 Task: In the event  named  Marketing Campaign Performance Evaluation and Optimization, Set a range of dates when you can accept meetings  '7 Jul â€" 31 Jul 2023'. Select a duration of  30 min. Select working hours  	_x000D_
MON- SAT 10:00am â€" 6:00pm. Add time before or after your events  as 10 min. Set the frequency of available time slots for invitees as  45 min. Set the minimum notice period and maximum events allowed per day as  43 hour and 6. , logged in from the account softage.4@softage.net and add another guest for the event, softage.1@softage.net
Action: Mouse pressed left at (412, 190)
Screenshot: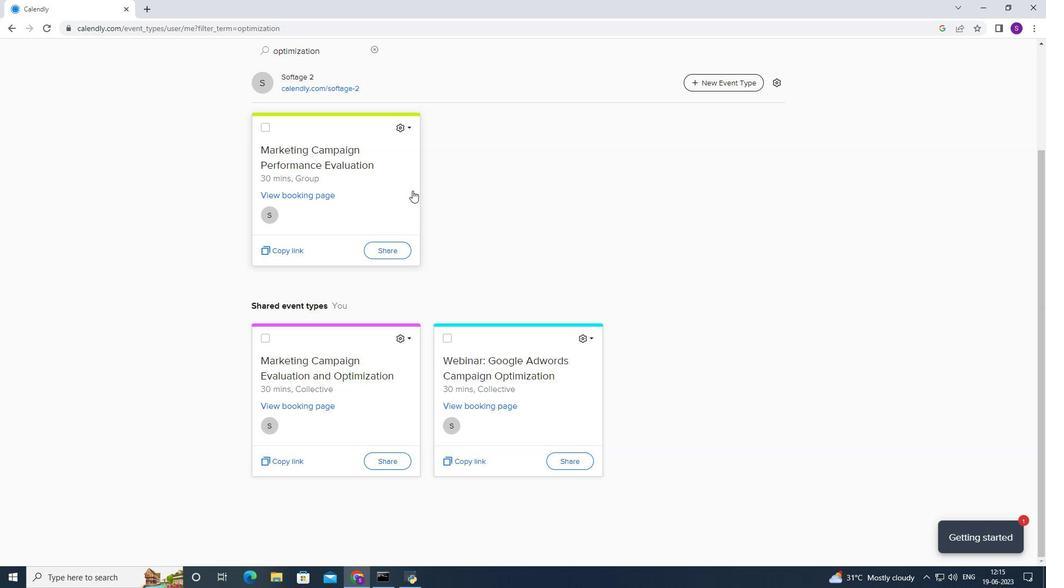
Action: Mouse moved to (371, 248)
Screenshot: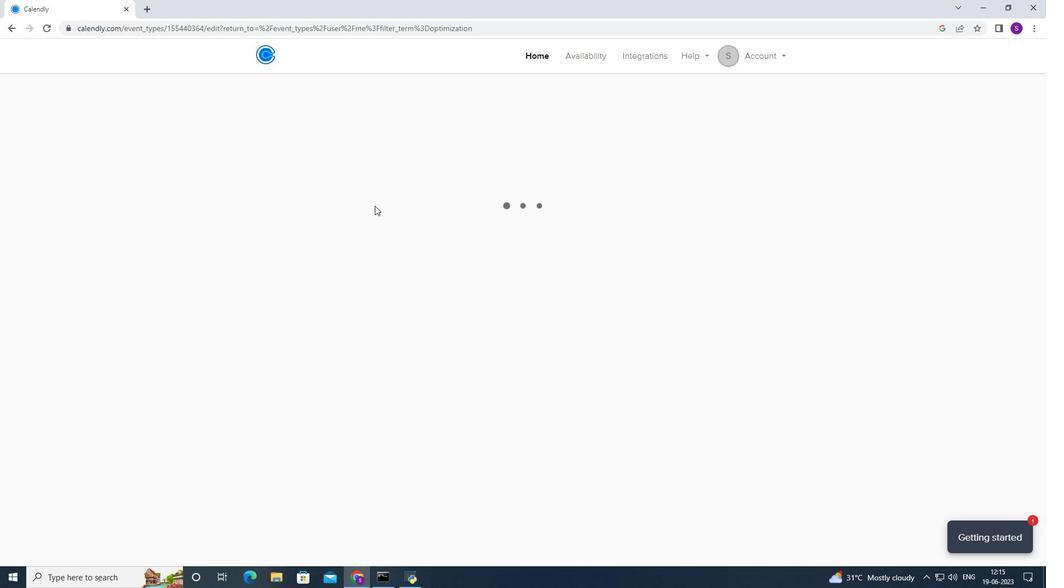 
Action: Mouse scrolled (371, 247) with delta (0, 0)
Screenshot: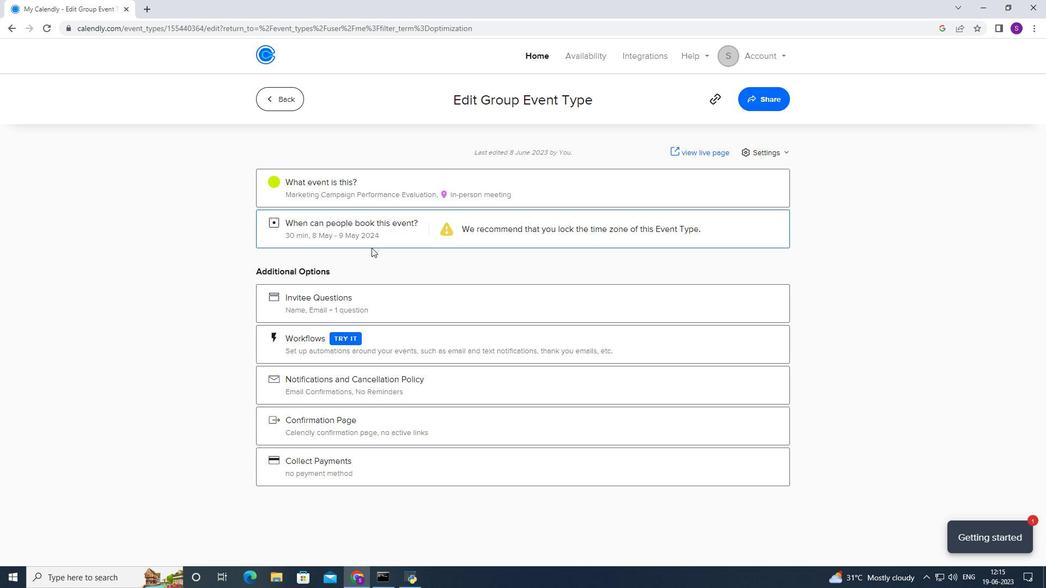 
Action: Mouse scrolled (371, 247) with delta (0, 0)
Screenshot: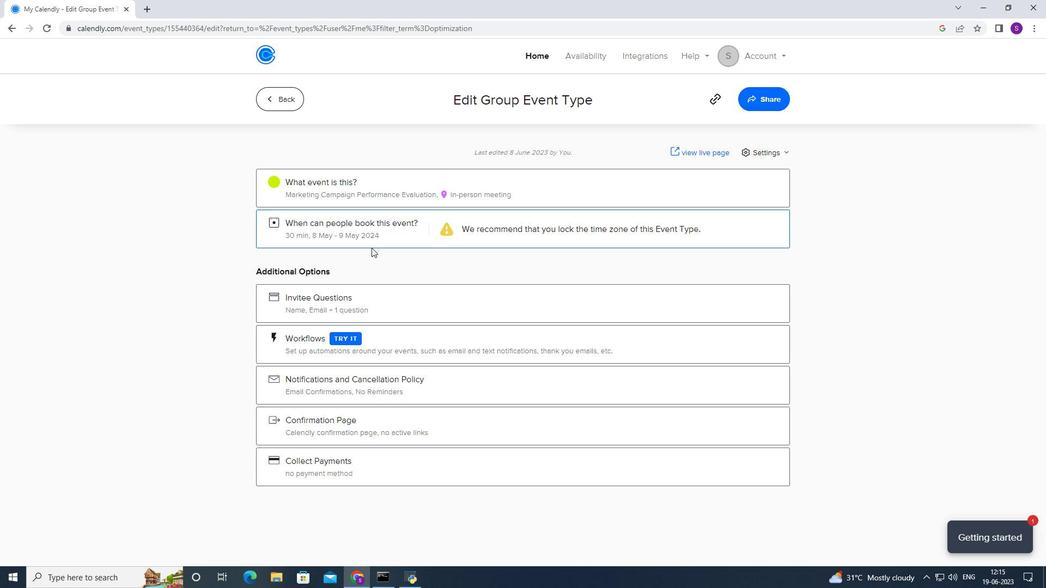 
Action: Mouse scrolled (371, 247) with delta (0, 0)
Screenshot: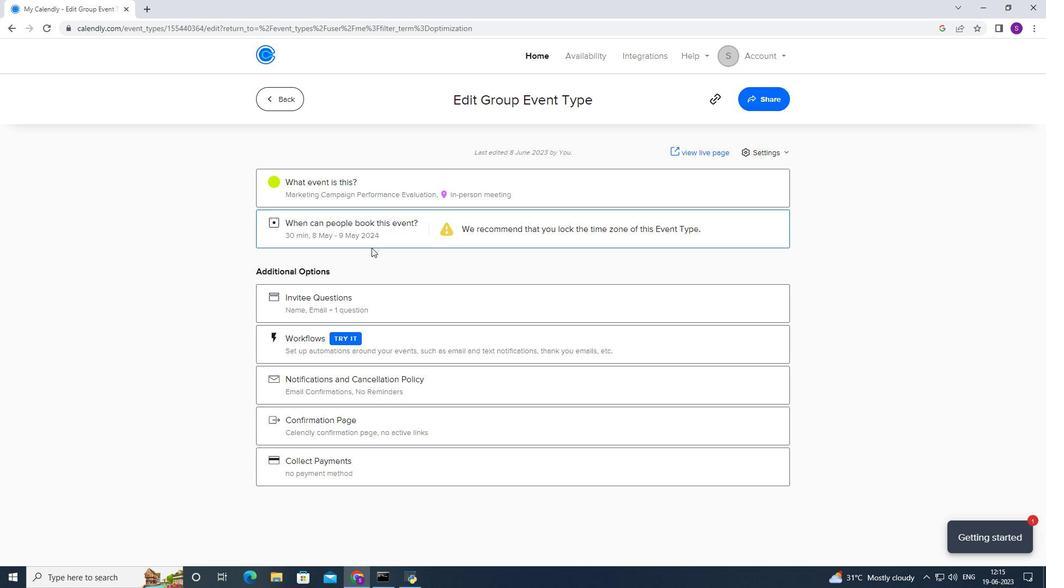 
Action: Mouse moved to (370, 225)
Screenshot: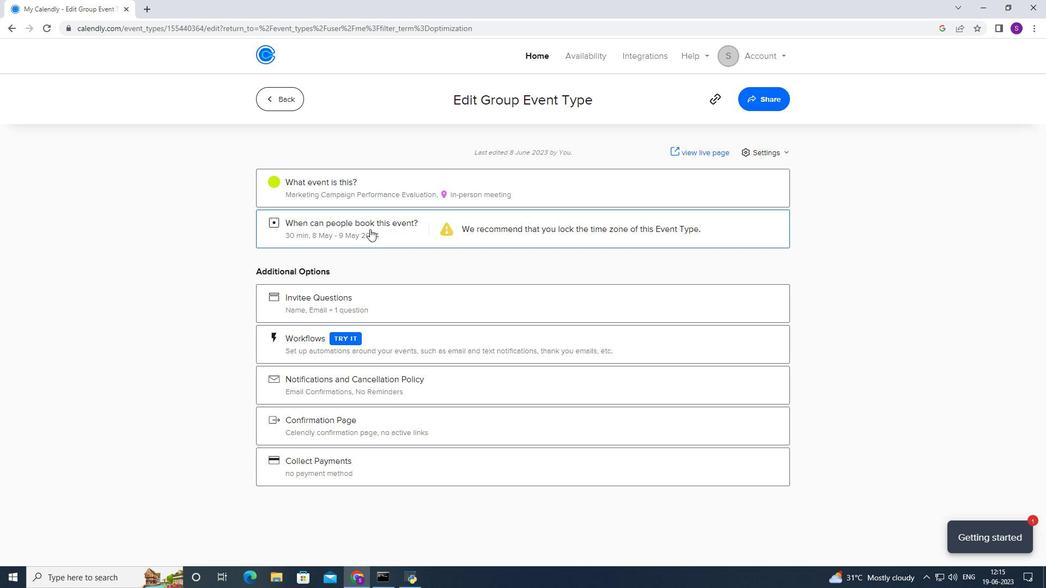 
Action: Mouse pressed left at (370, 225)
Screenshot: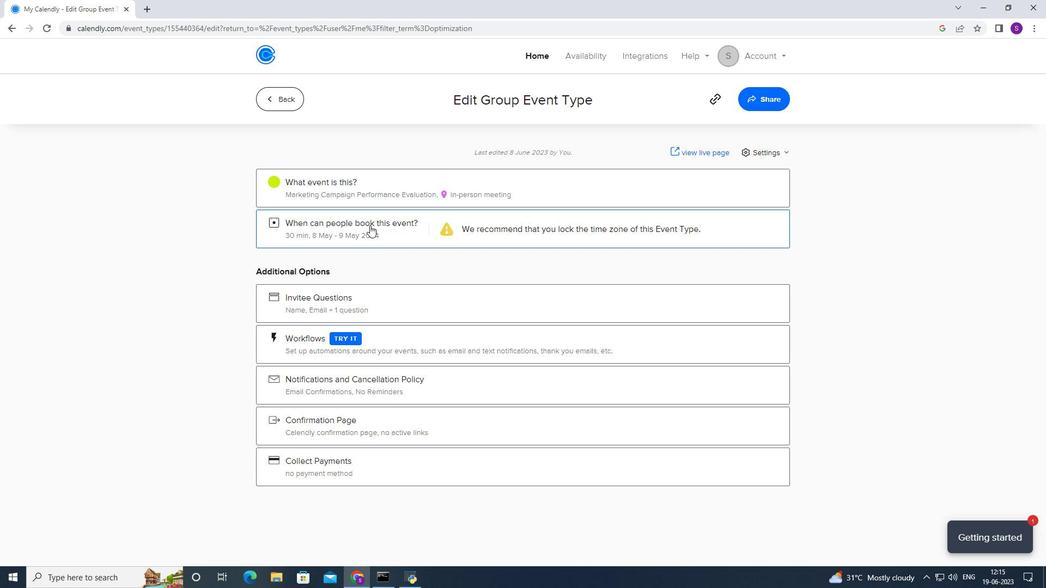 
Action: Mouse moved to (398, 379)
Screenshot: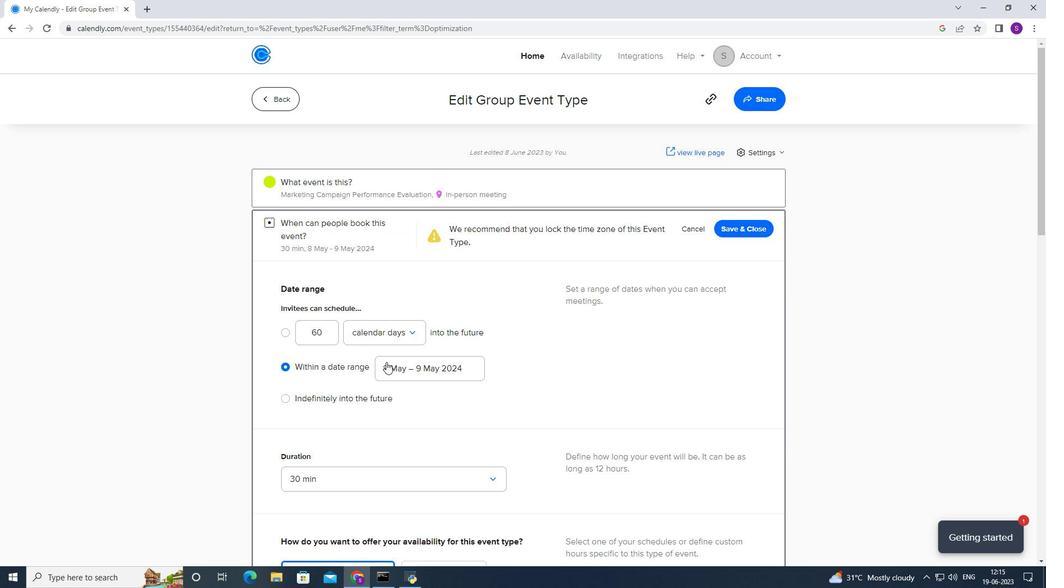 
Action: Mouse pressed left at (398, 379)
Screenshot: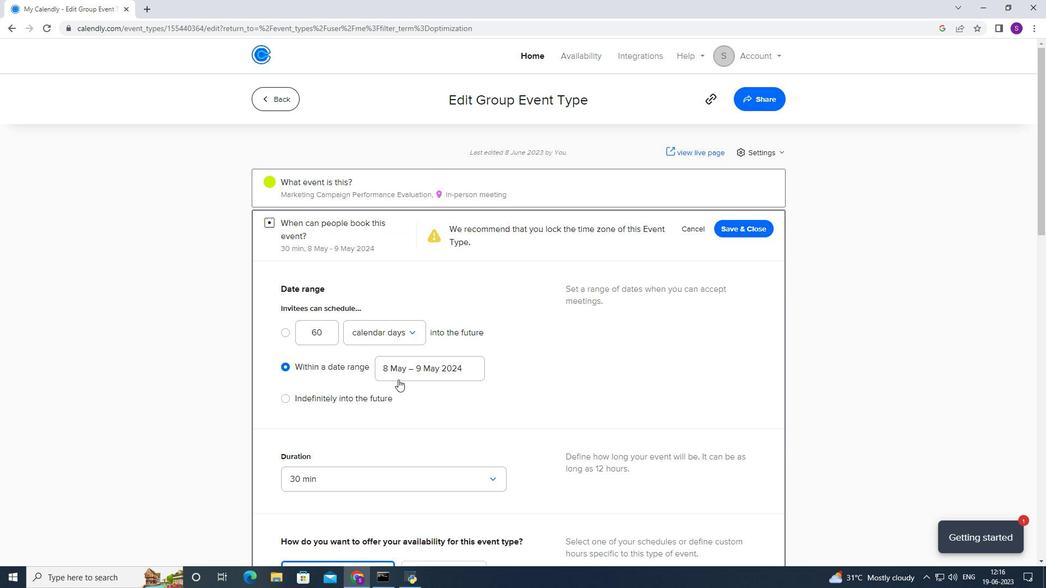 
Action: Mouse moved to (444, 218)
Screenshot: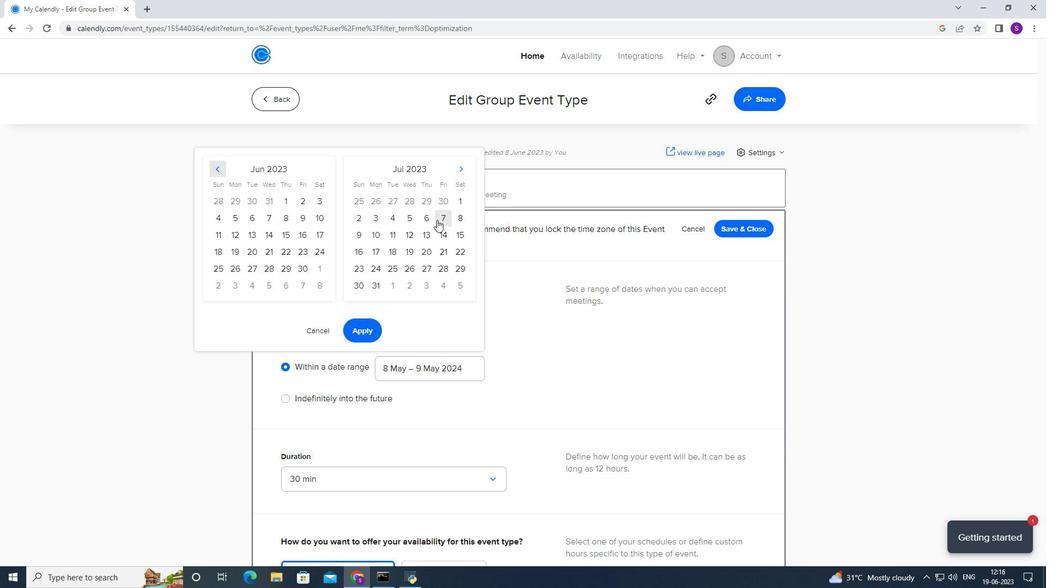 
Action: Mouse pressed left at (444, 218)
Screenshot: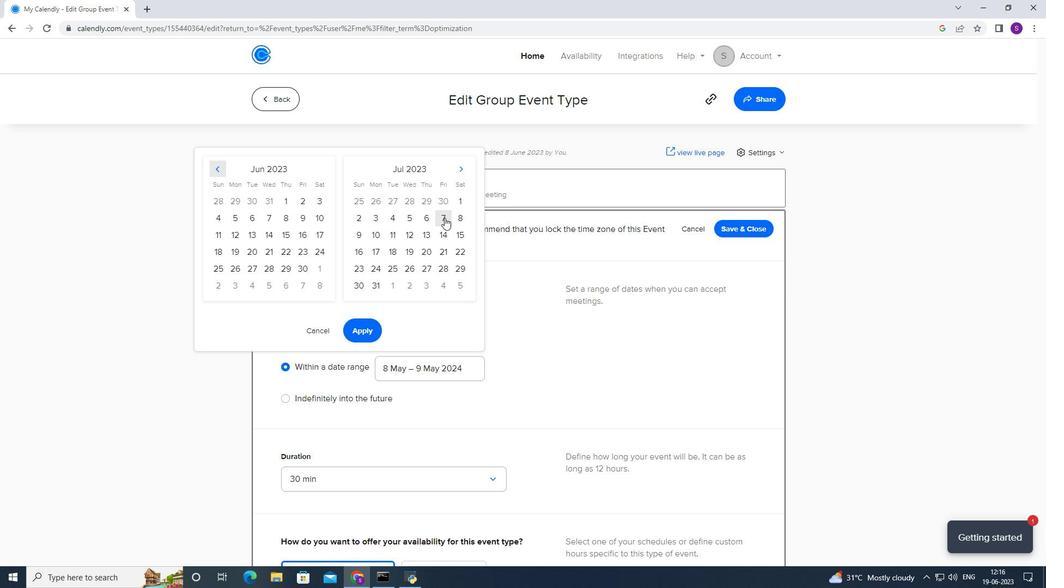 
Action: Mouse moved to (380, 286)
Screenshot: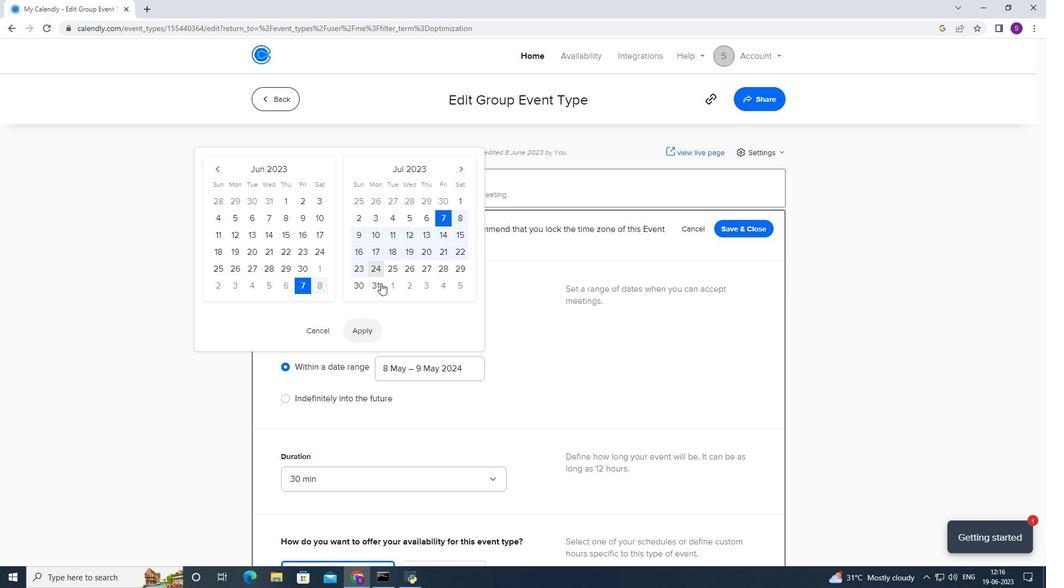 
Action: Mouse pressed left at (380, 286)
Screenshot: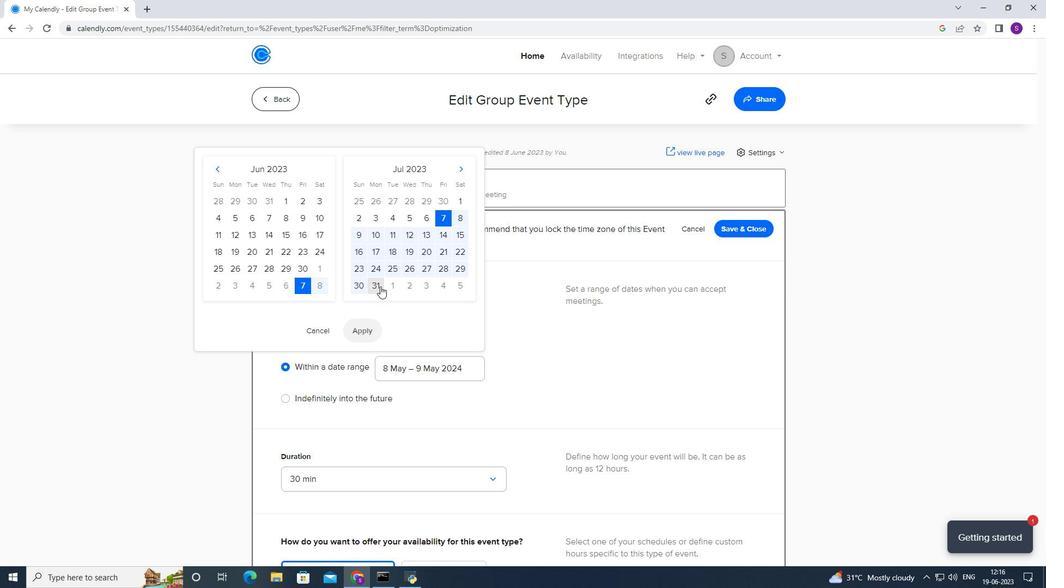 
Action: Mouse moved to (364, 326)
Screenshot: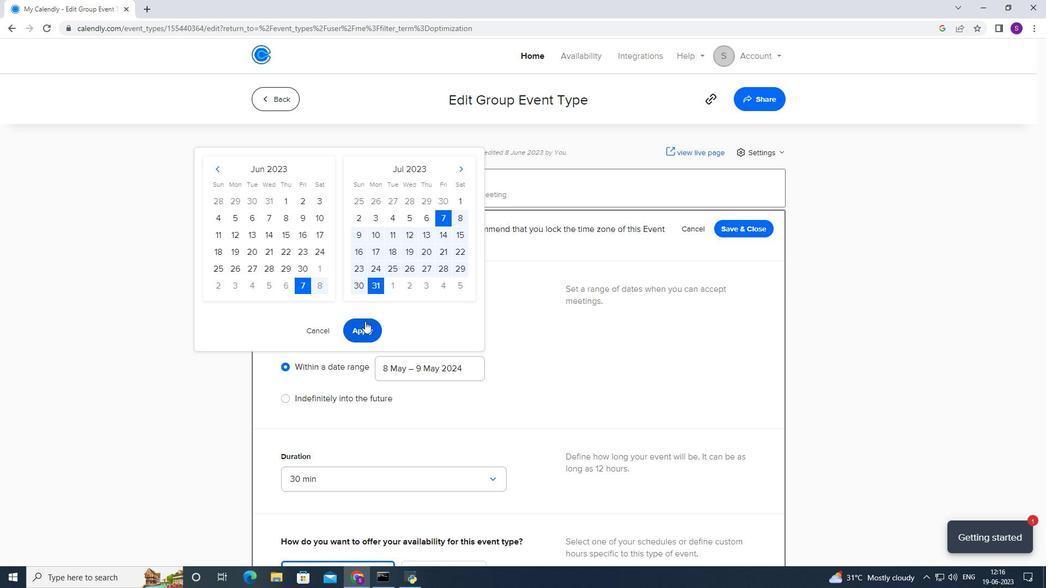 
Action: Mouse pressed left at (364, 326)
Screenshot: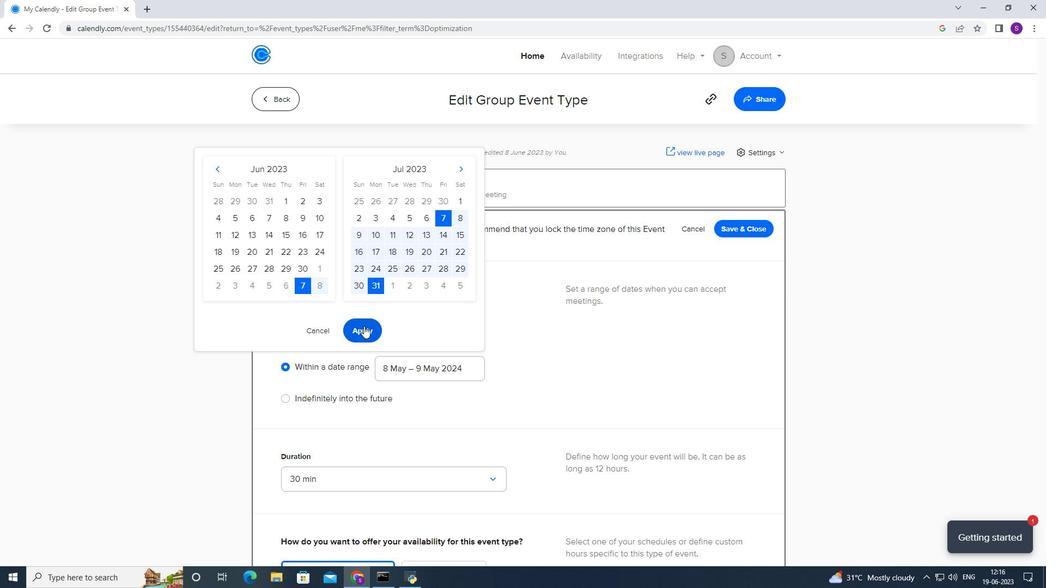 
Action: Mouse moved to (363, 313)
Screenshot: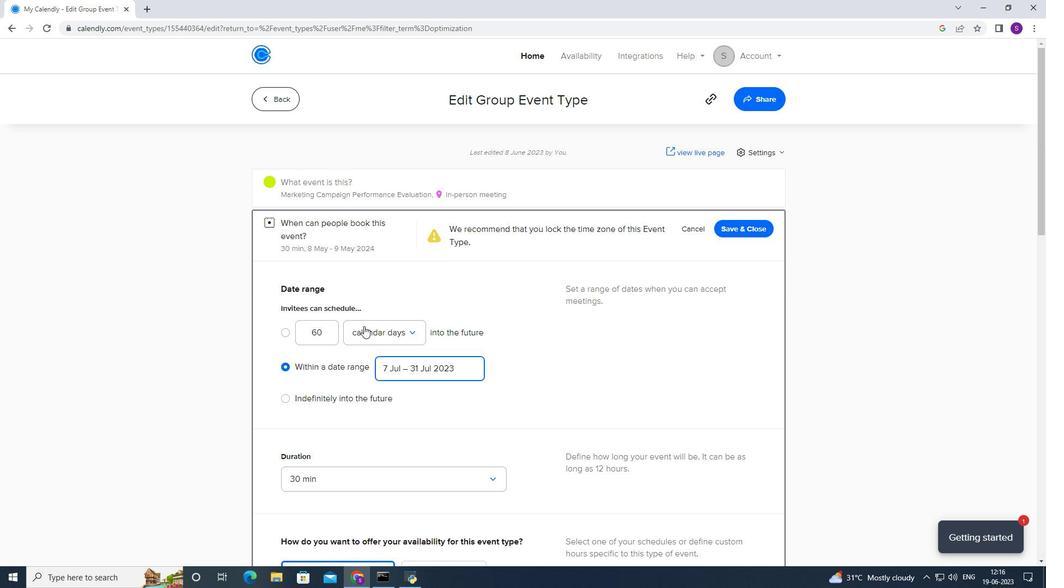 
Action: Mouse scrolled (363, 313) with delta (0, 0)
Screenshot: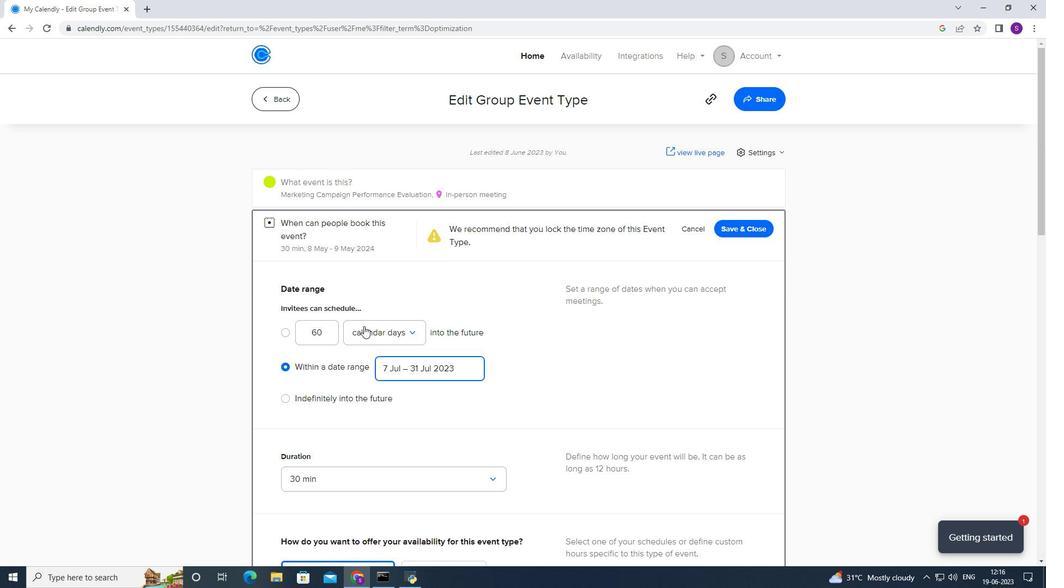 
Action: Mouse scrolled (363, 313) with delta (0, 0)
Screenshot: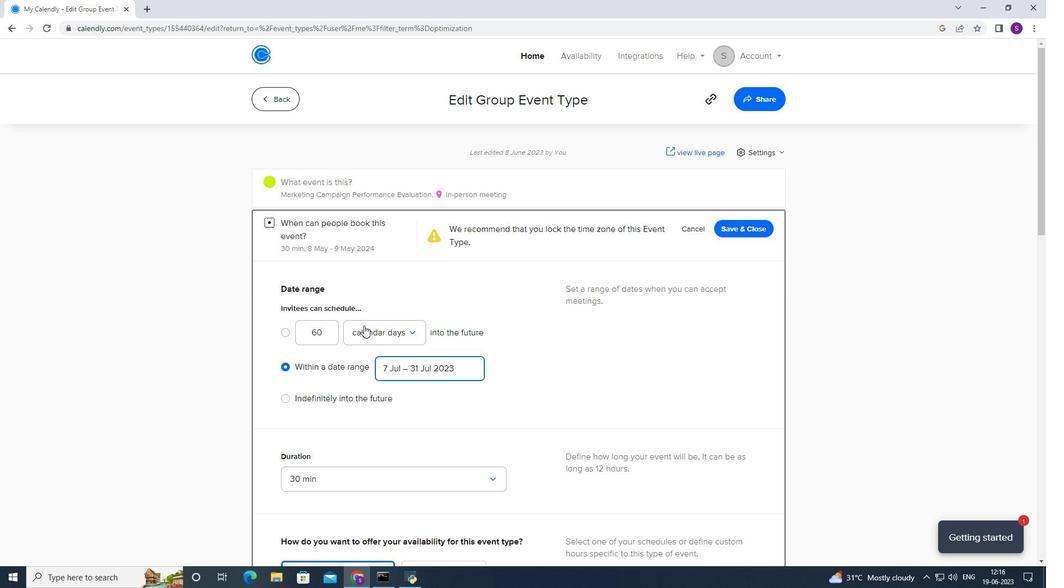 
Action: Mouse scrolled (363, 313) with delta (0, 0)
Screenshot: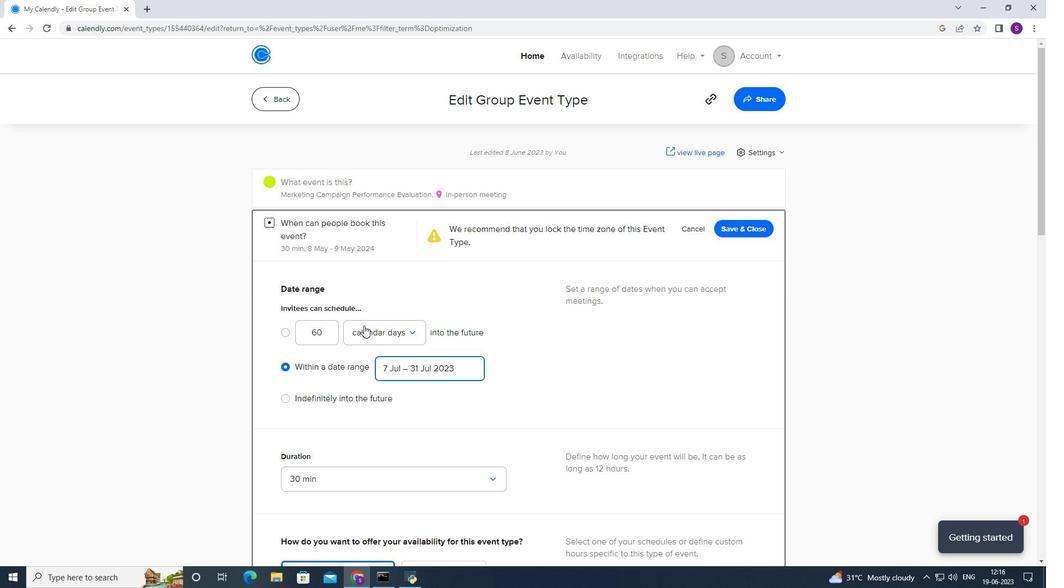 
Action: Mouse scrolled (363, 313) with delta (0, 0)
Screenshot: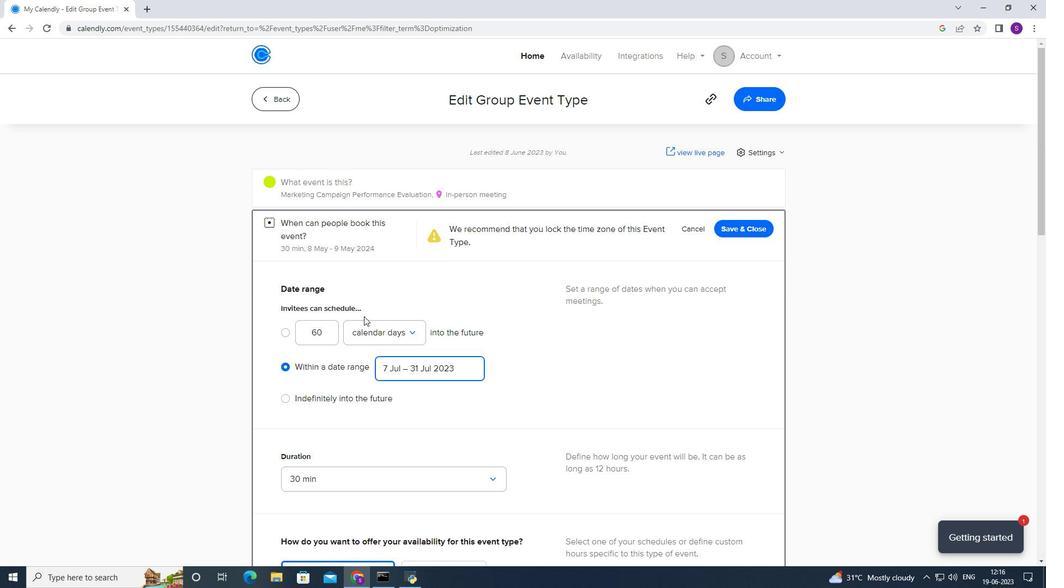 
Action: Mouse scrolled (363, 313) with delta (0, 0)
Screenshot: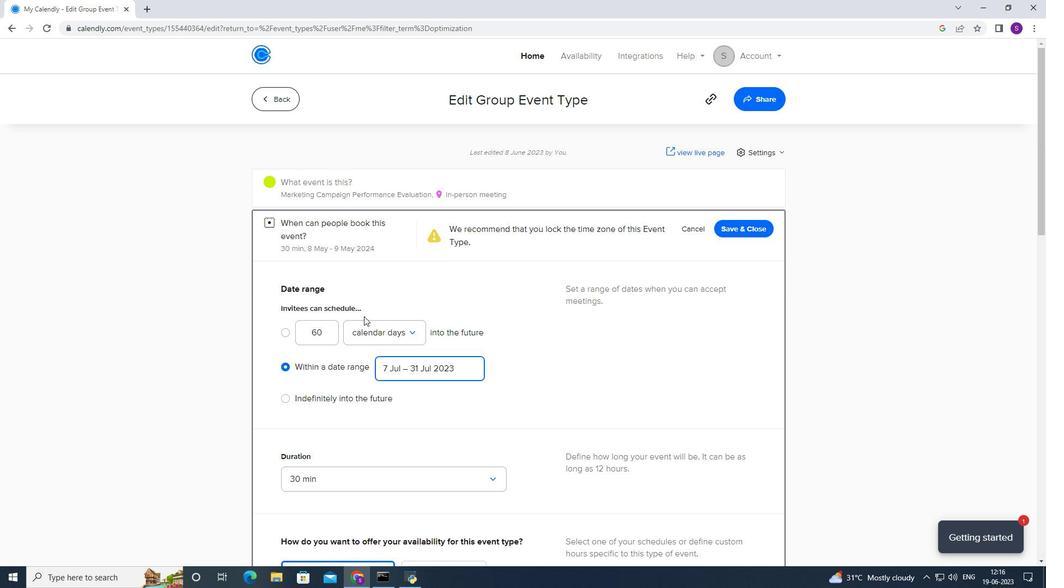 
Action: Mouse scrolled (363, 313) with delta (0, 0)
Screenshot: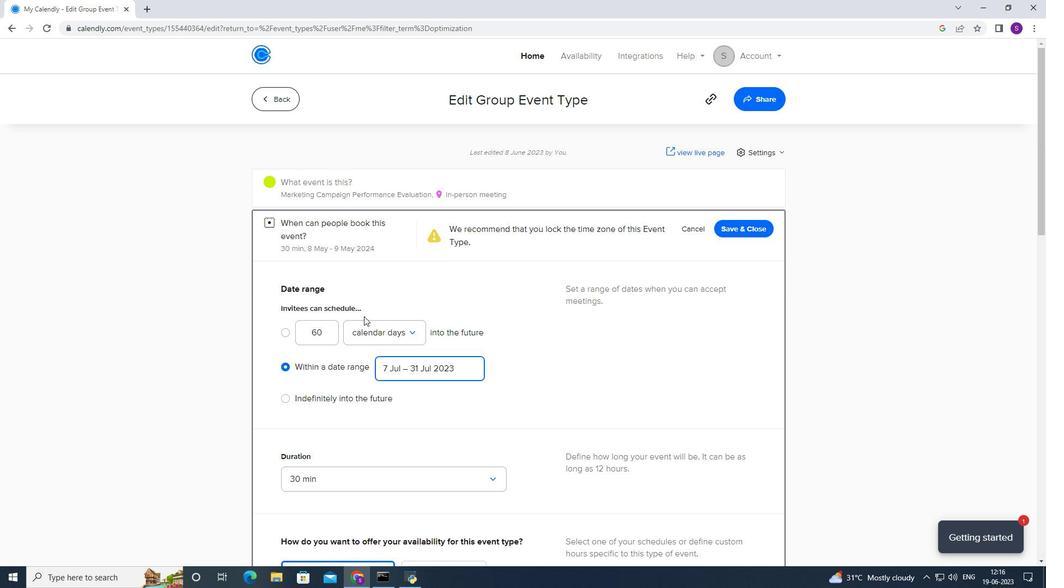 
Action: Mouse scrolled (363, 314) with delta (0, 0)
Screenshot: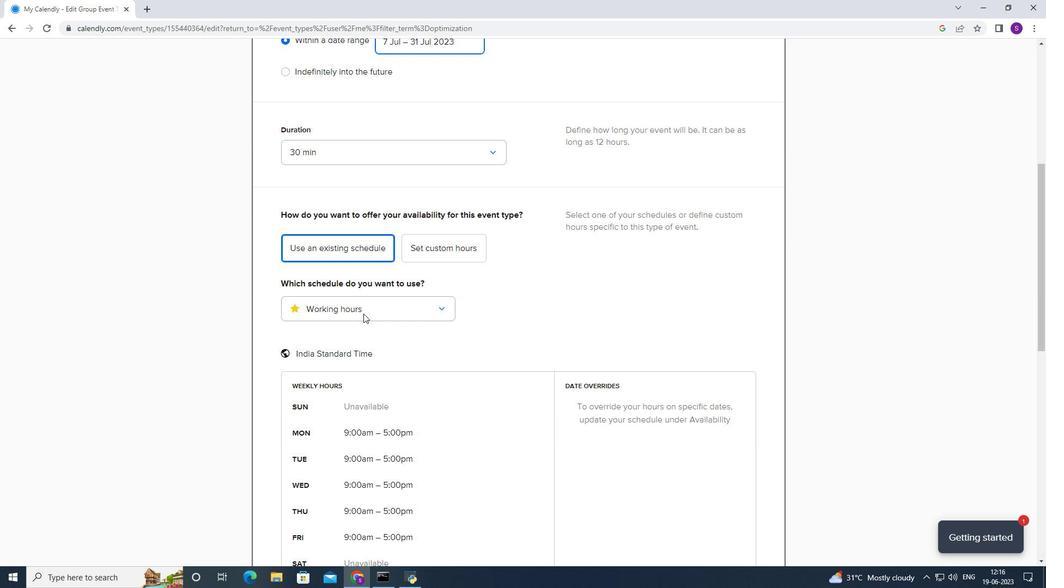 
Action: Mouse moved to (363, 313)
Screenshot: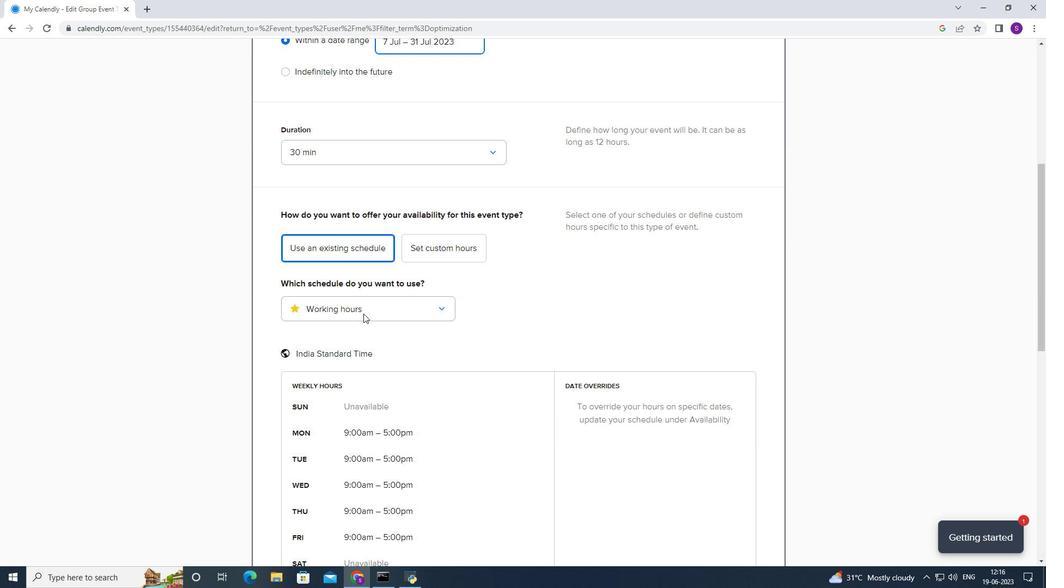 
Action: Mouse scrolled (363, 313) with delta (0, 0)
Screenshot: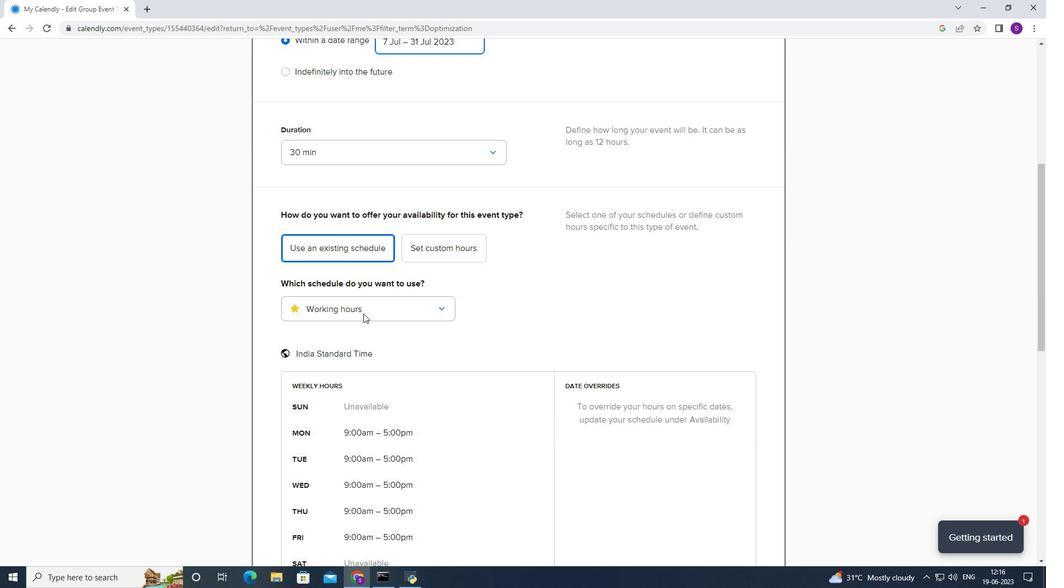 
Action: Mouse scrolled (363, 313) with delta (0, 0)
Screenshot: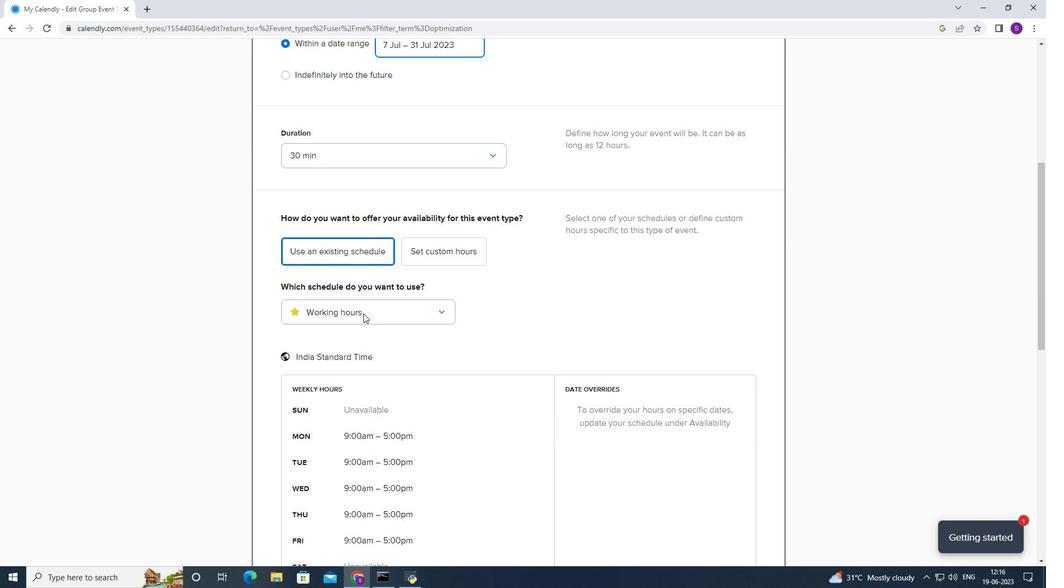 
Action: Mouse moved to (347, 317)
Screenshot: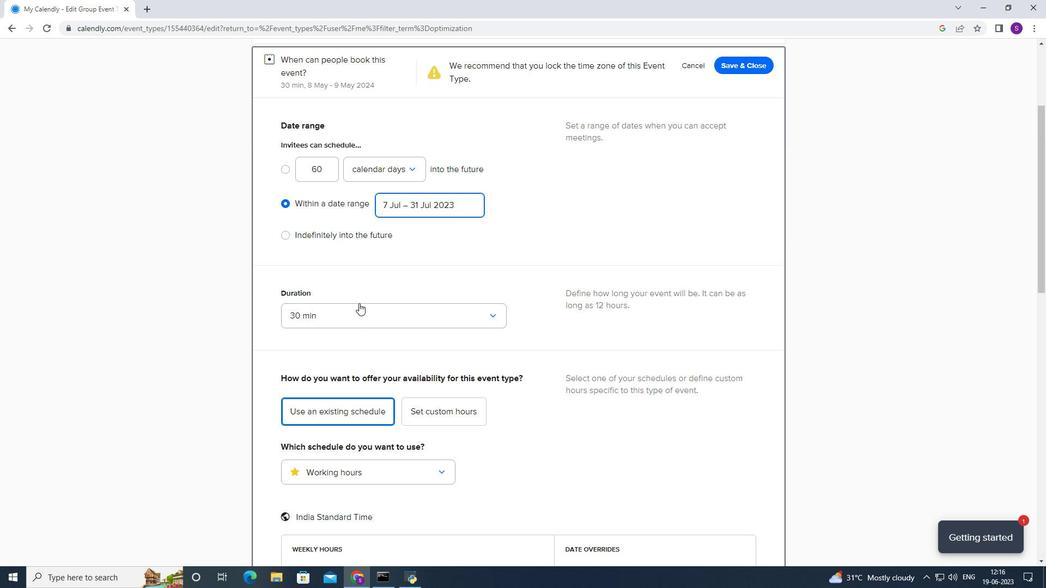 
Action: Mouse pressed left at (347, 317)
Screenshot: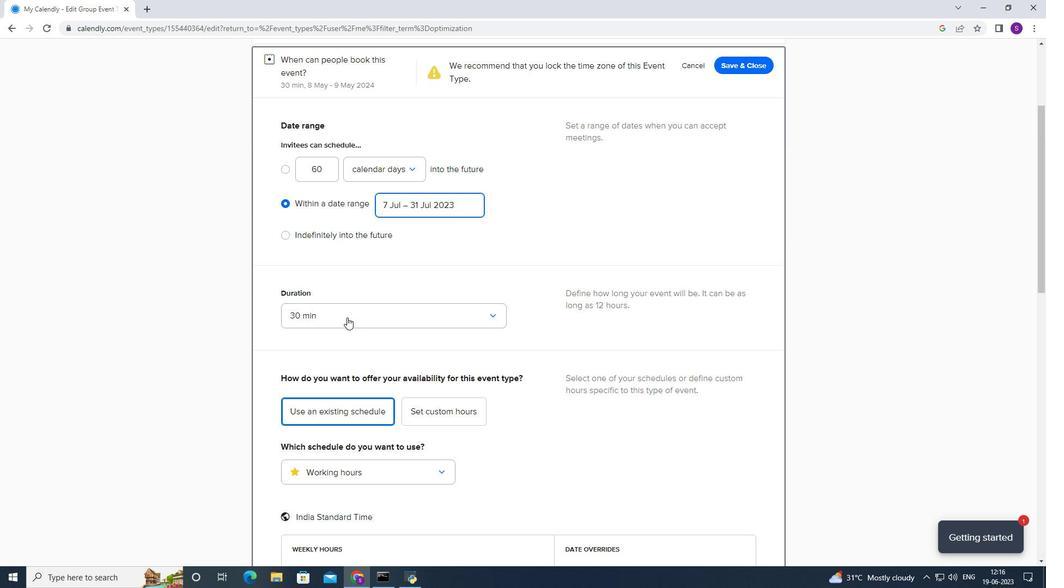 
Action: Mouse moved to (243, 373)
Screenshot: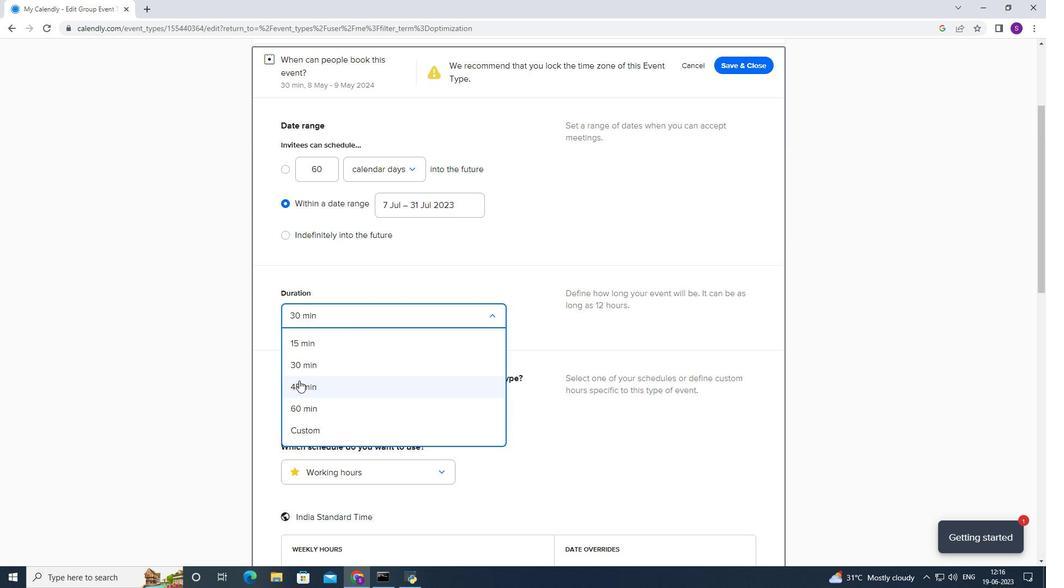
Action: Mouse pressed left at (243, 373)
Screenshot: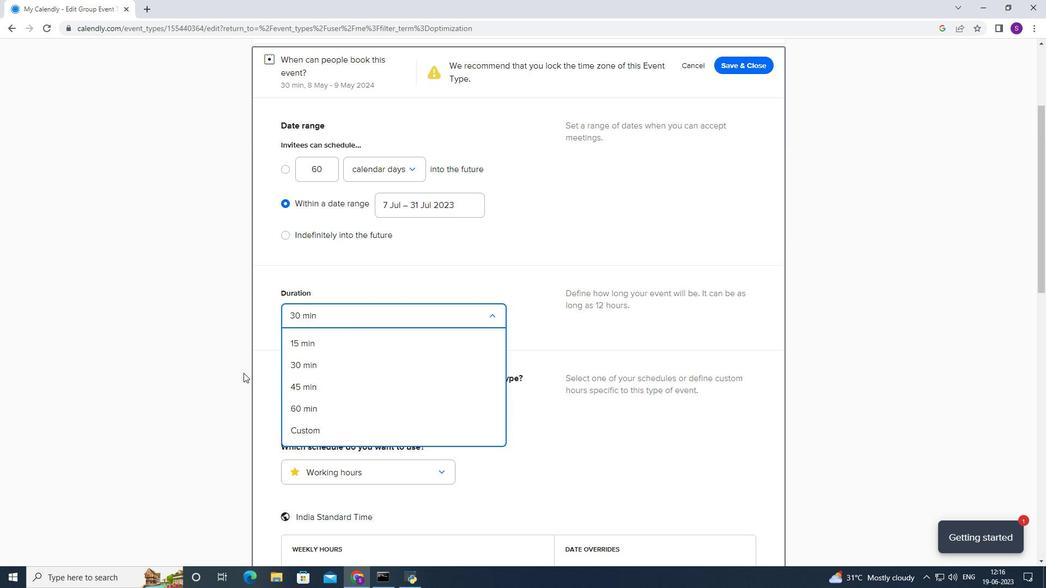 
Action: Mouse moved to (275, 361)
Screenshot: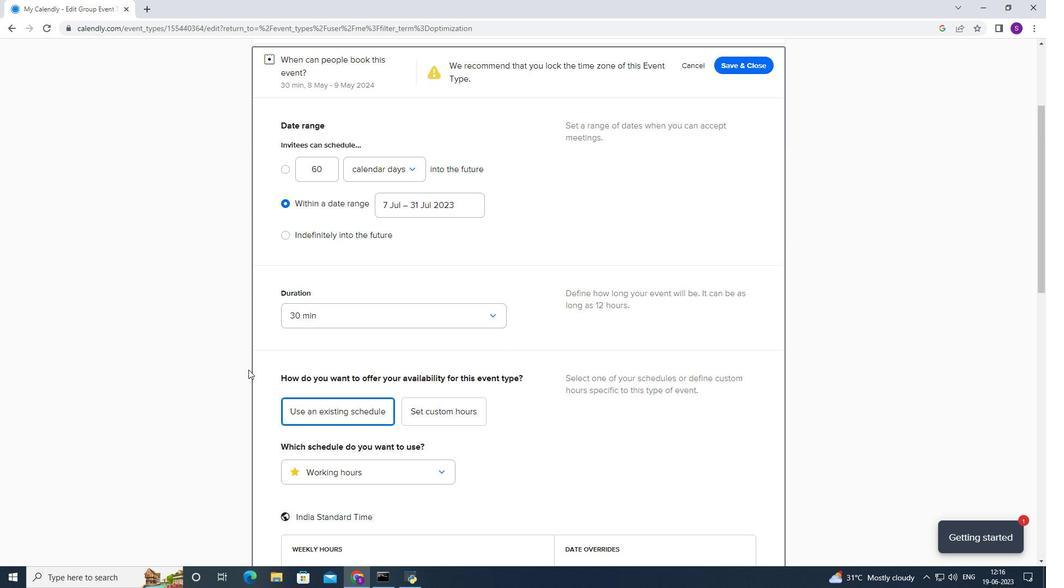 
Action: Mouse scrolled (275, 361) with delta (0, 0)
Screenshot: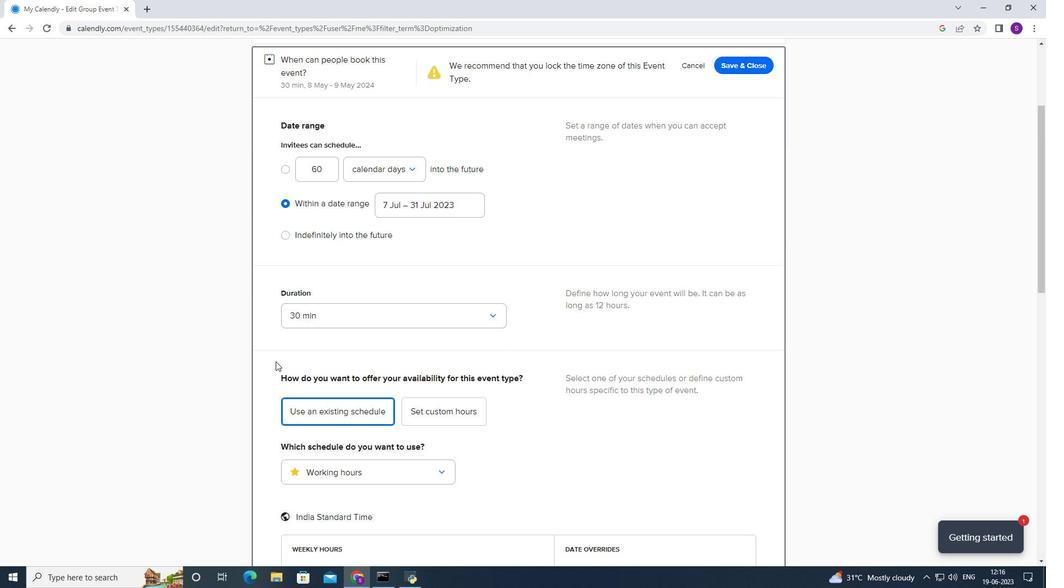 
Action: Mouse scrolled (275, 361) with delta (0, 0)
Screenshot: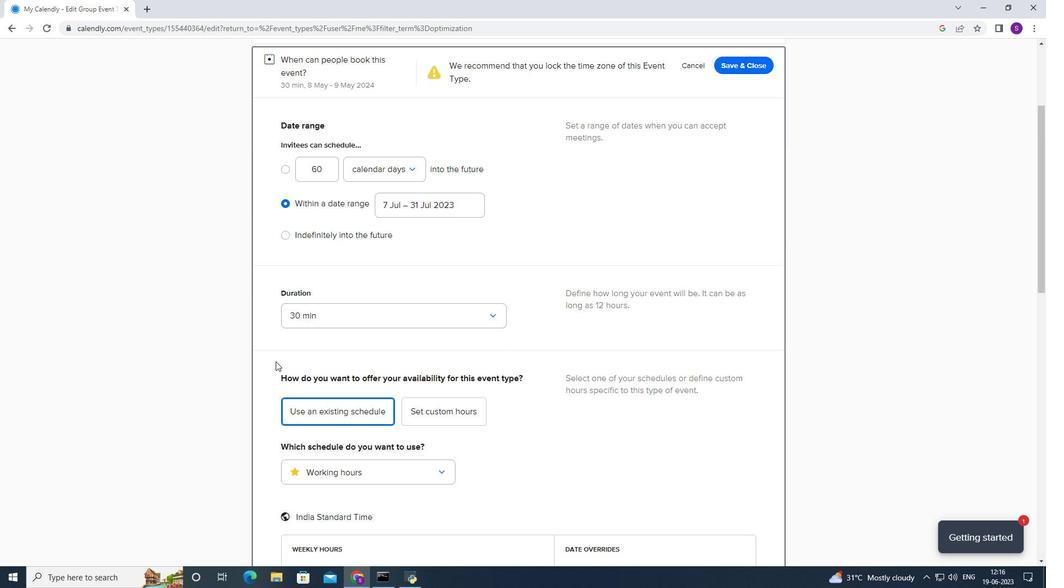 
Action: Mouse scrolled (275, 361) with delta (0, 0)
Screenshot: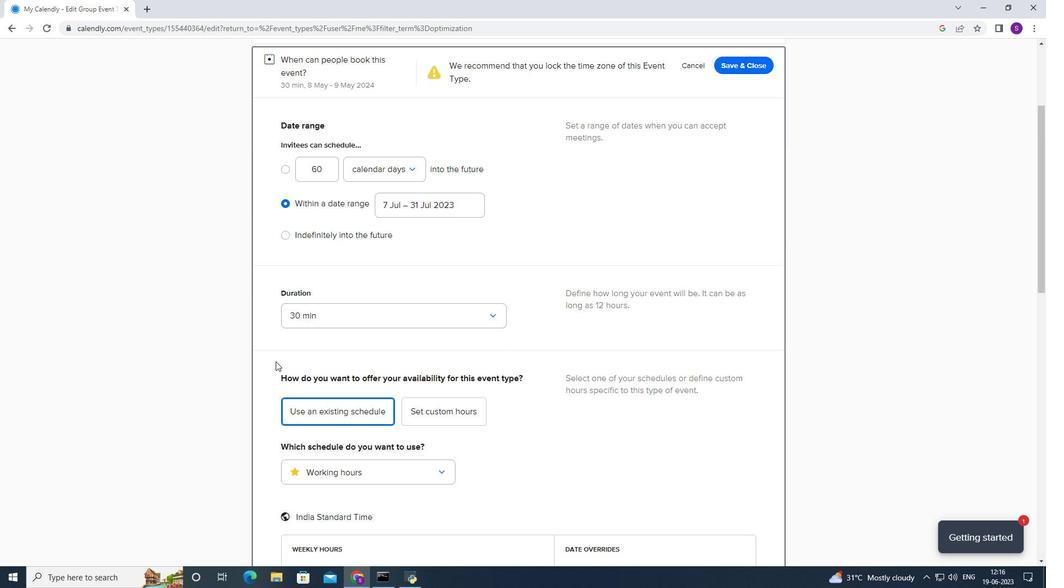 
Action: Mouse scrolled (275, 362) with delta (0, 0)
Screenshot: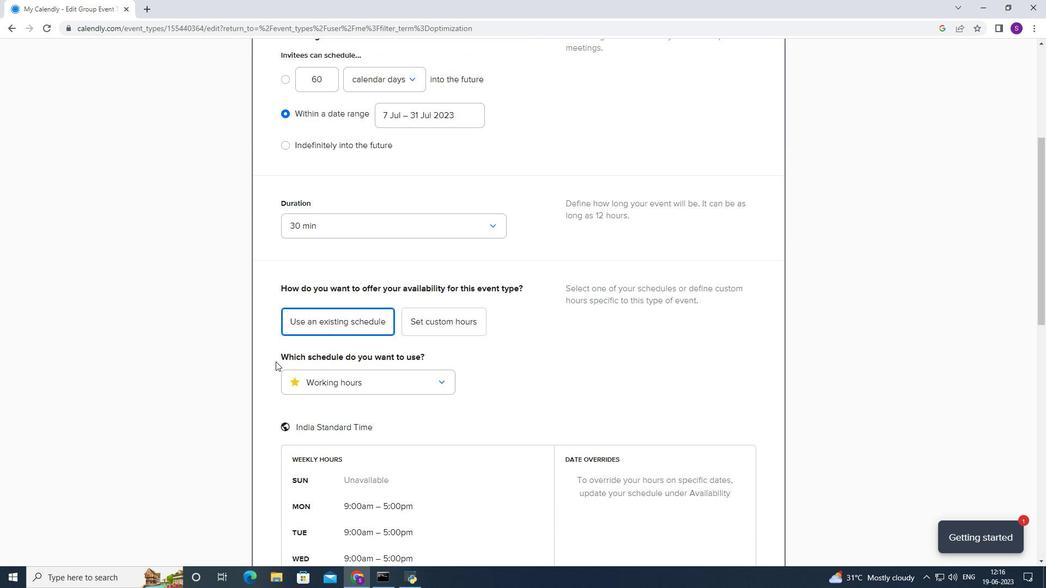 
Action: Mouse moved to (425, 295)
Screenshot: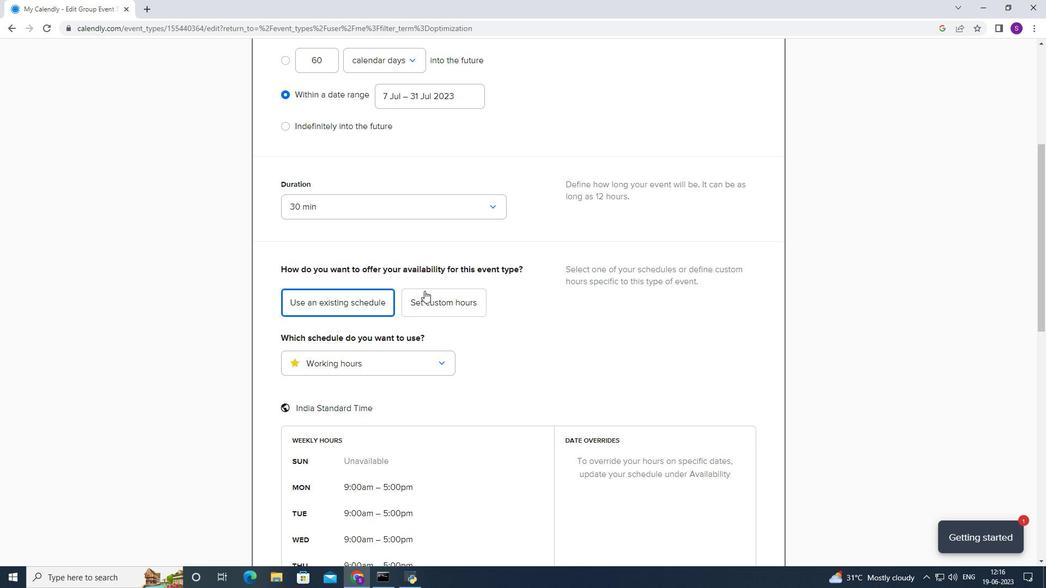 
Action: Mouse pressed left at (425, 295)
Screenshot: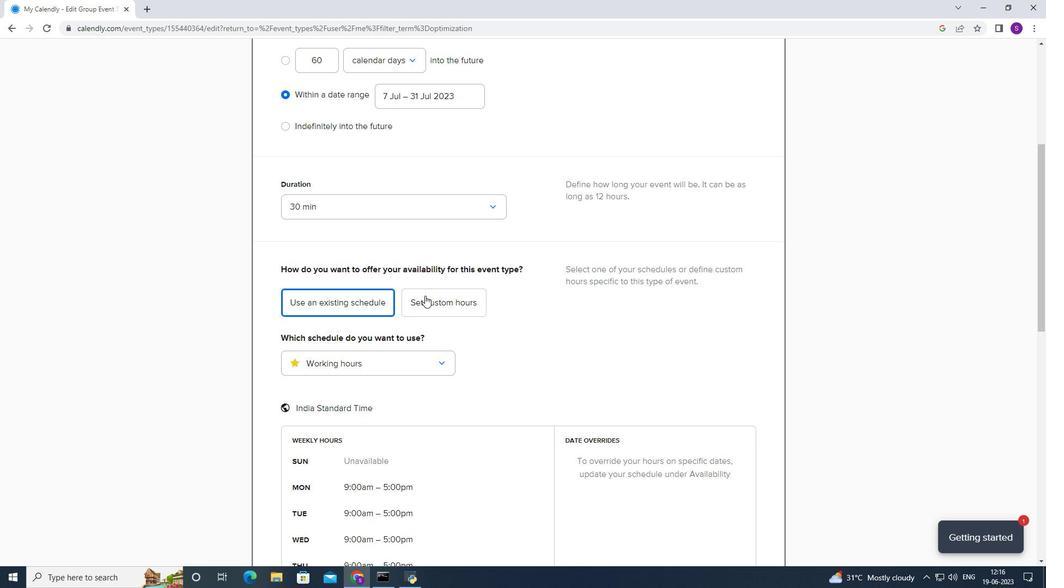
Action: Mouse moved to (396, 326)
Screenshot: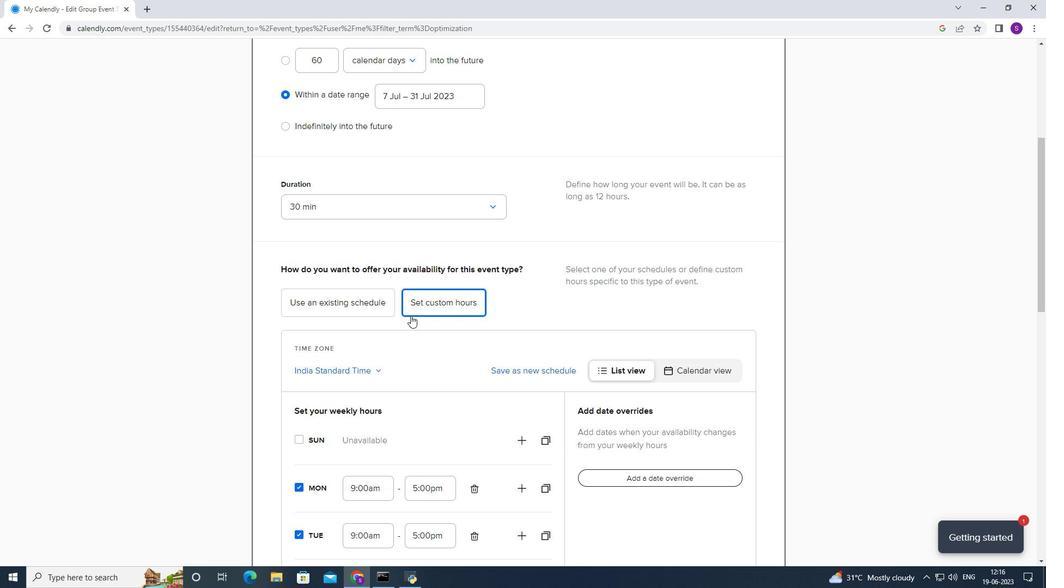 
Action: Mouse scrolled (396, 325) with delta (0, 0)
Screenshot: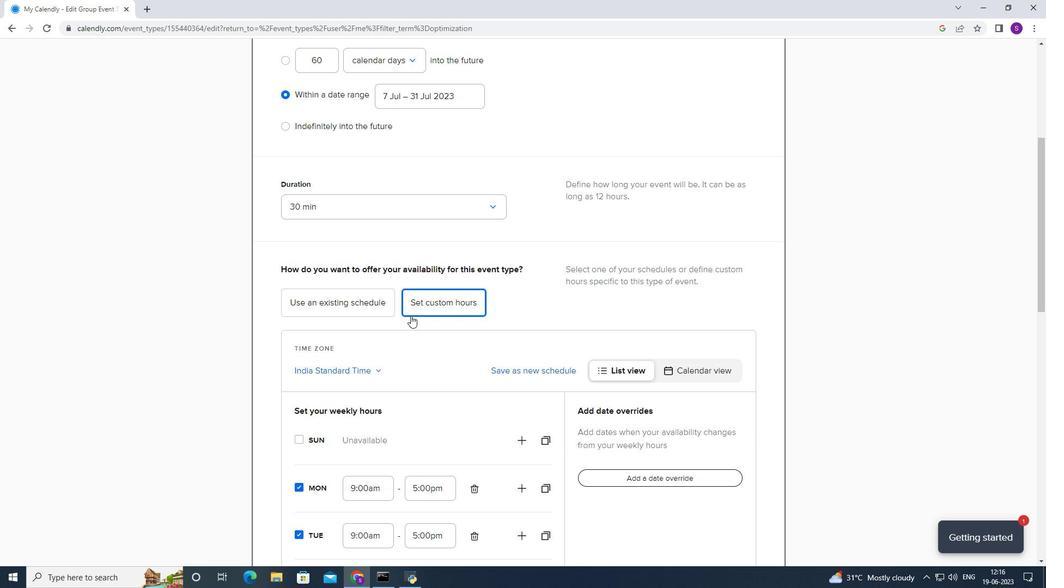 
Action: Mouse moved to (389, 331)
Screenshot: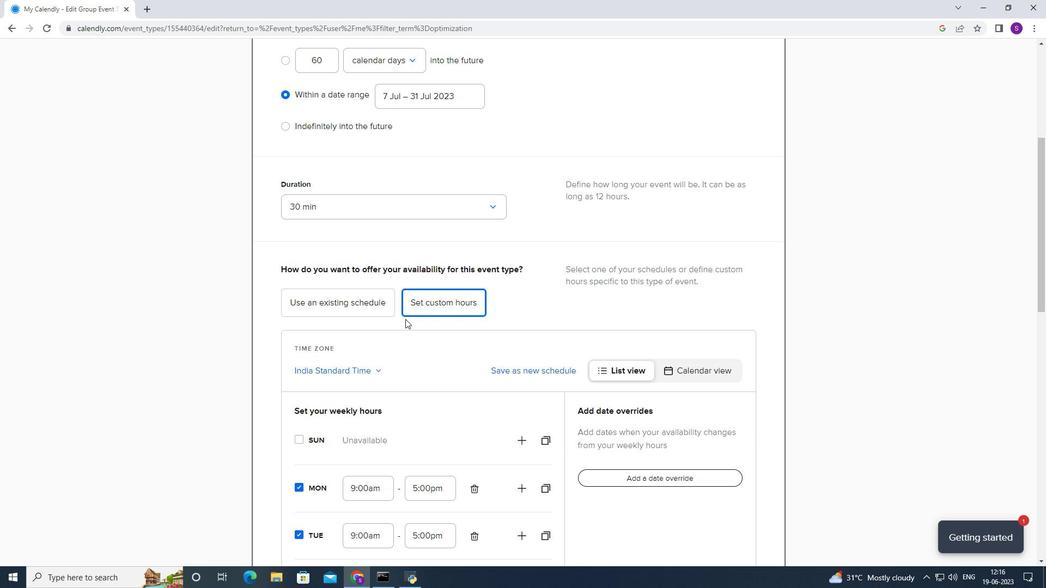 
Action: Mouse scrolled (389, 330) with delta (0, 0)
Screenshot: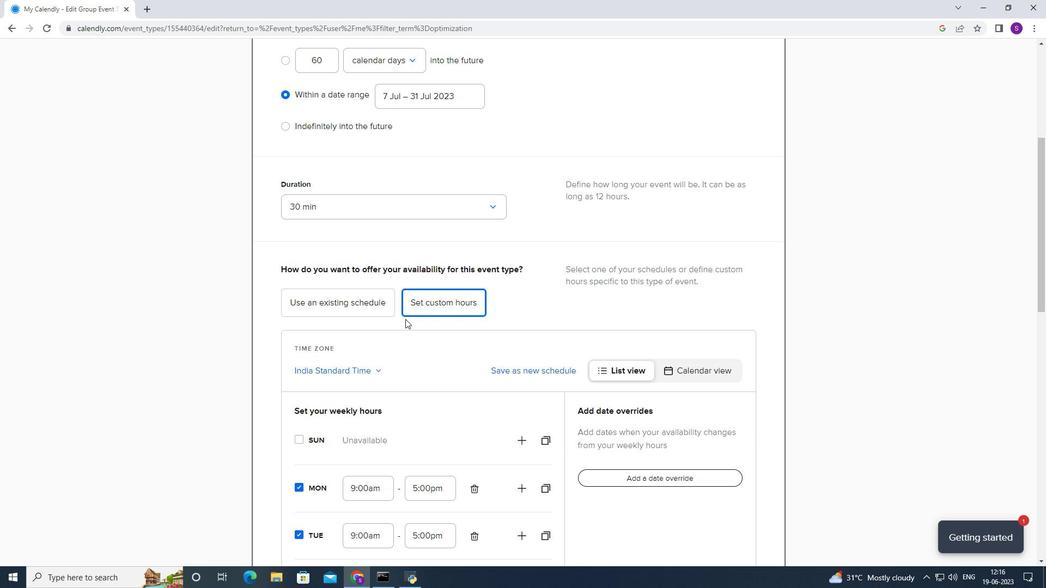 
Action: Mouse moved to (388, 332)
Screenshot: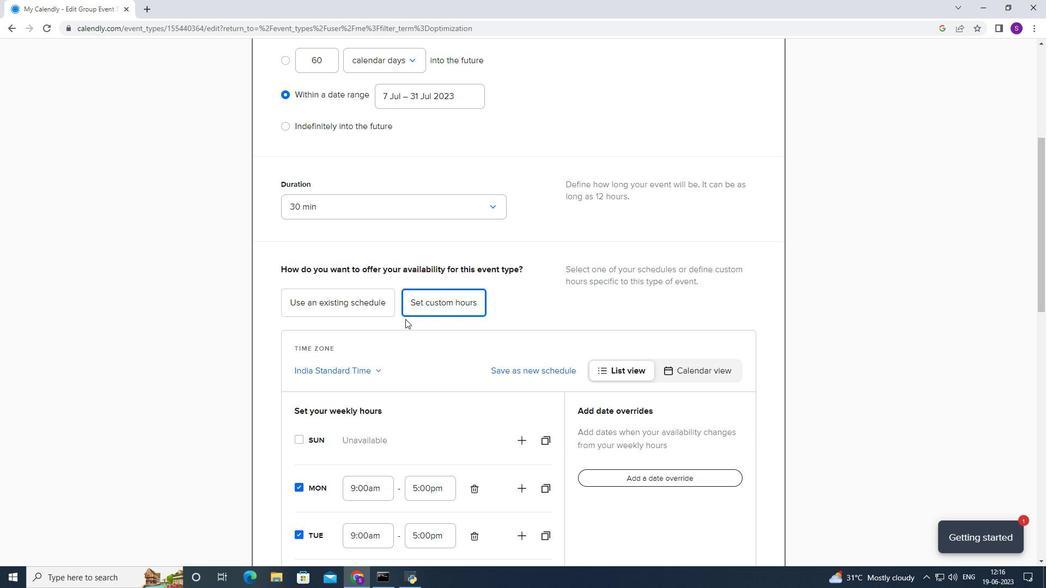 
Action: Mouse scrolled (388, 331) with delta (0, 0)
Screenshot: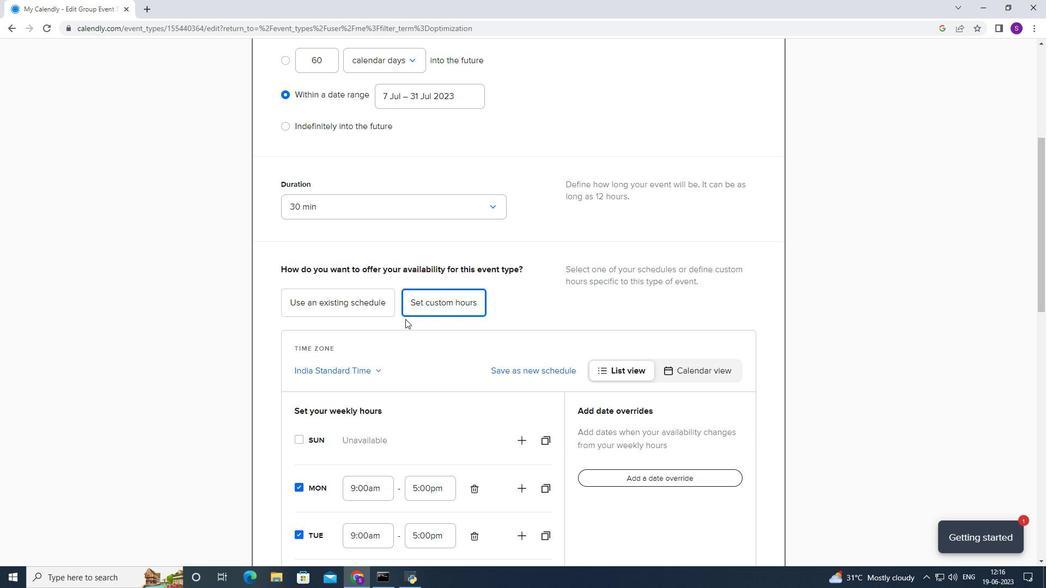 
Action: Mouse moved to (387, 328)
Screenshot: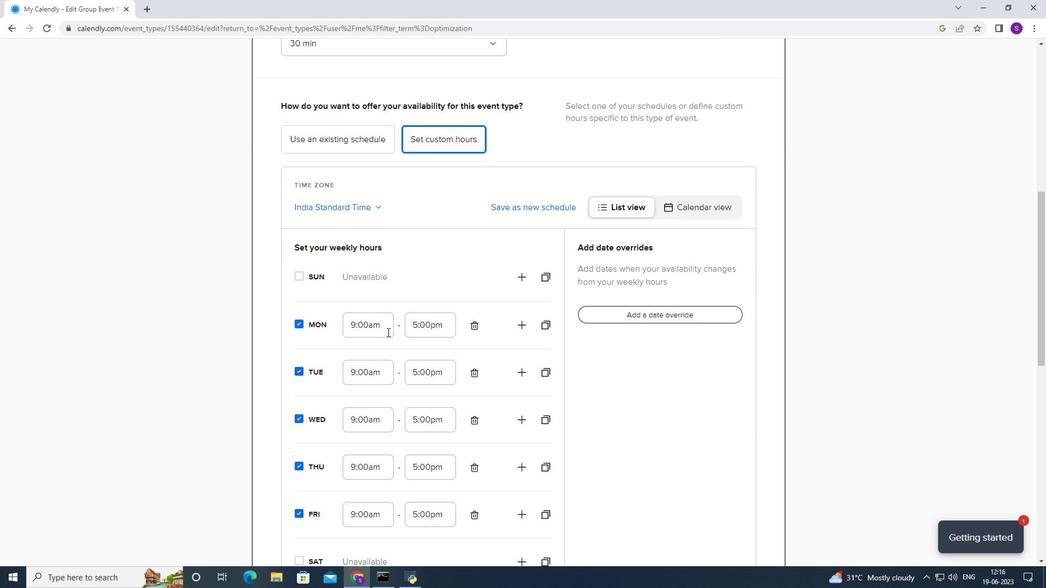 
Action: Mouse scrolled (387, 327) with delta (0, 0)
Screenshot: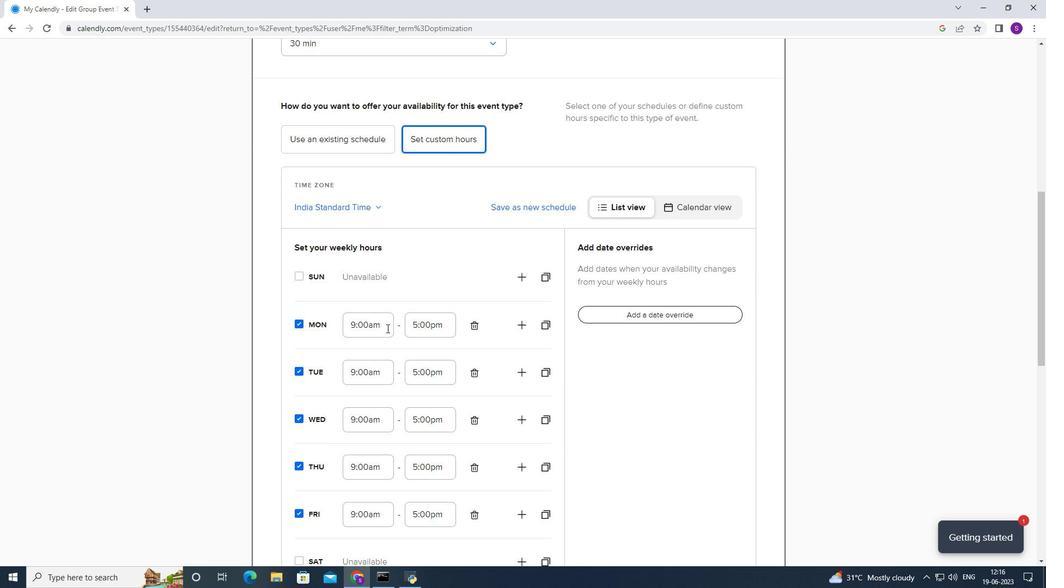 
Action: Mouse scrolled (387, 327) with delta (0, 0)
Screenshot: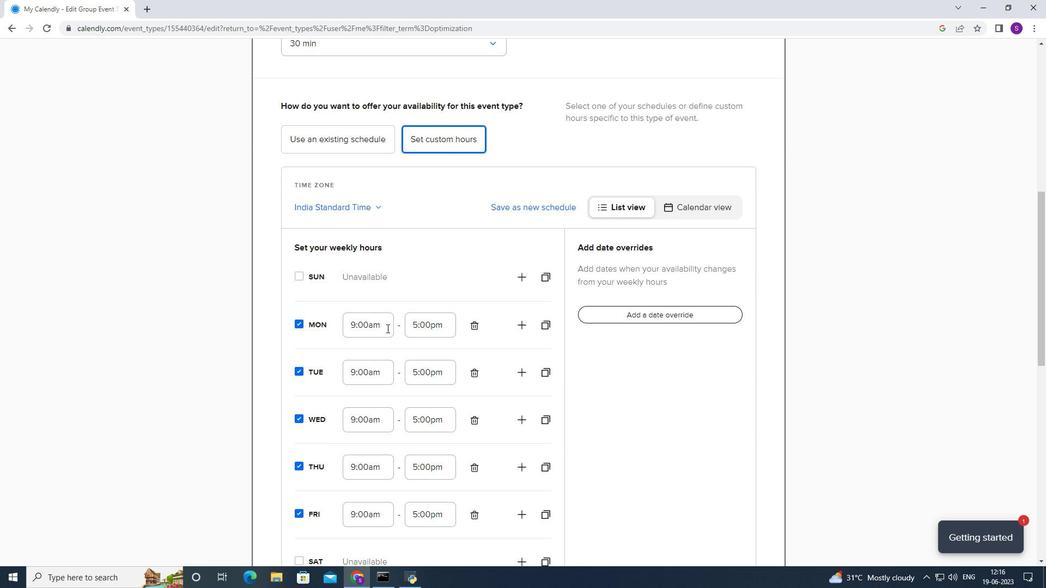 
Action: Mouse moved to (382, 331)
Screenshot: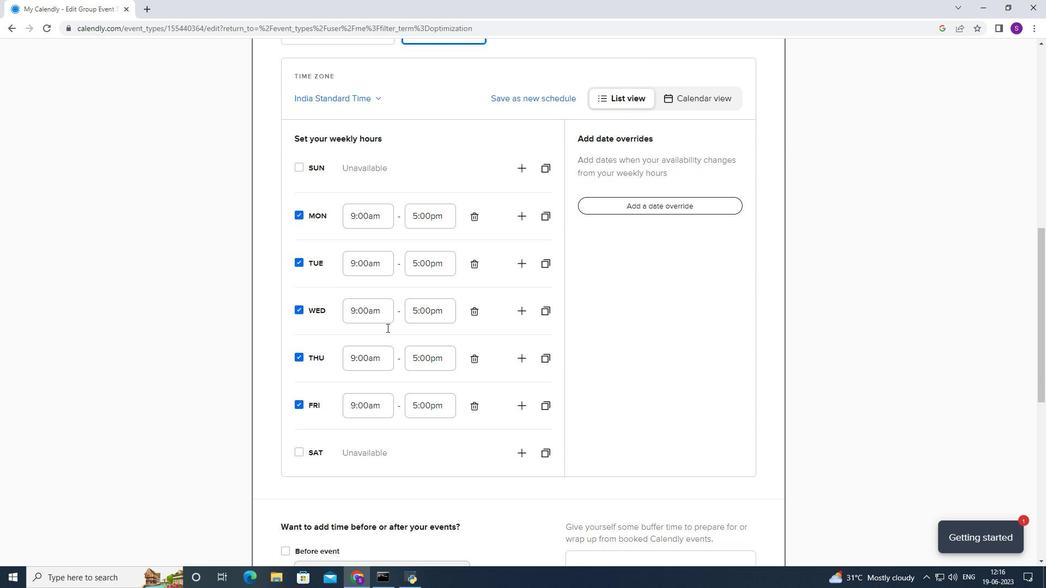 
Action: Mouse scrolled (384, 328) with delta (0, 0)
Screenshot: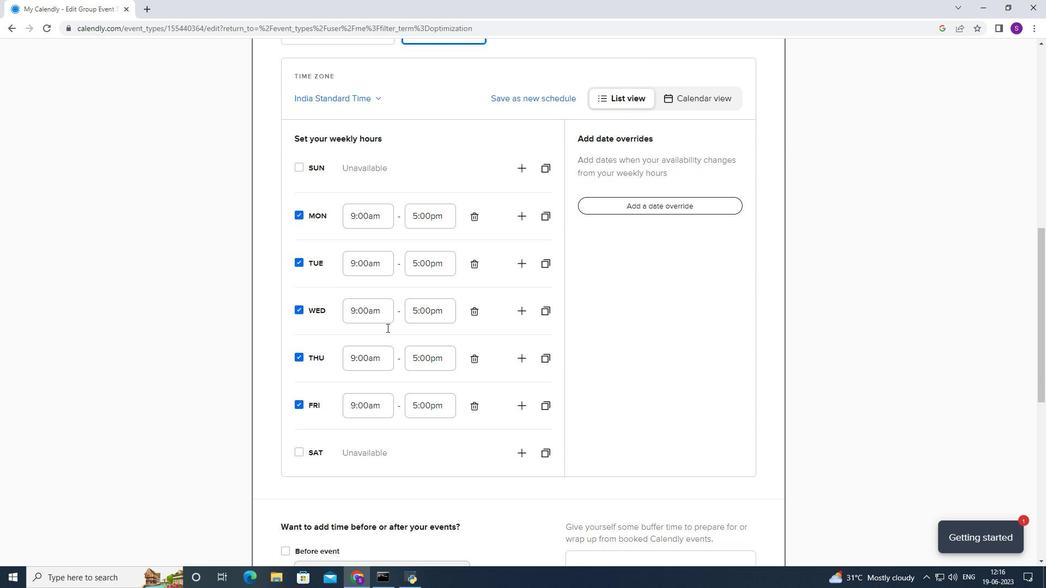 
Action: Mouse moved to (378, 334)
Screenshot: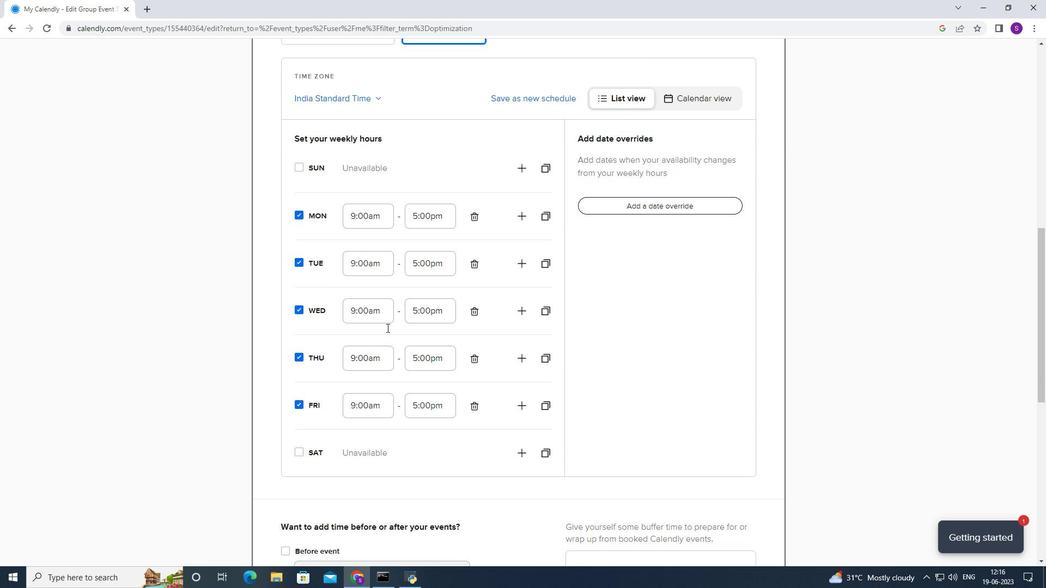 
Action: Mouse scrolled (378, 334) with delta (0, 0)
Screenshot: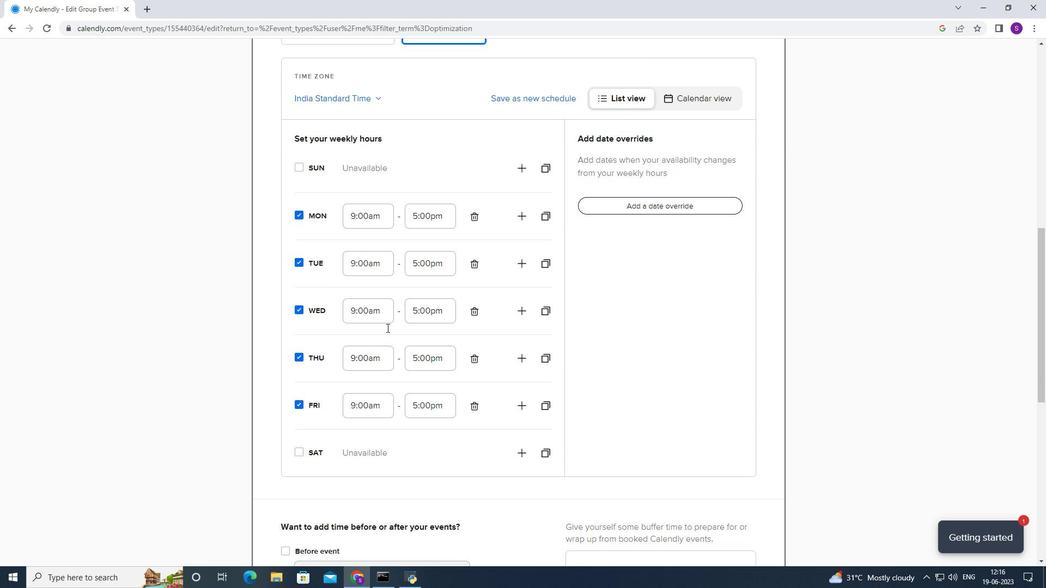 
Action: Mouse moved to (305, 348)
Screenshot: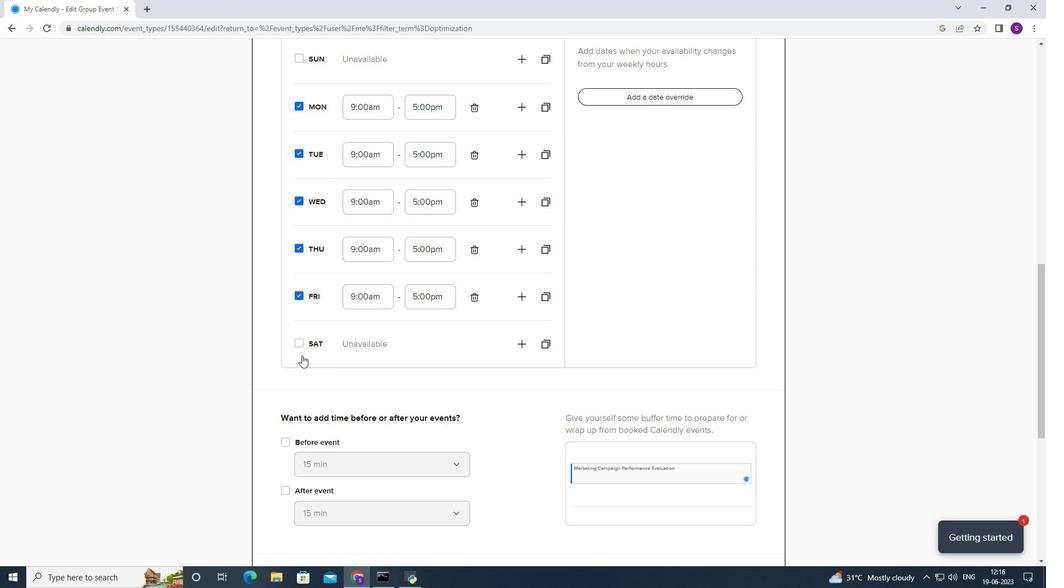 
Action: Mouse pressed left at (305, 348)
Screenshot: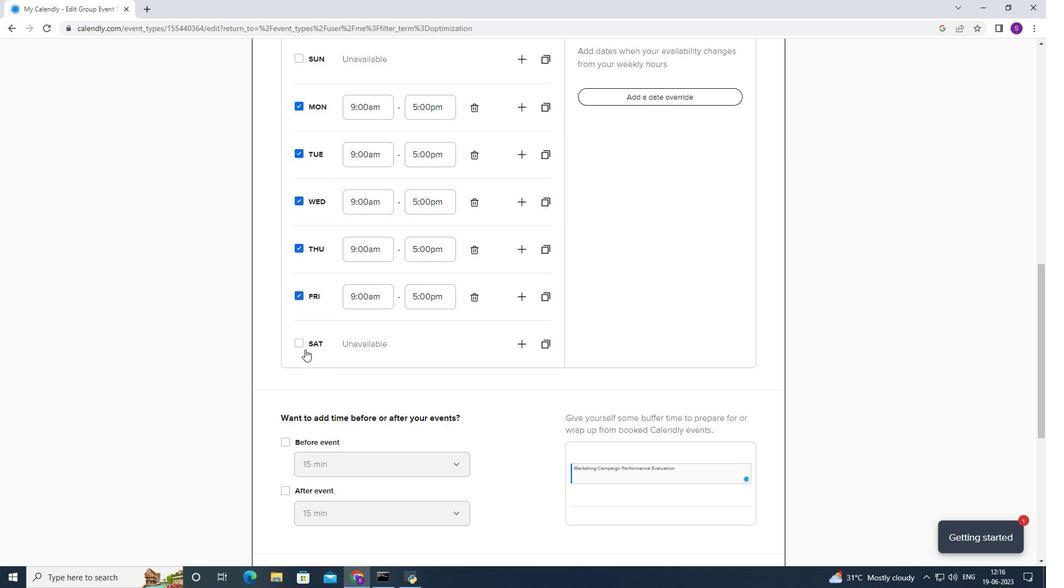 
Action: Mouse moved to (366, 366)
Screenshot: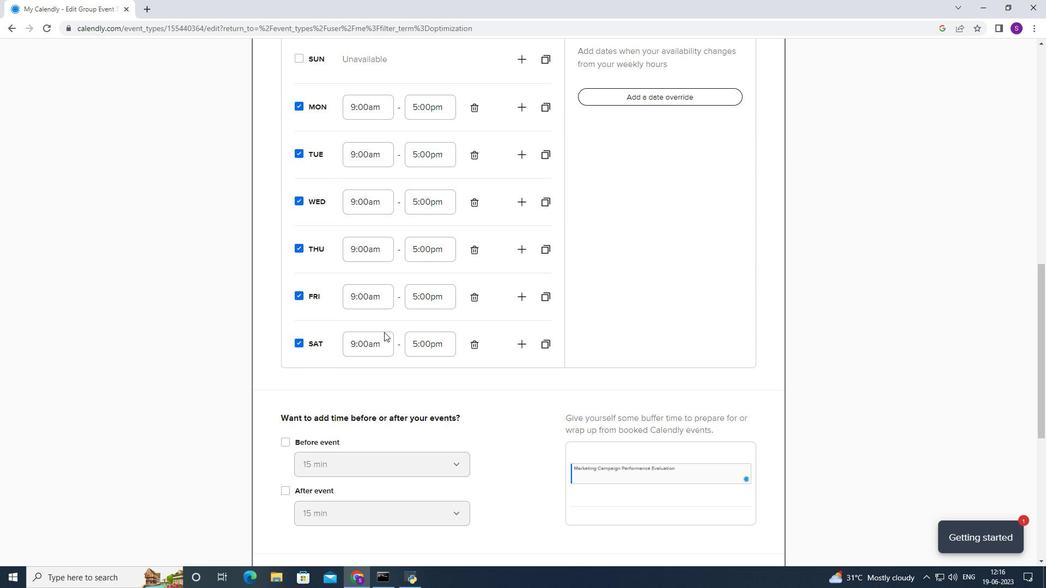 
Action: Mouse pressed left at (366, 366)
Screenshot: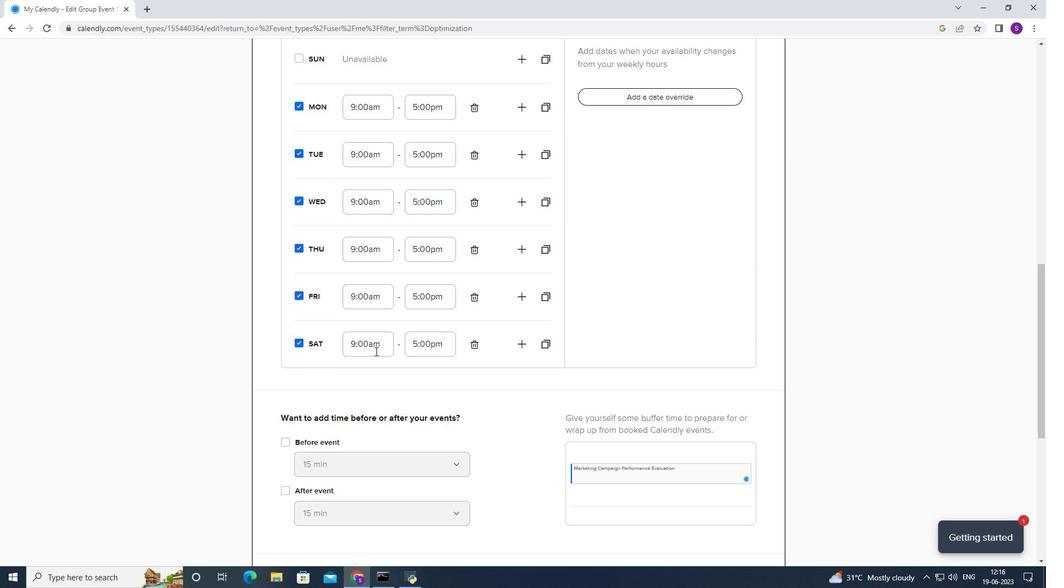 
Action: Mouse moved to (378, 348)
Screenshot: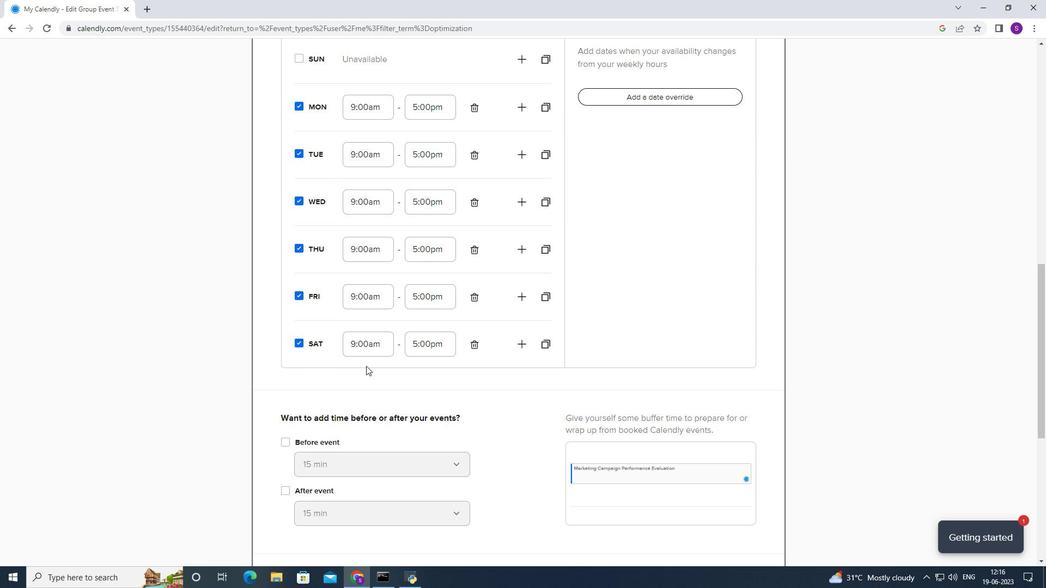 
Action: Mouse pressed left at (378, 348)
Screenshot: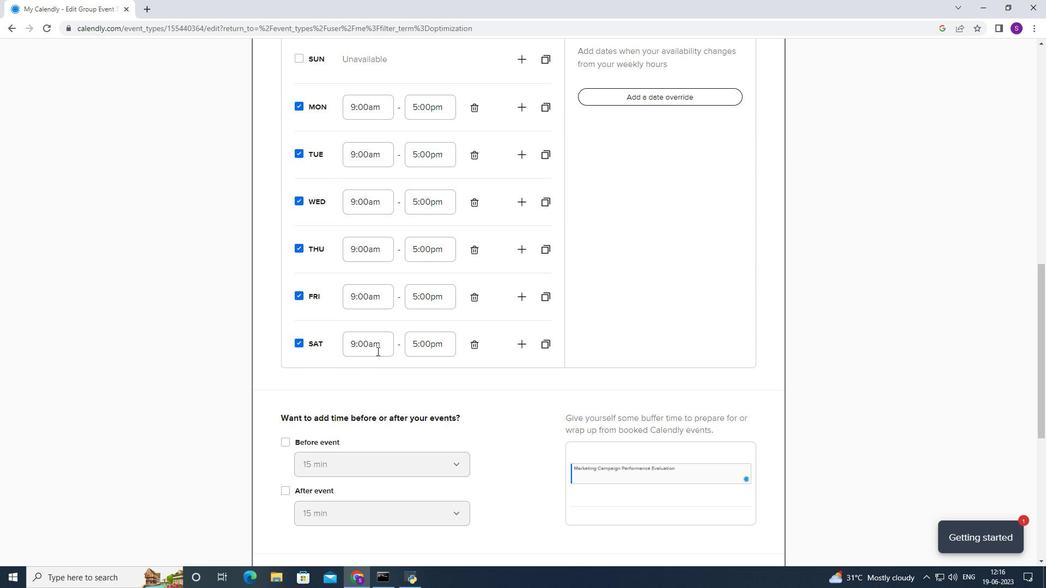 
Action: Mouse moved to (366, 388)
Screenshot: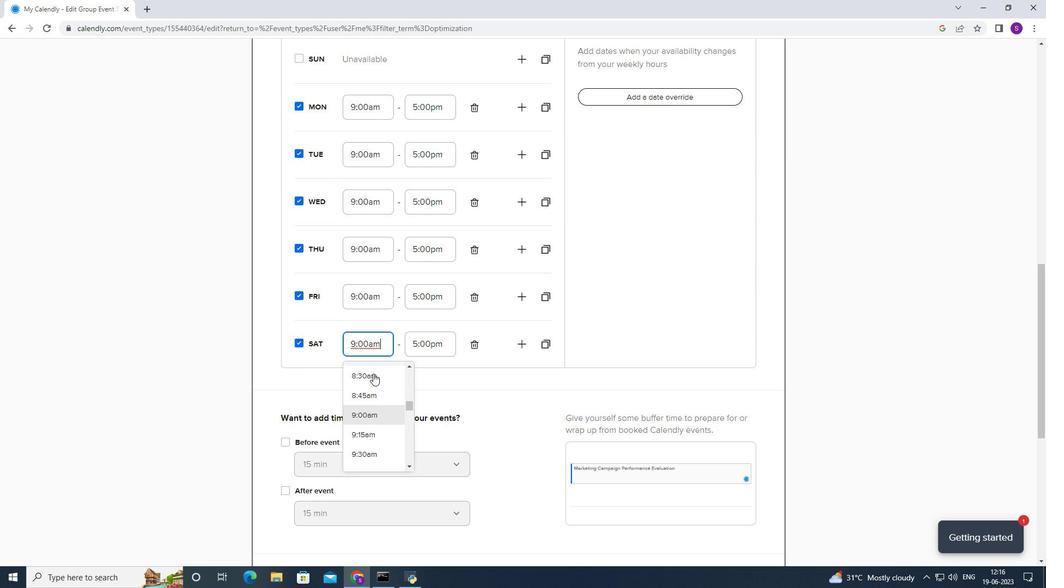 
Action: Mouse scrolled (366, 387) with delta (0, 0)
Screenshot: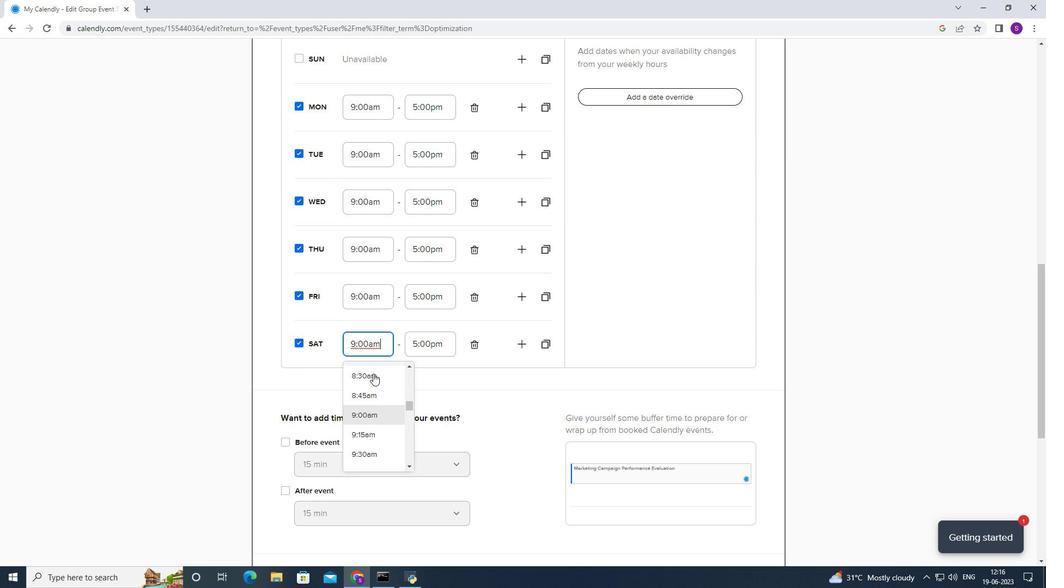 
Action: Mouse moved to (366, 388)
Screenshot: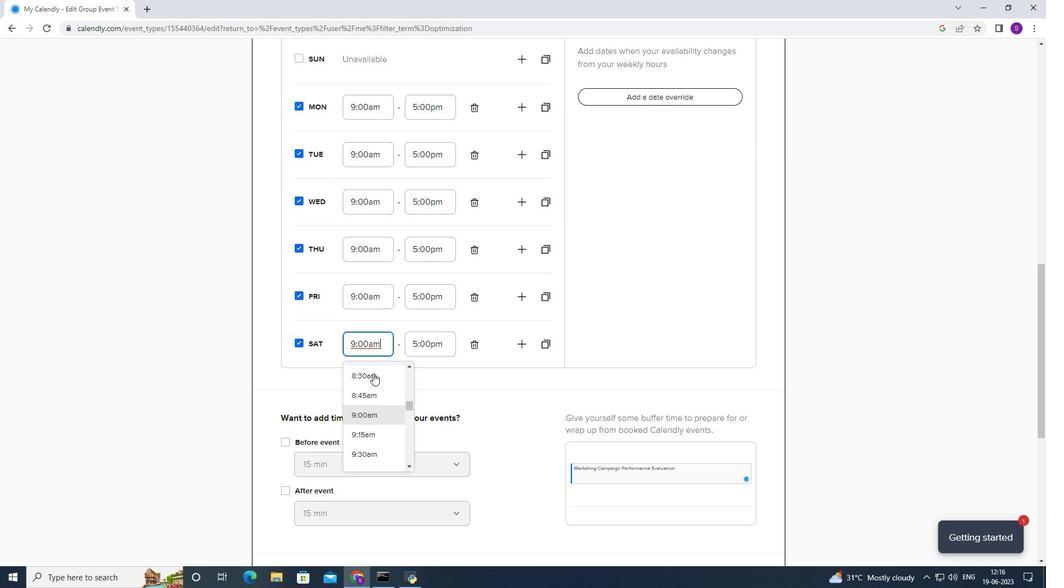 
Action: Mouse scrolled (366, 388) with delta (0, 0)
Screenshot: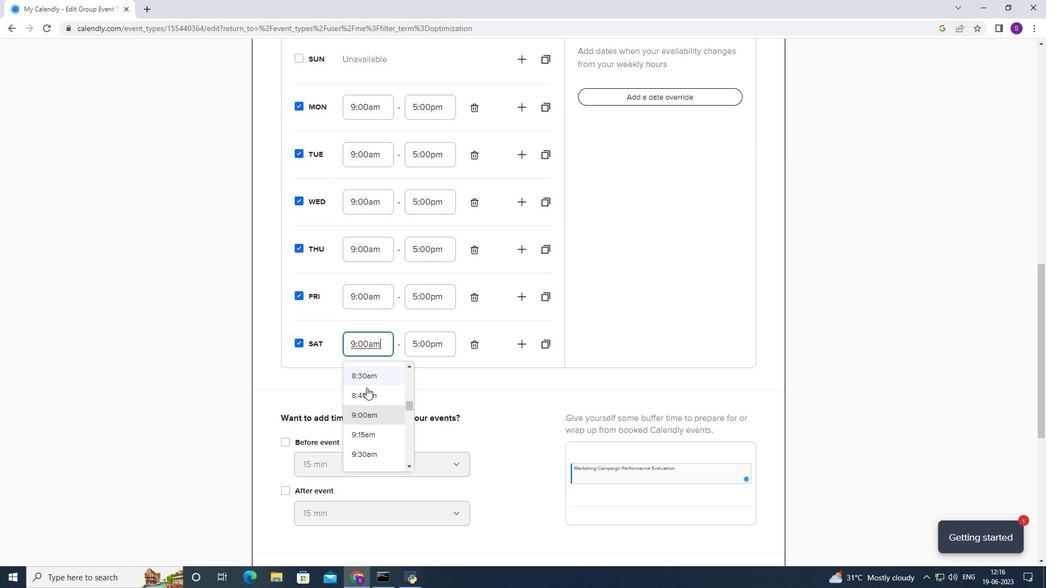 
Action: Mouse scrolled (366, 389) with delta (0, 0)
Screenshot: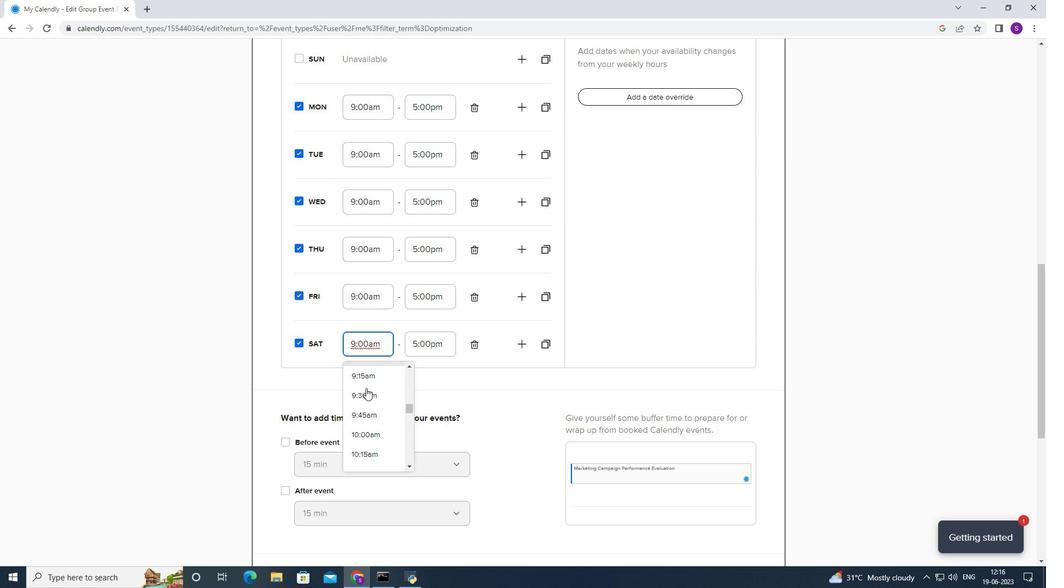 
Action: Mouse moved to (351, 444)
Screenshot: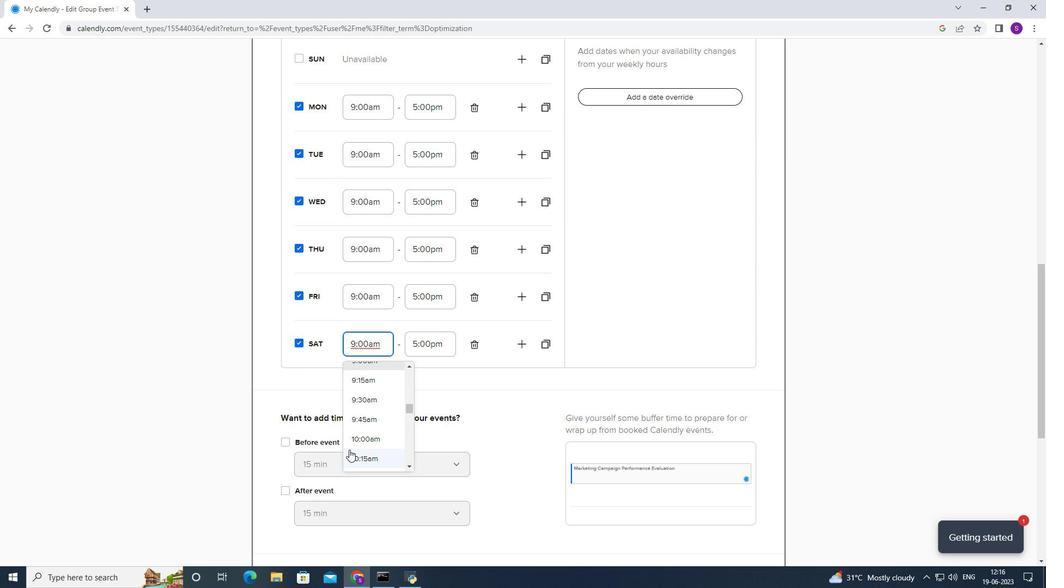 
Action: Mouse pressed left at (351, 444)
Screenshot: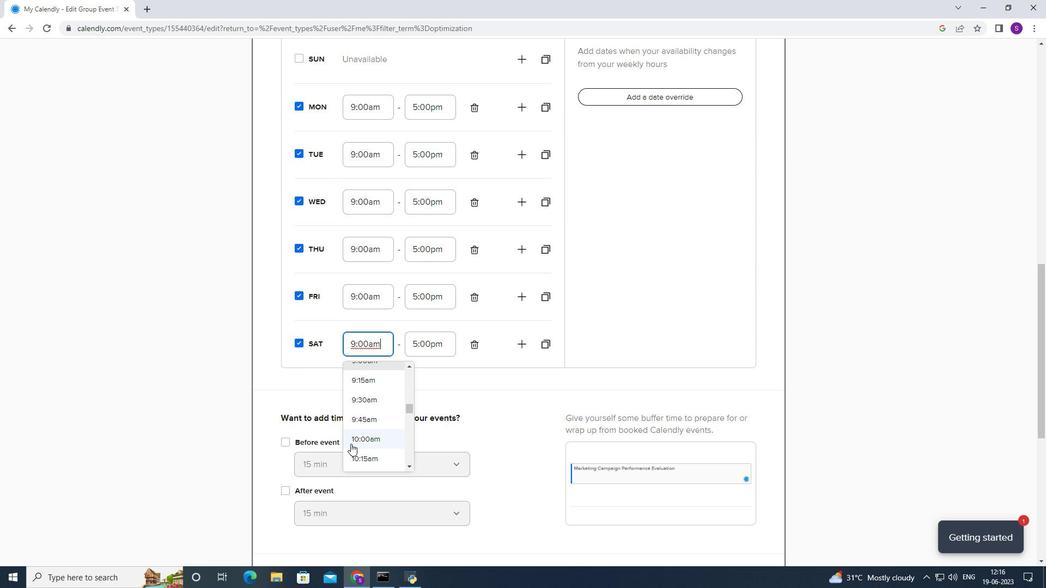 
Action: Mouse moved to (431, 346)
Screenshot: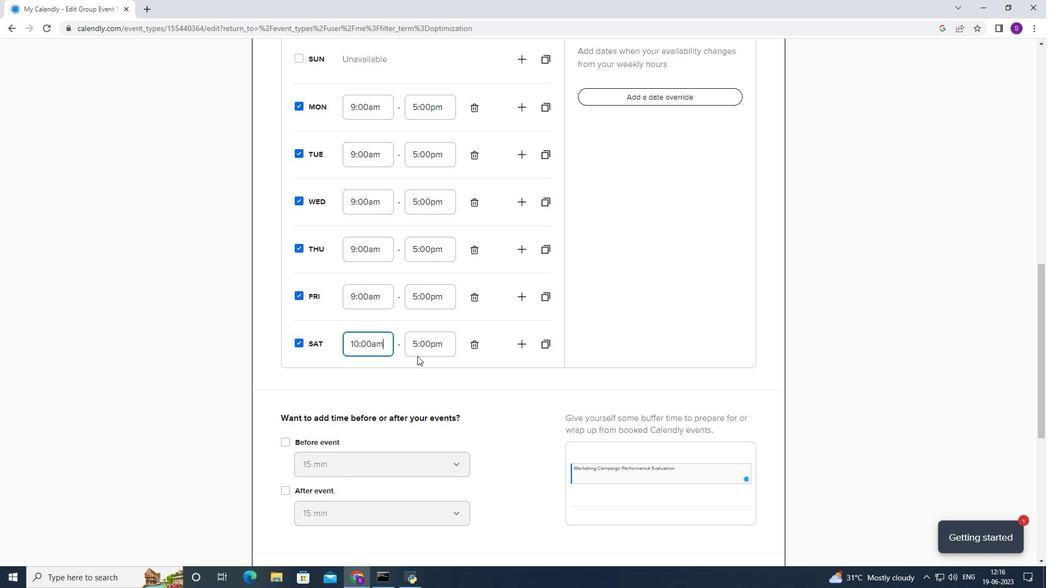 
Action: Mouse pressed left at (431, 346)
Screenshot: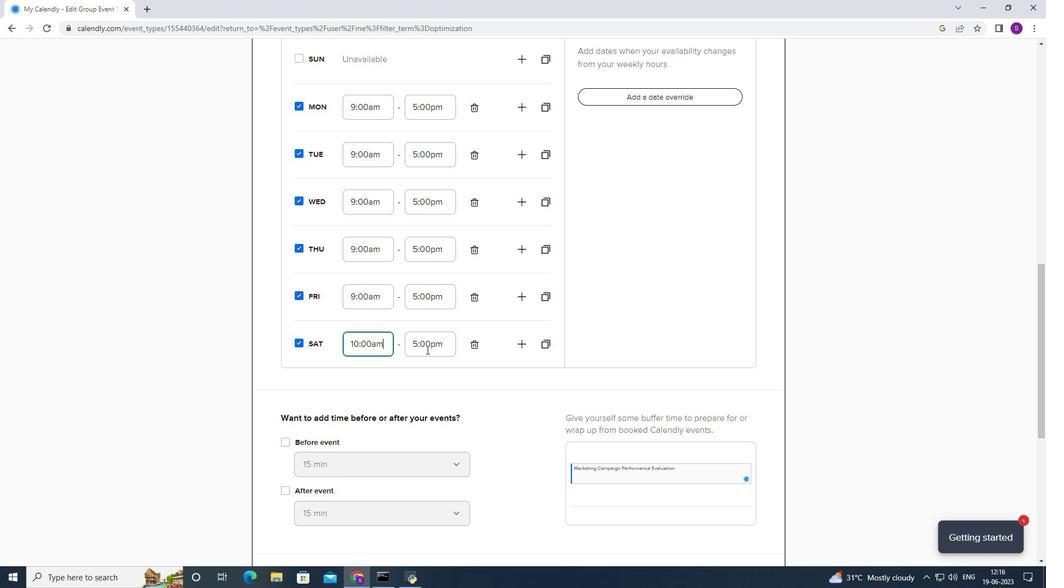 
Action: Mouse moved to (413, 398)
Screenshot: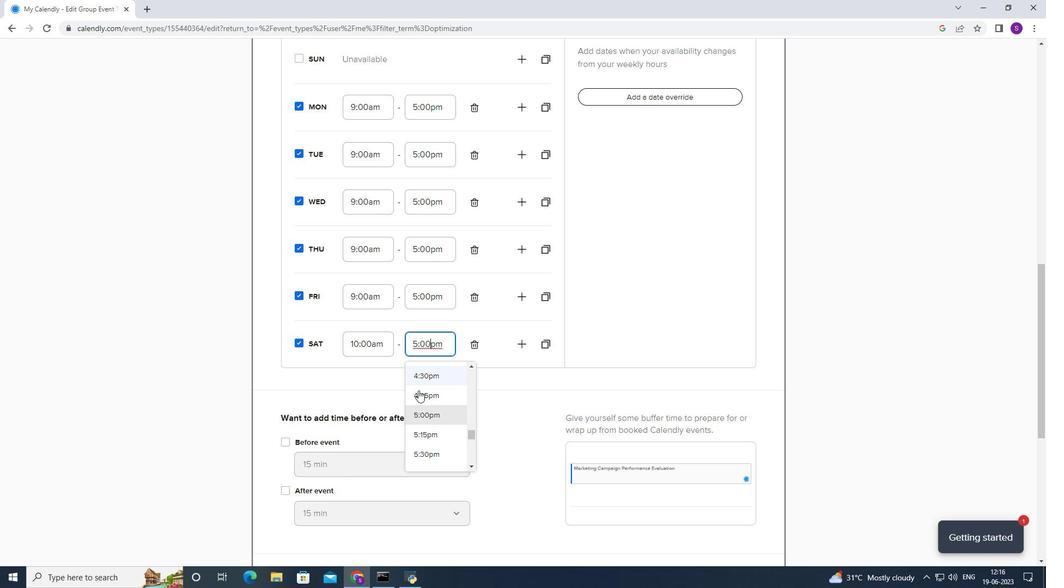 
Action: Mouse scrolled (413, 397) with delta (0, 0)
Screenshot: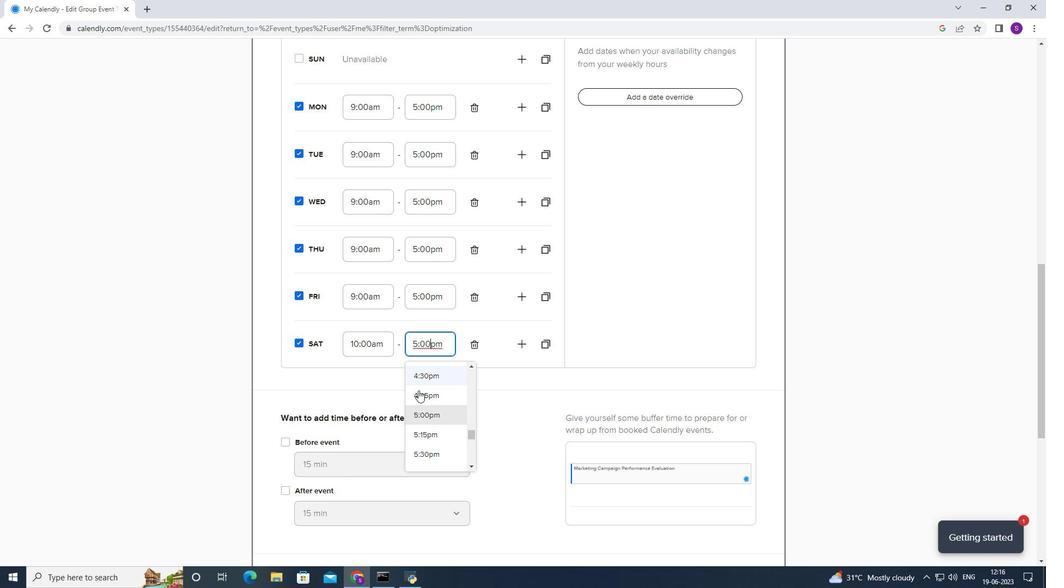 
Action: Mouse moved to (417, 436)
Screenshot: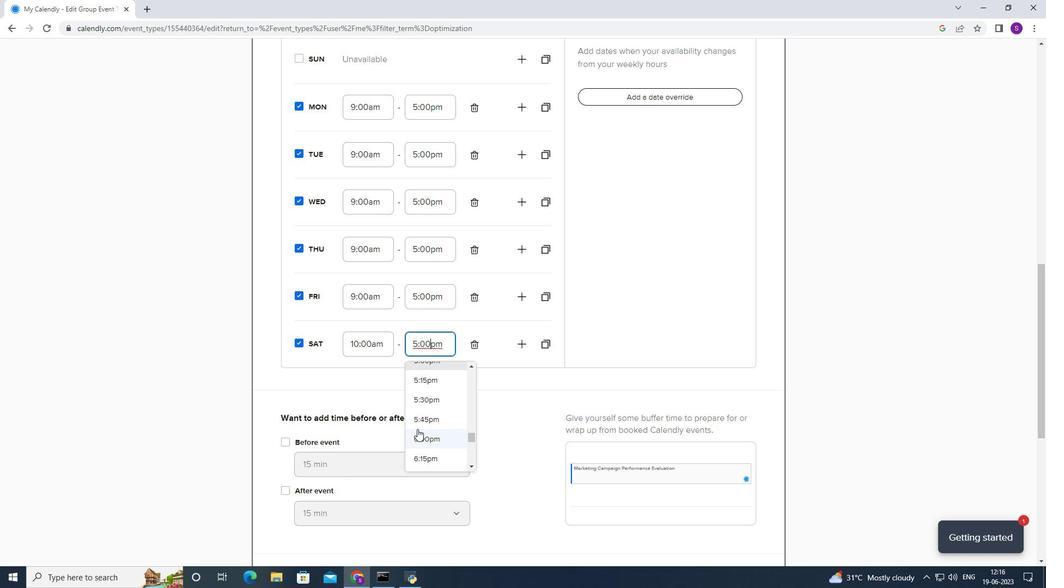 
Action: Mouse pressed left at (417, 436)
Screenshot: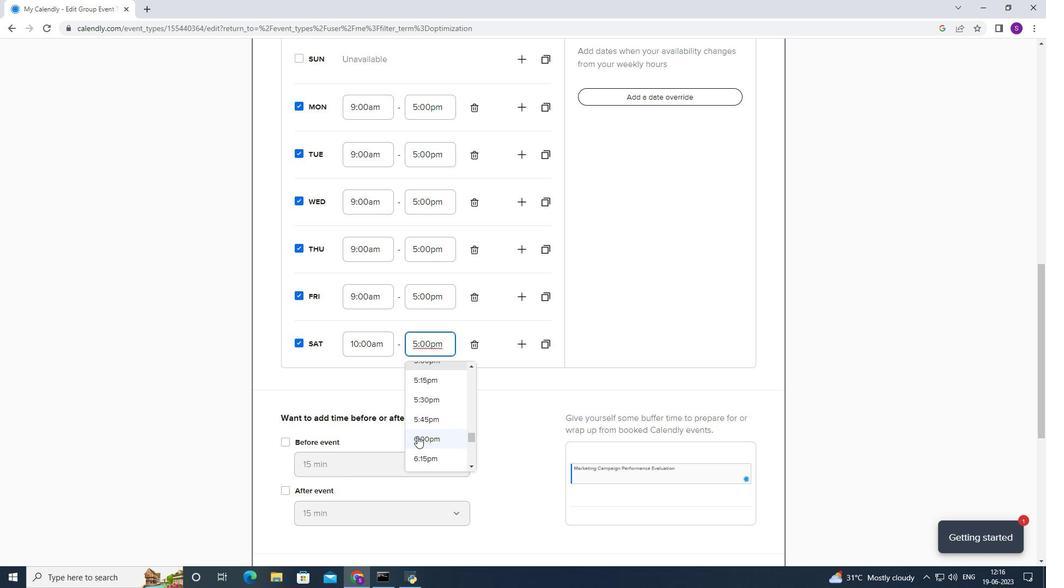 
Action: Mouse moved to (462, 295)
Screenshot: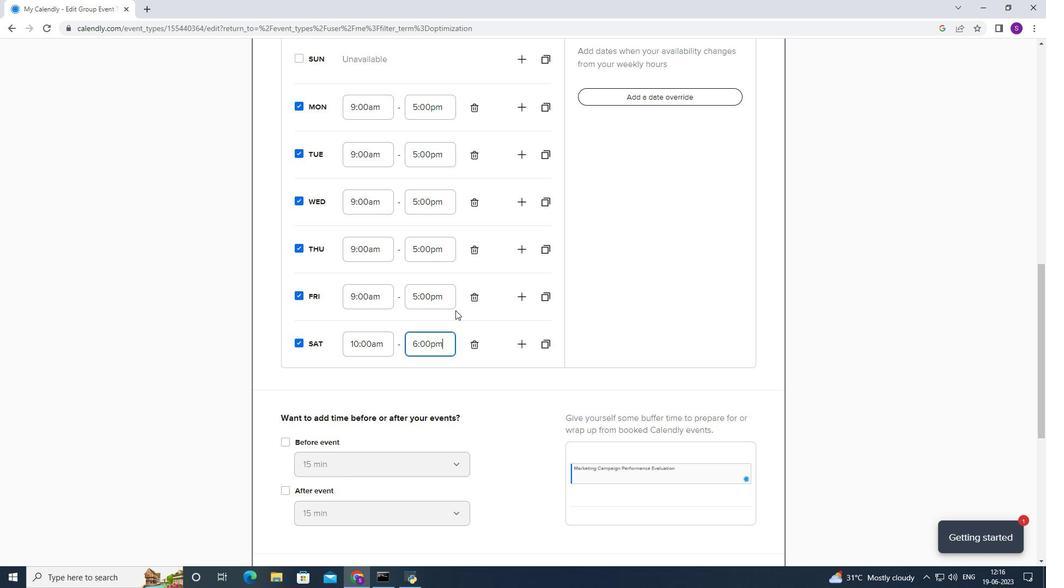 
Action: Mouse pressed left at (462, 295)
Screenshot: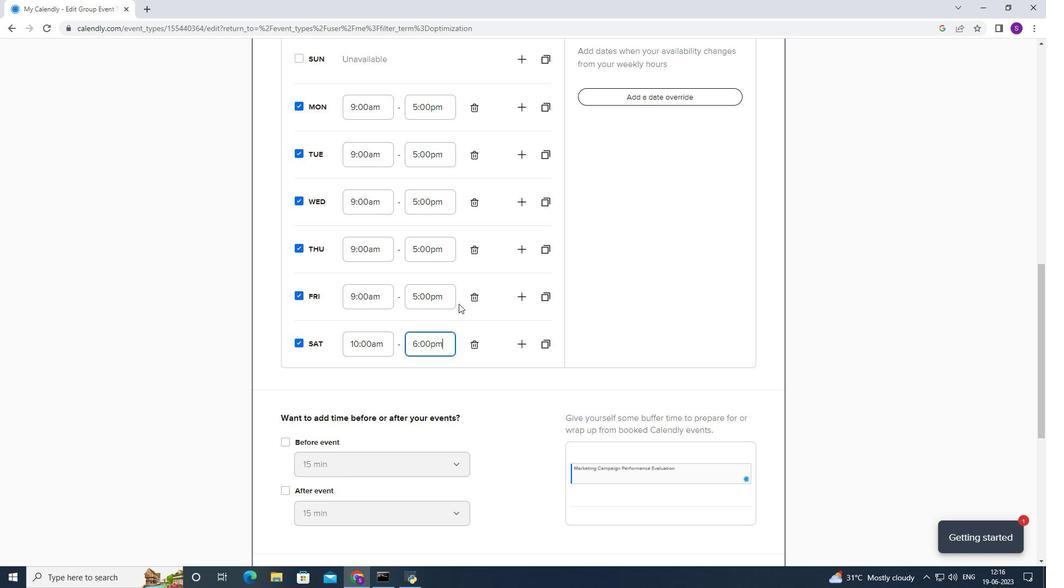 
Action: Mouse moved to (303, 300)
Screenshot: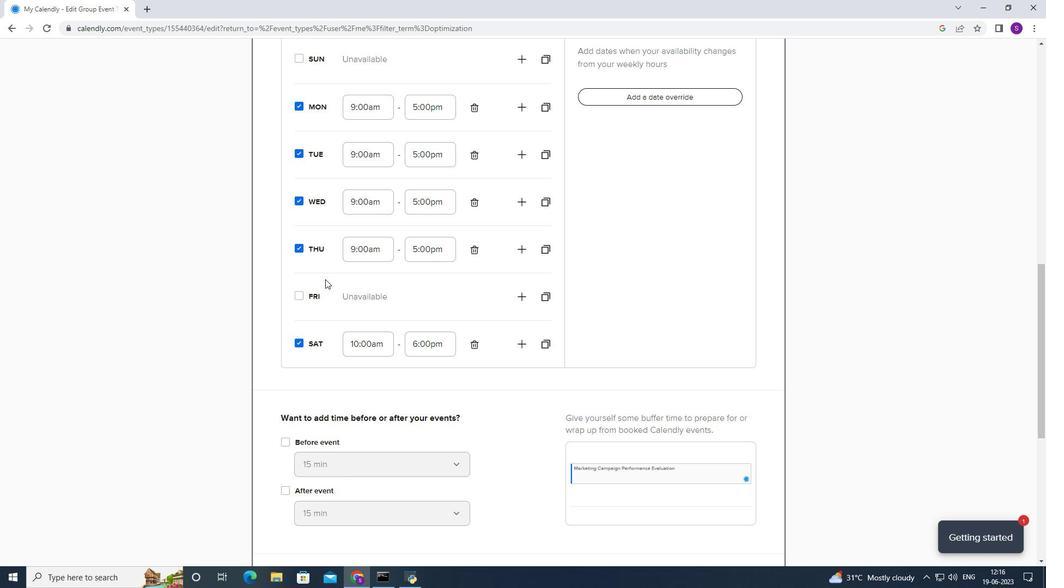 
Action: Mouse pressed left at (303, 300)
Screenshot: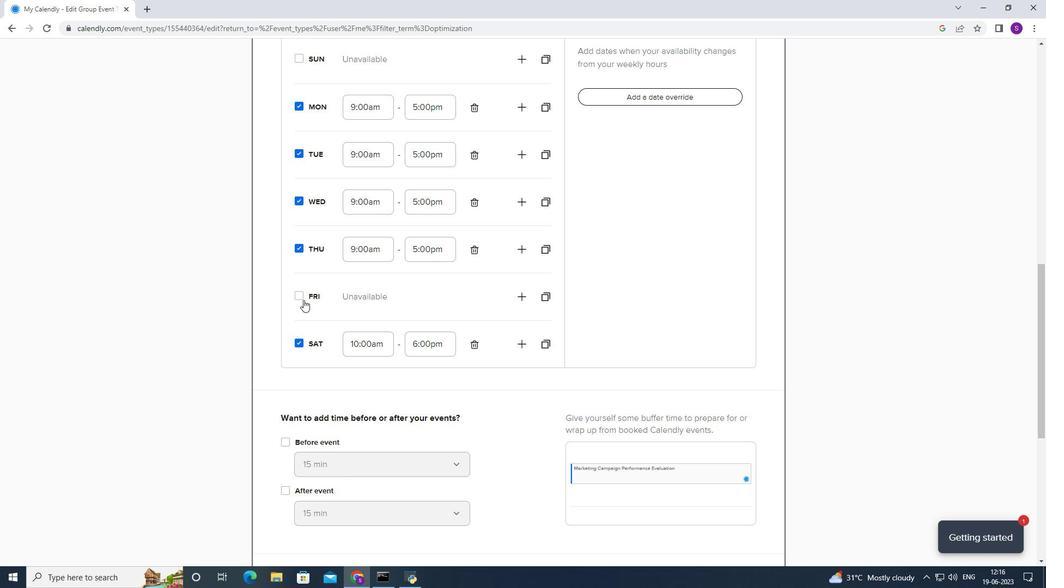 
Action: Mouse moved to (413, 299)
Screenshot: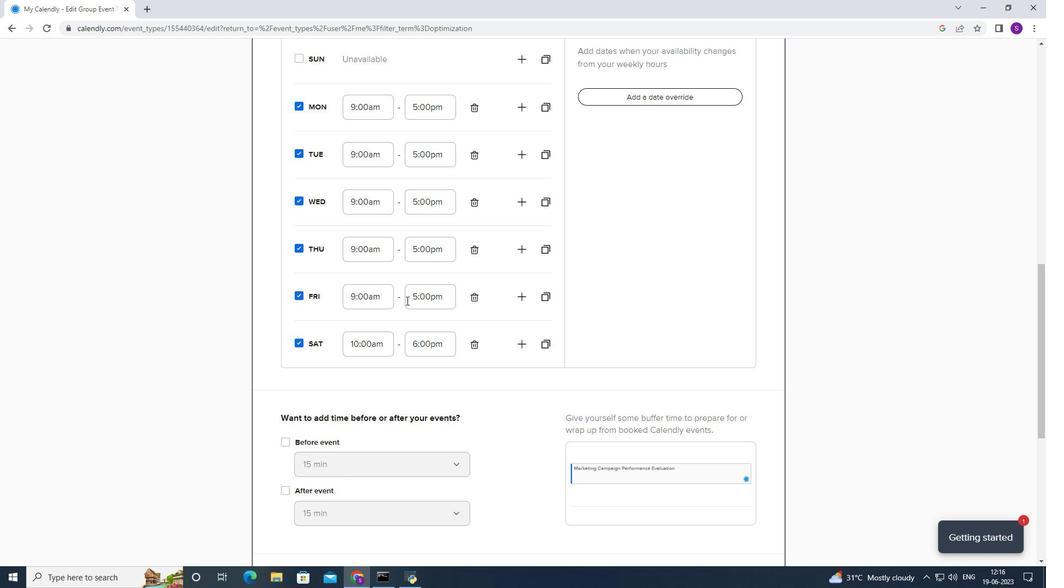 
Action: Mouse pressed left at (413, 299)
Screenshot: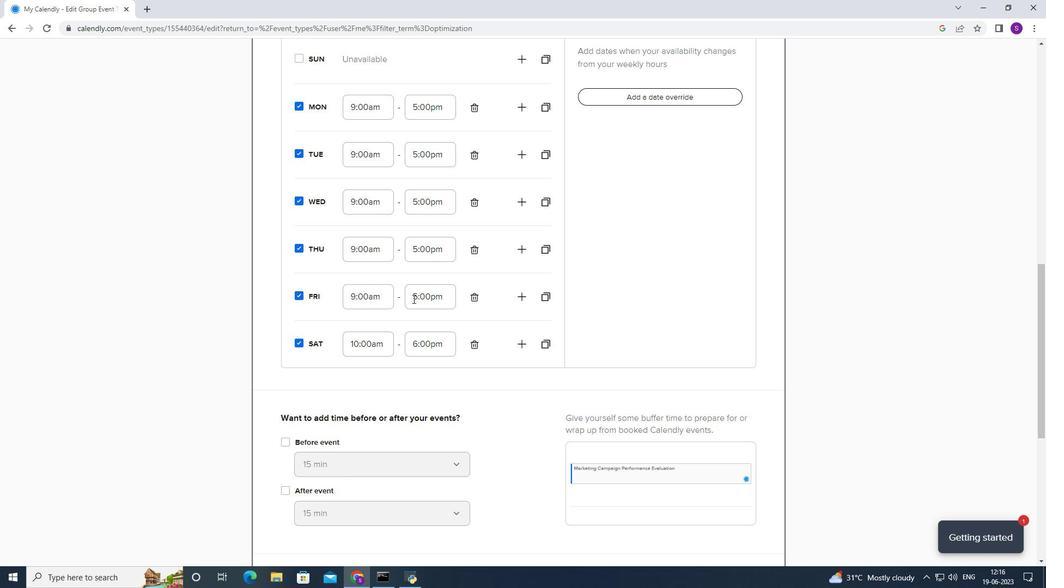
Action: Mouse moved to (416, 381)
Screenshot: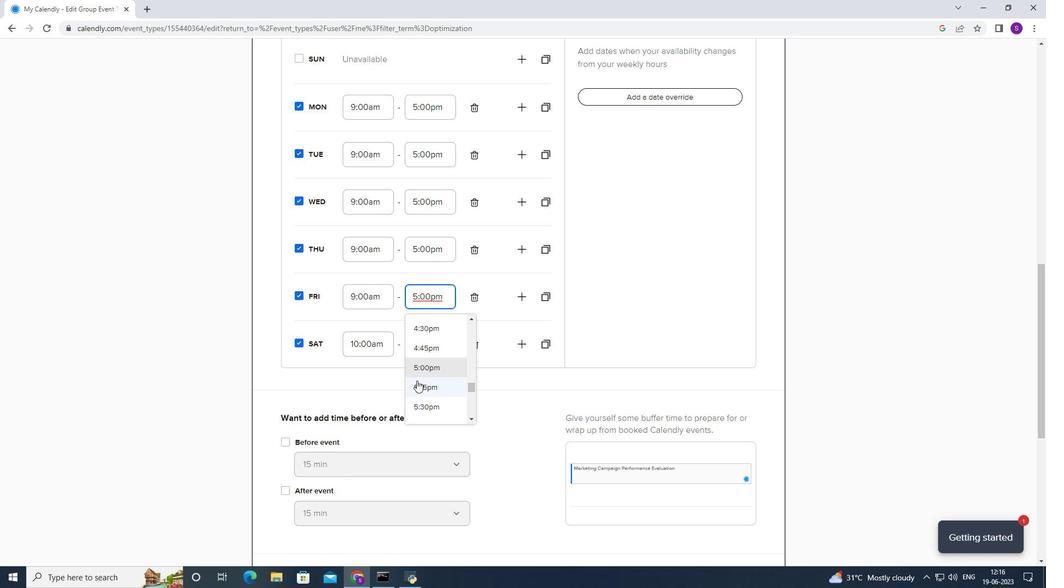 
Action: Mouse scrolled (416, 380) with delta (0, 0)
Screenshot: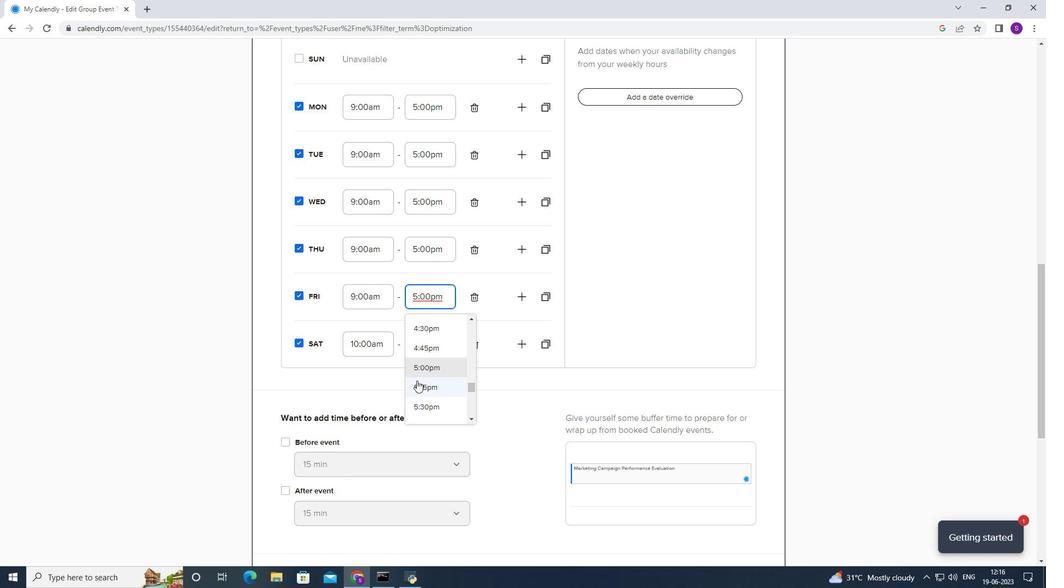 
Action: Mouse moved to (414, 386)
Screenshot: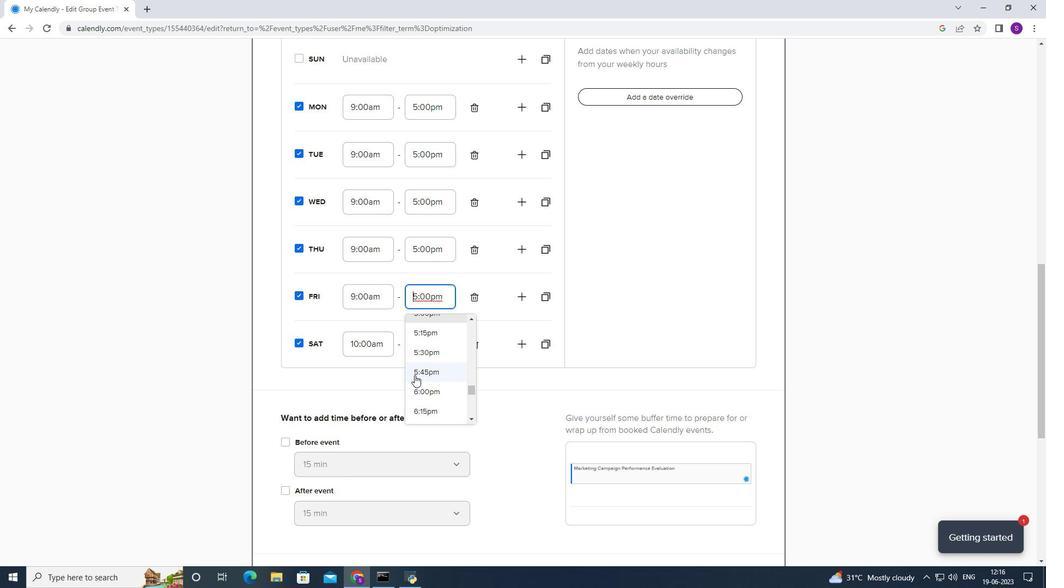 
Action: Mouse pressed left at (414, 386)
Screenshot: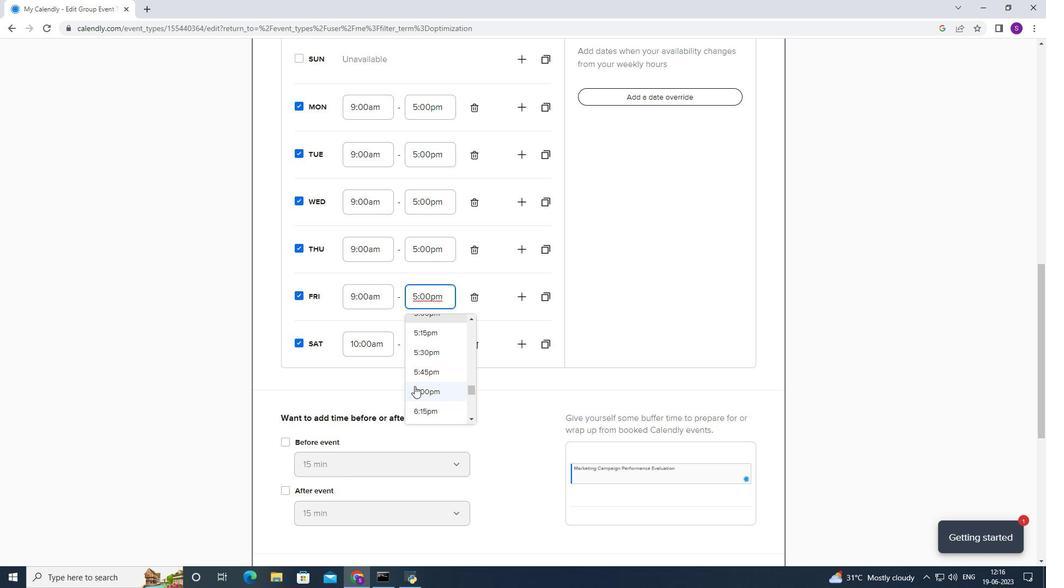 
Action: Mouse moved to (380, 298)
Screenshot: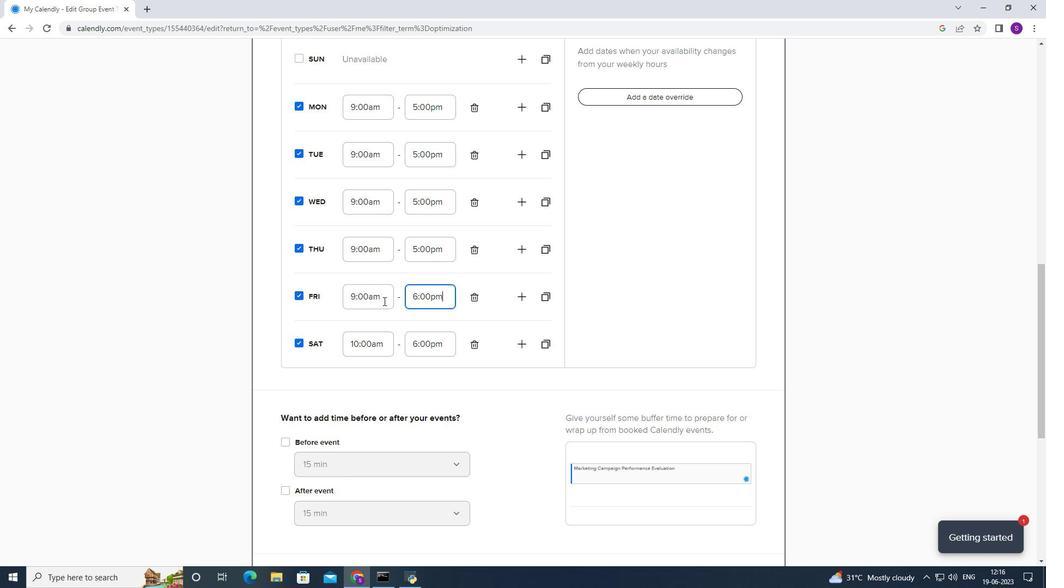 
Action: Mouse pressed left at (380, 298)
Screenshot: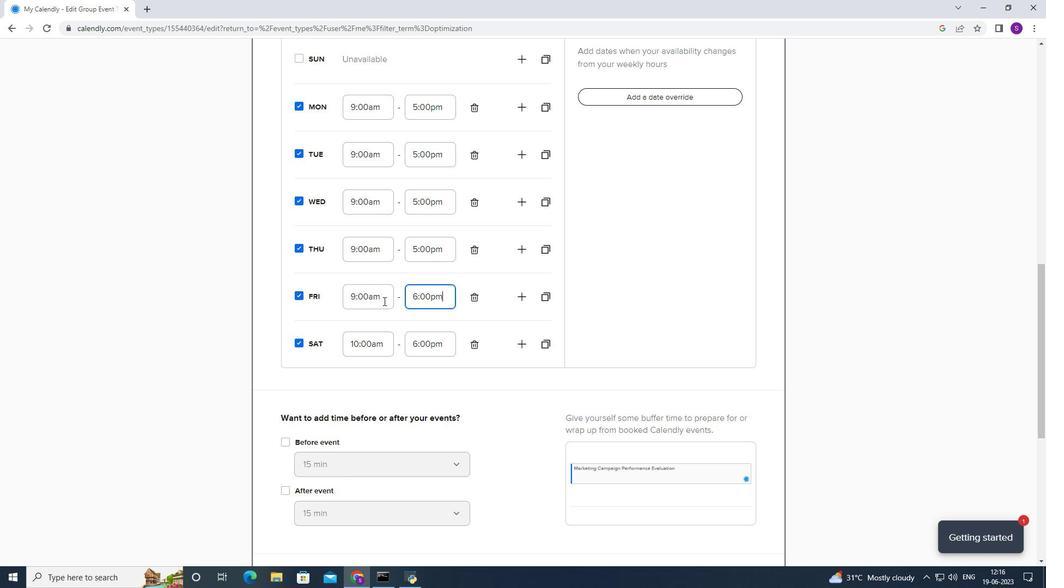 
Action: Mouse moved to (377, 346)
Screenshot: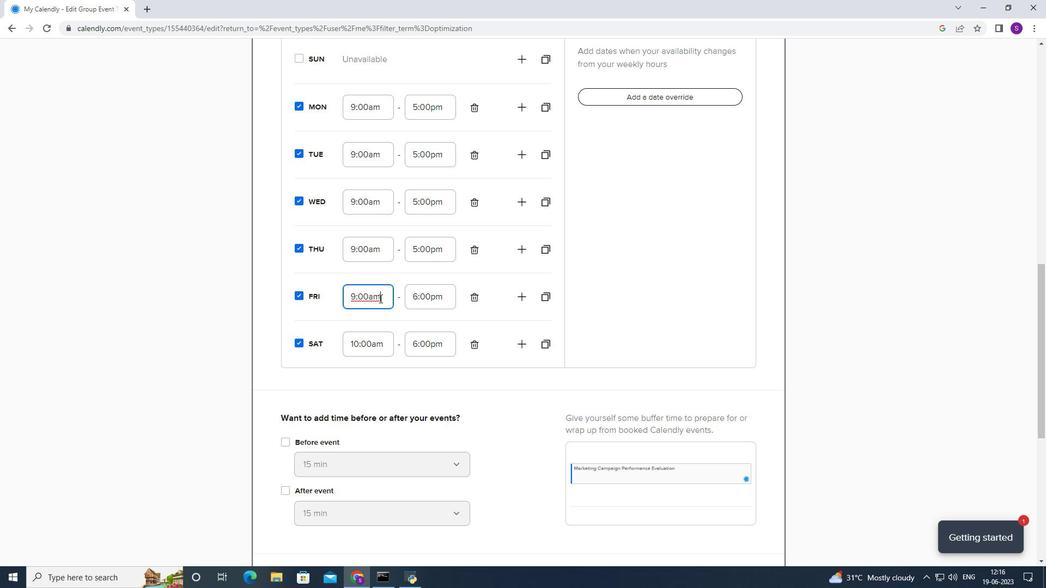 
Action: Mouse scrolled (377, 346) with delta (0, 0)
Screenshot: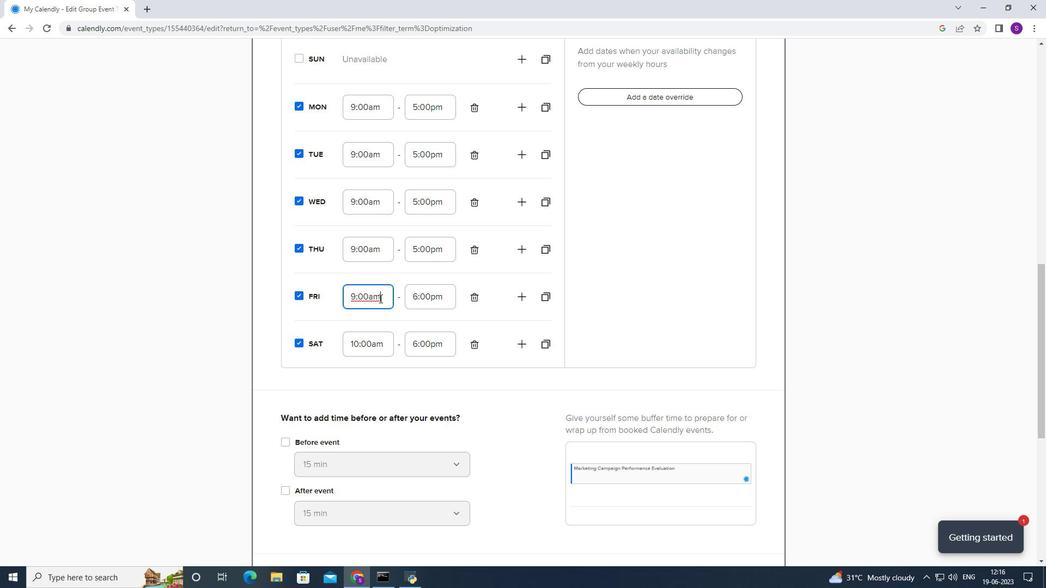 
Action: Mouse moved to (370, 340)
Screenshot: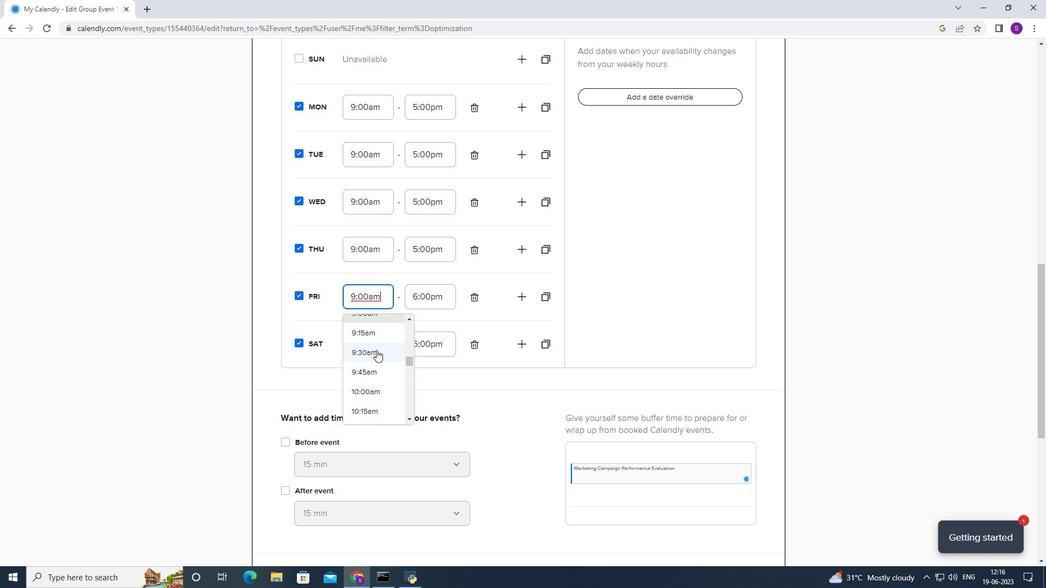 
Action: Mouse scrolled (370, 340) with delta (0, 0)
Screenshot: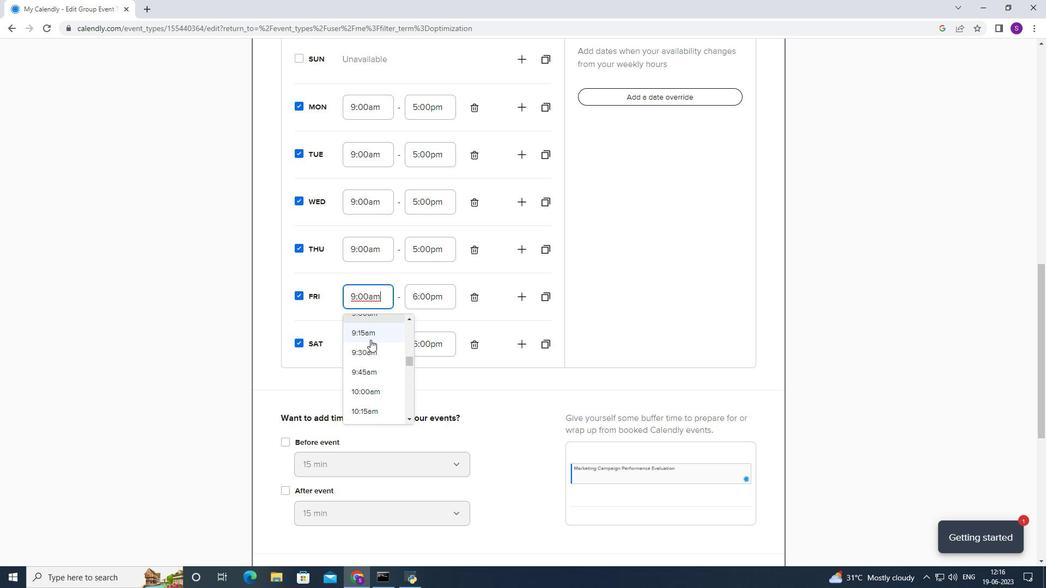
Action: Mouse moved to (369, 345)
Screenshot: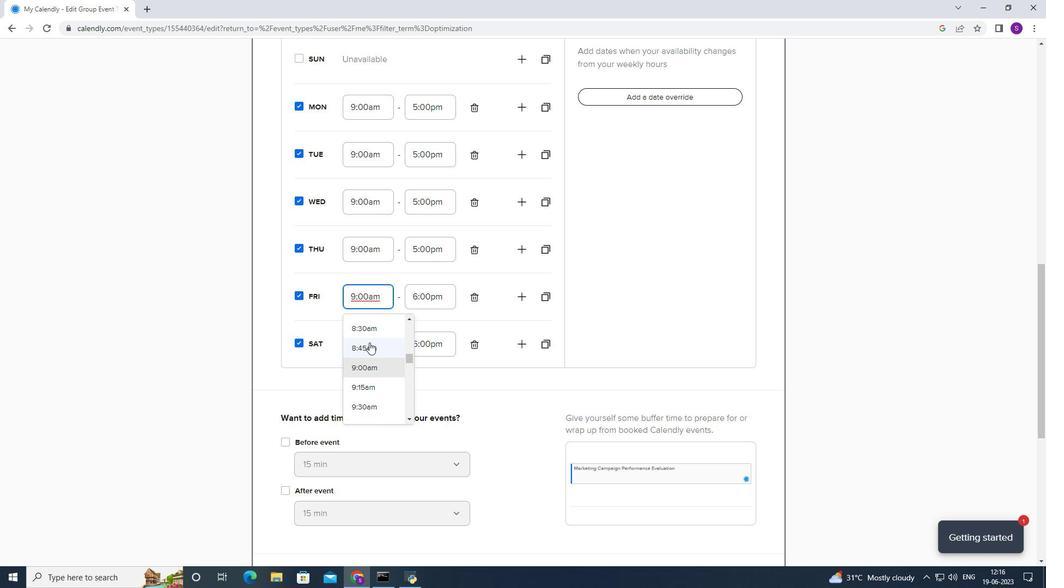 
Action: Mouse scrolled (369, 345) with delta (0, 0)
Screenshot: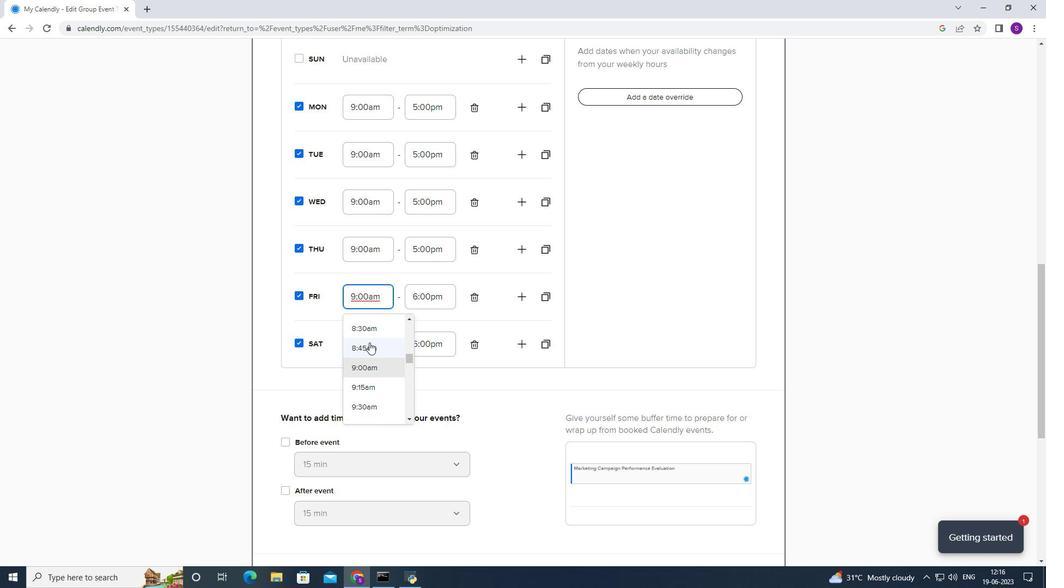 
Action: Mouse moved to (359, 384)
Screenshot: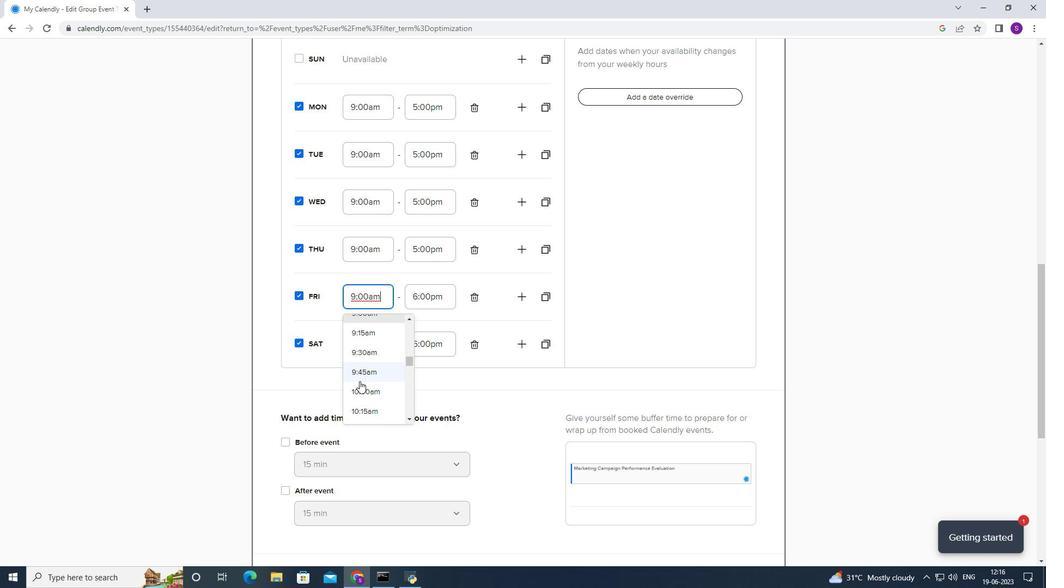
Action: Mouse pressed left at (359, 384)
Screenshot: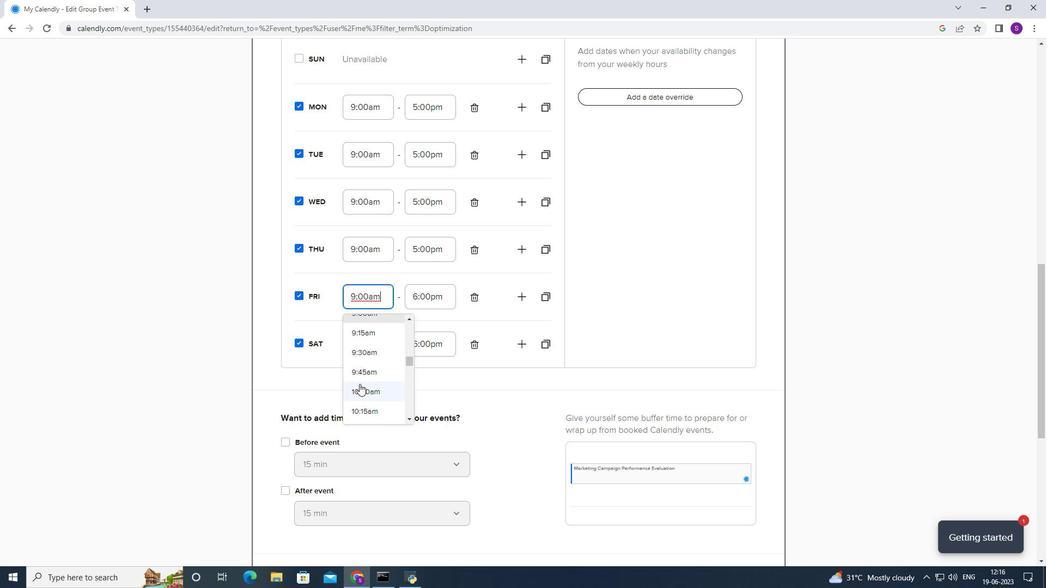 
Action: Mouse moved to (366, 264)
Screenshot: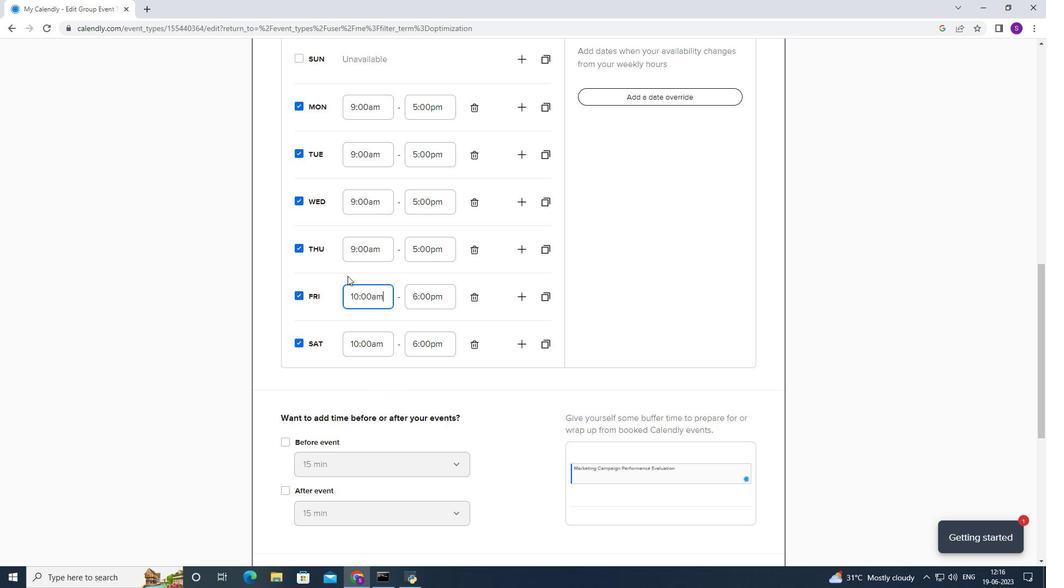 
Action: Mouse pressed left at (366, 264)
Screenshot: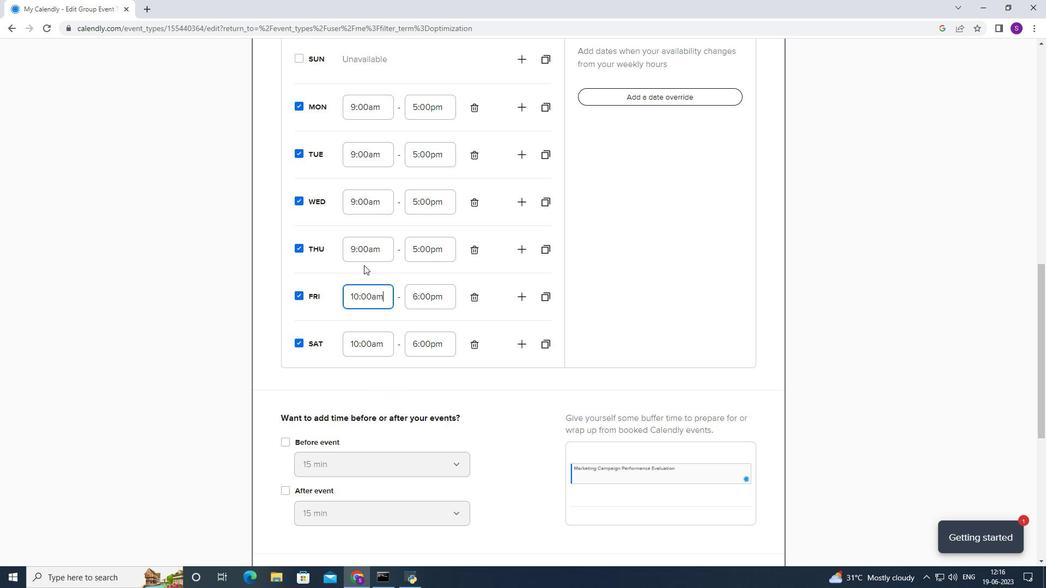 
Action: Mouse moved to (383, 246)
Screenshot: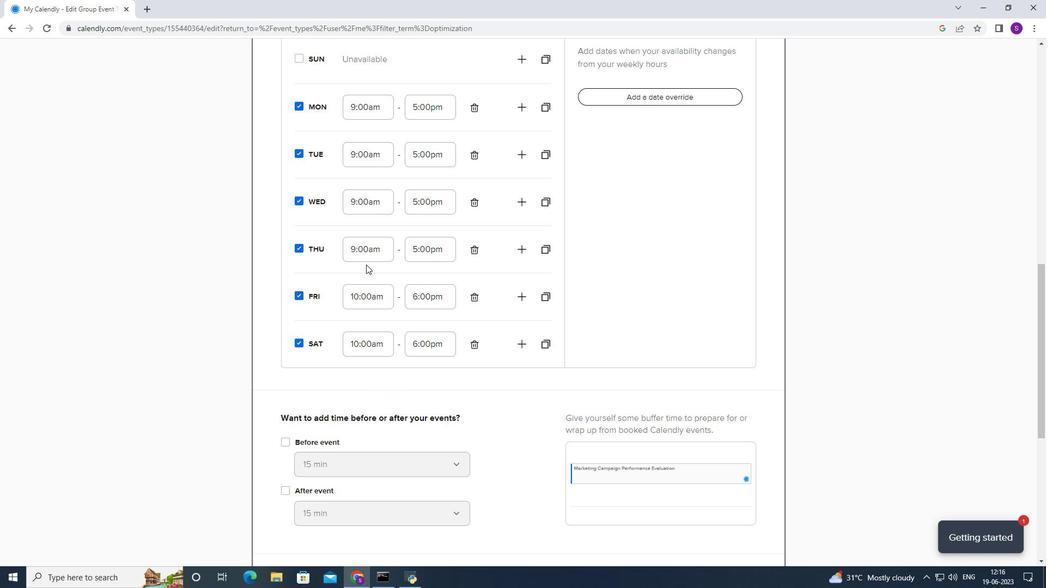 
Action: Mouse pressed left at (383, 246)
Screenshot: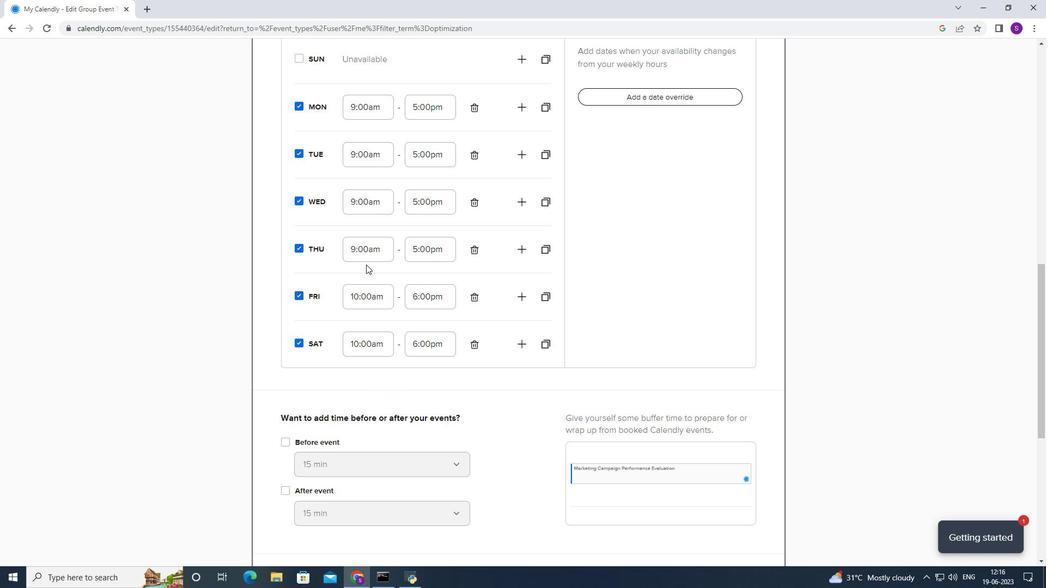 
Action: Mouse moved to (373, 322)
Screenshot: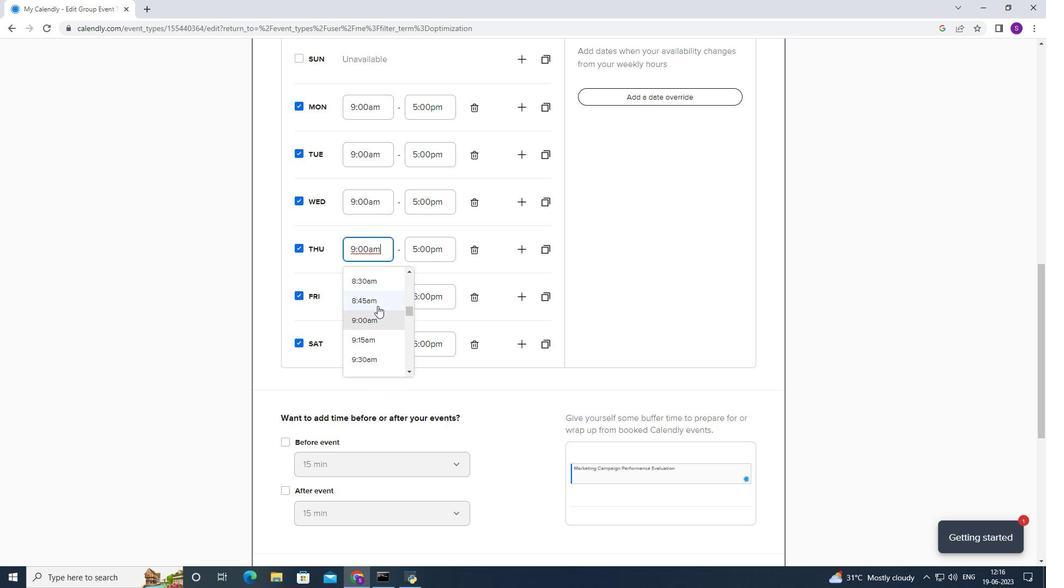 
Action: Mouse scrolled (373, 321) with delta (0, 0)
Screenshot: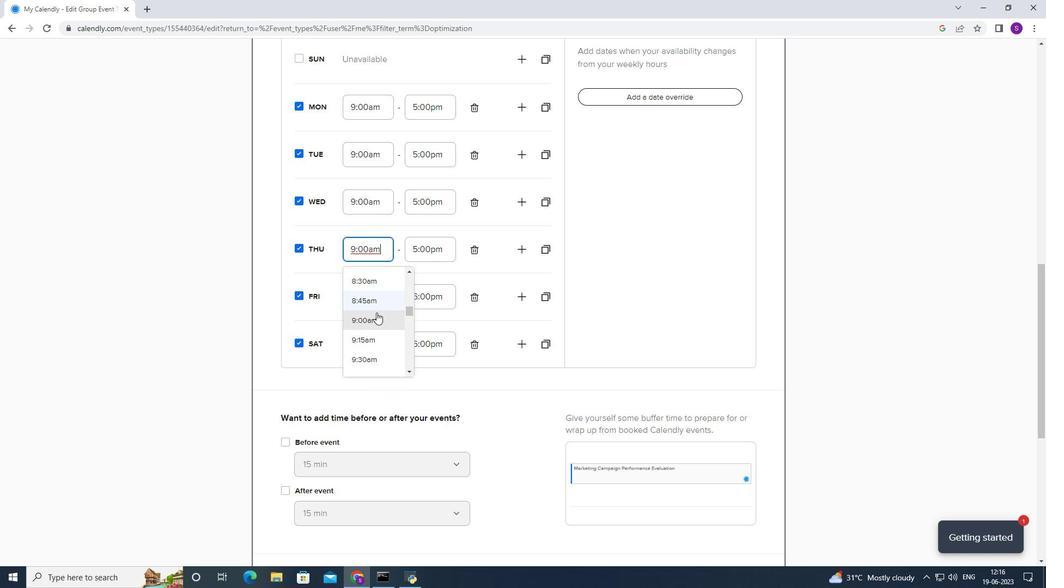 
Action: Mouse scrolled (373, 321) with delta (0, 0)
Screenshot: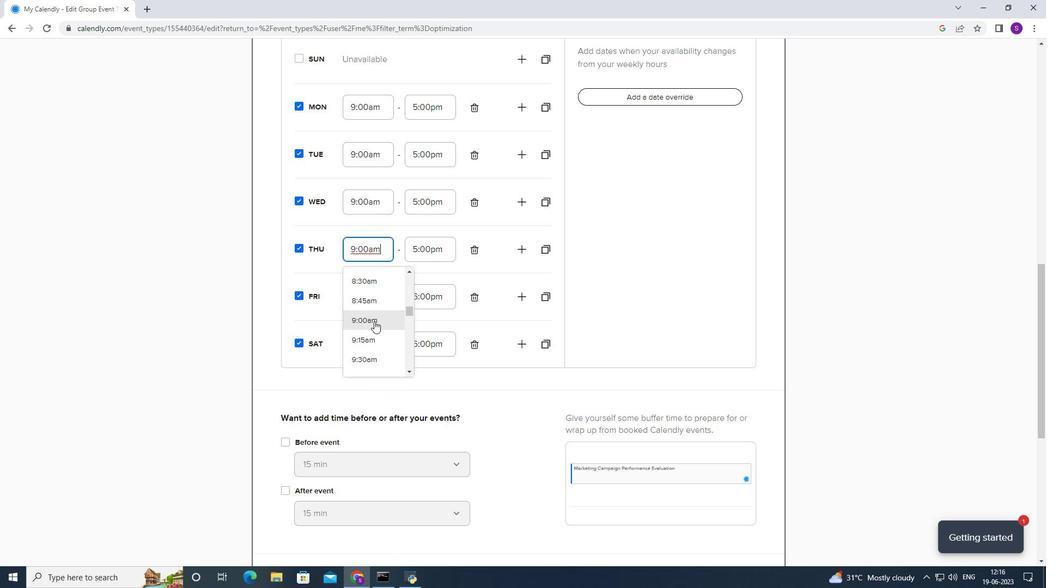 
Action: Mouse moved to (371, 294)
Screenshot: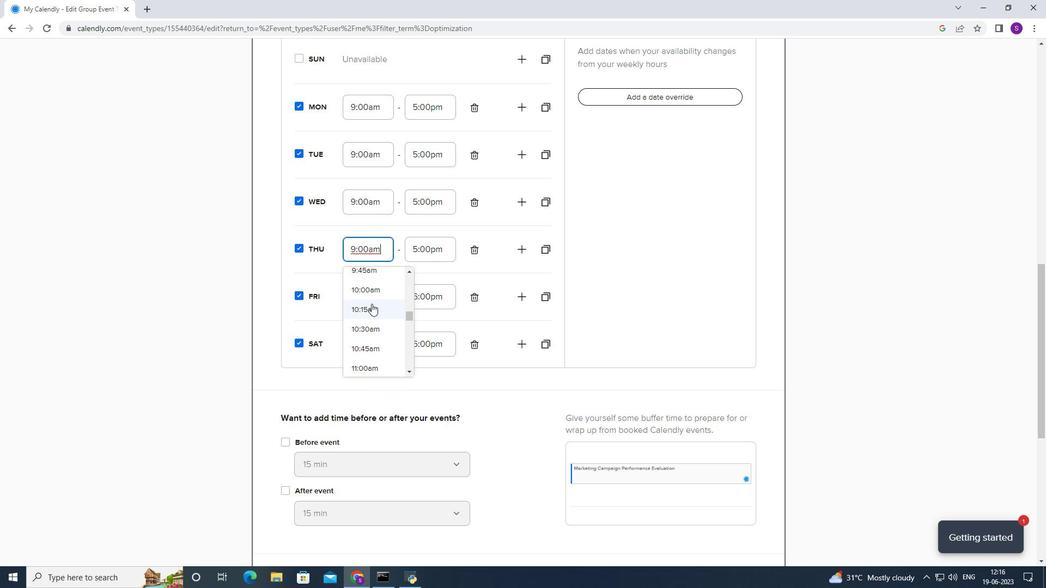 
Action: Mouse pressed left at (371, 294)
Screenshot: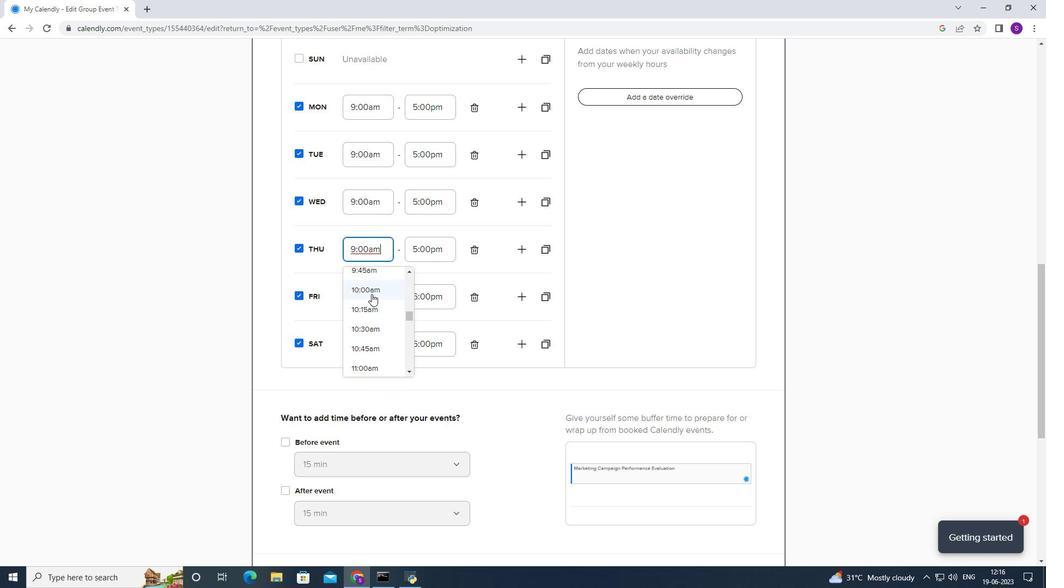 
Action: Mouse moved to (380, 200)
Screenshot: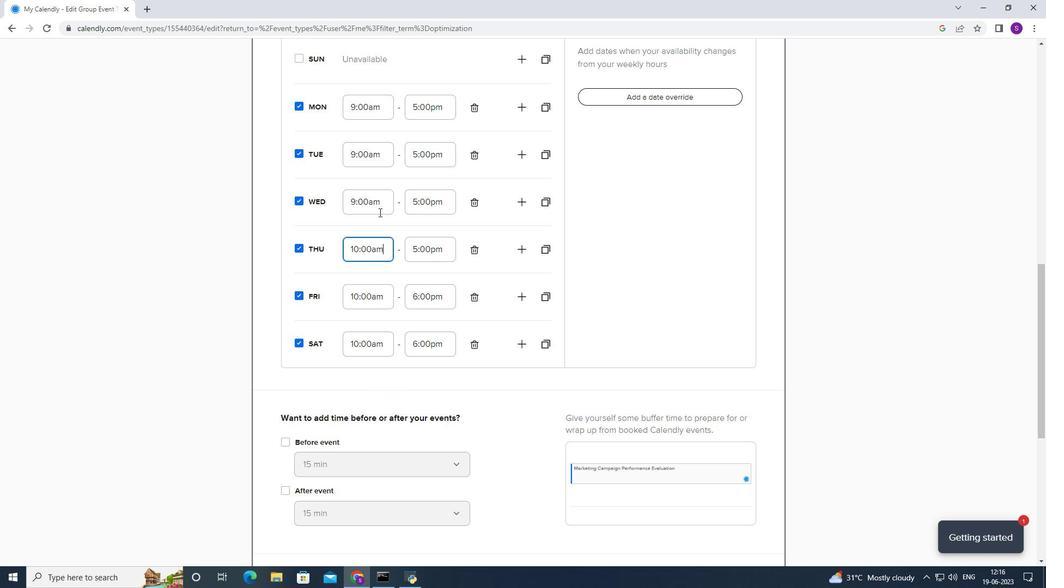 
Action: Mouse pressed left at (380, 200)
Screenshot: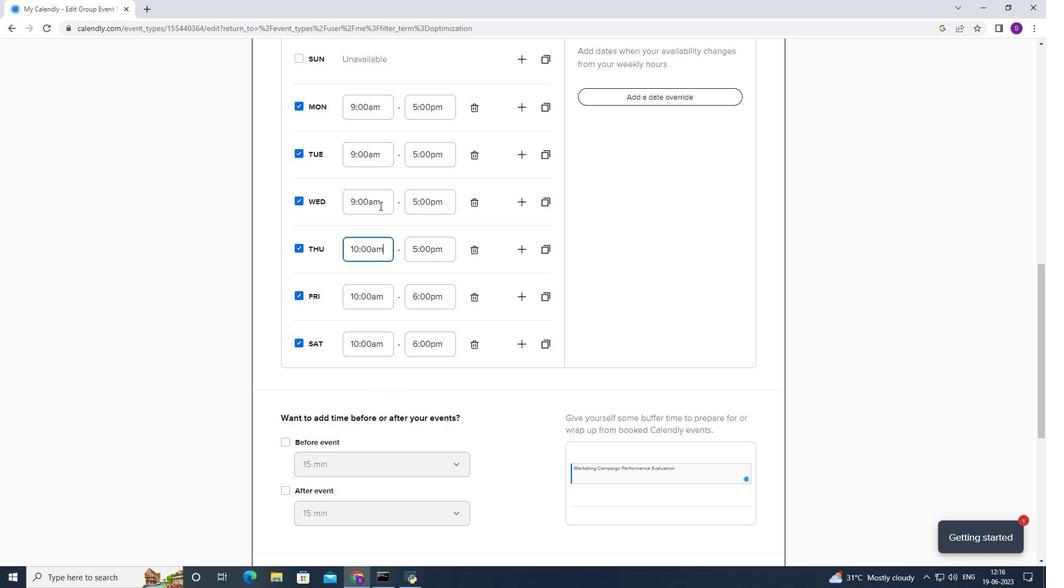 
Action: Mouse moved to (372, 299)
Screenshot: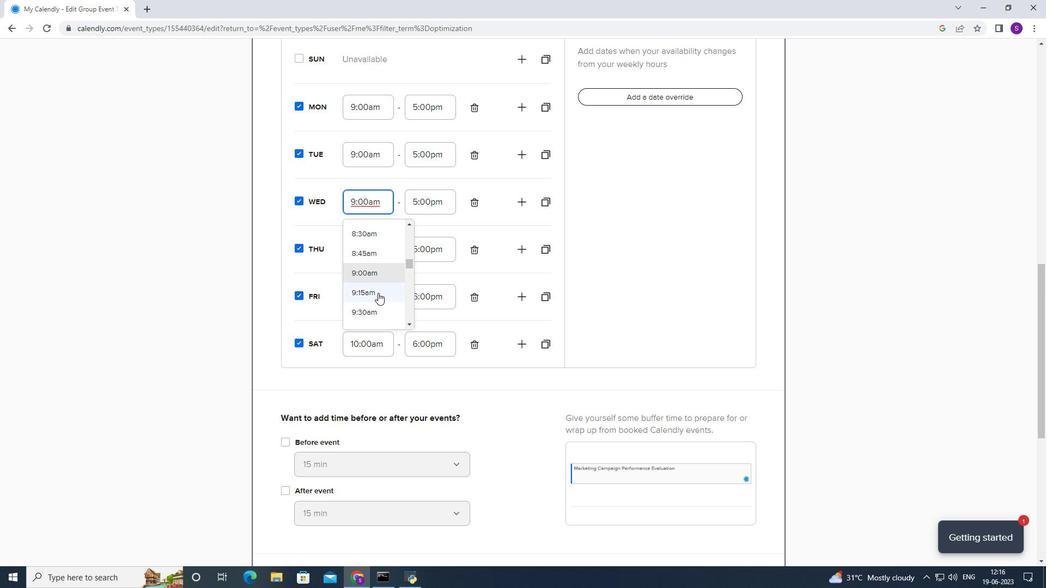 
Action: Mouse scrolled (372, 299) with delta (0, 0)
Screenshot: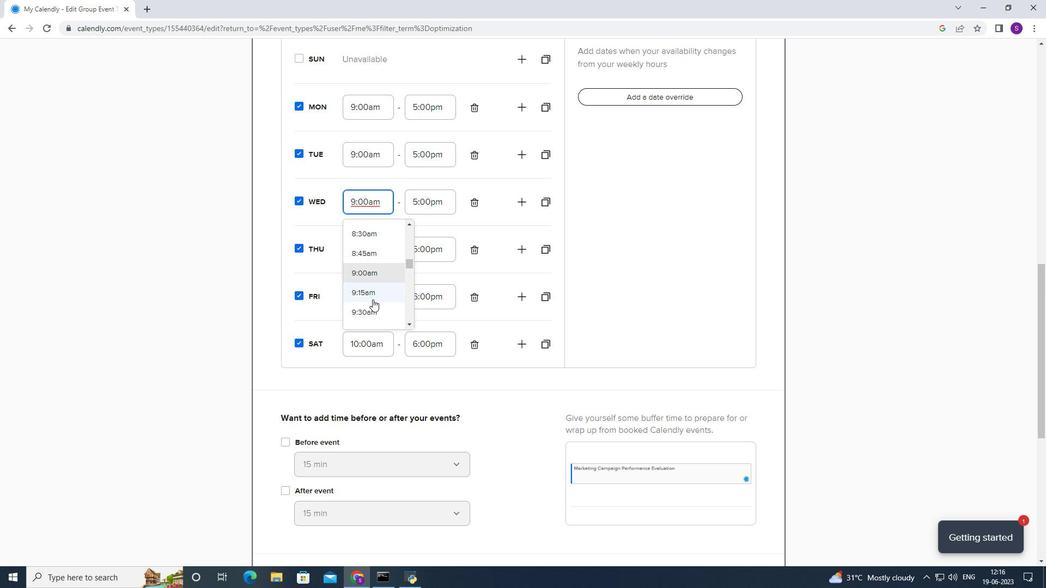 
Action: Mouse moved to (370, 291)
Screenshot: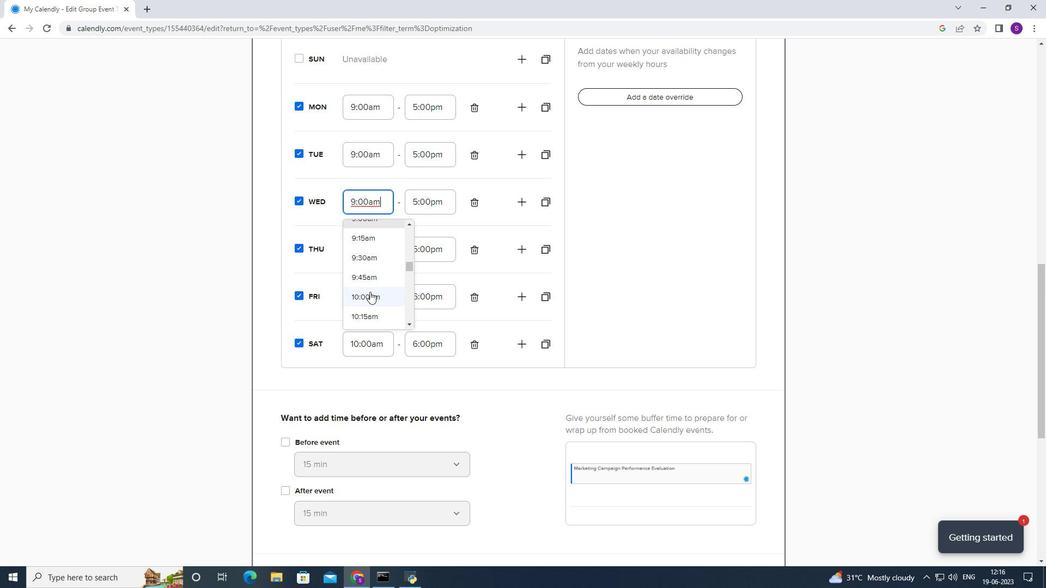 
Action: Mouse pressed left at (370, 291)
Screenshot: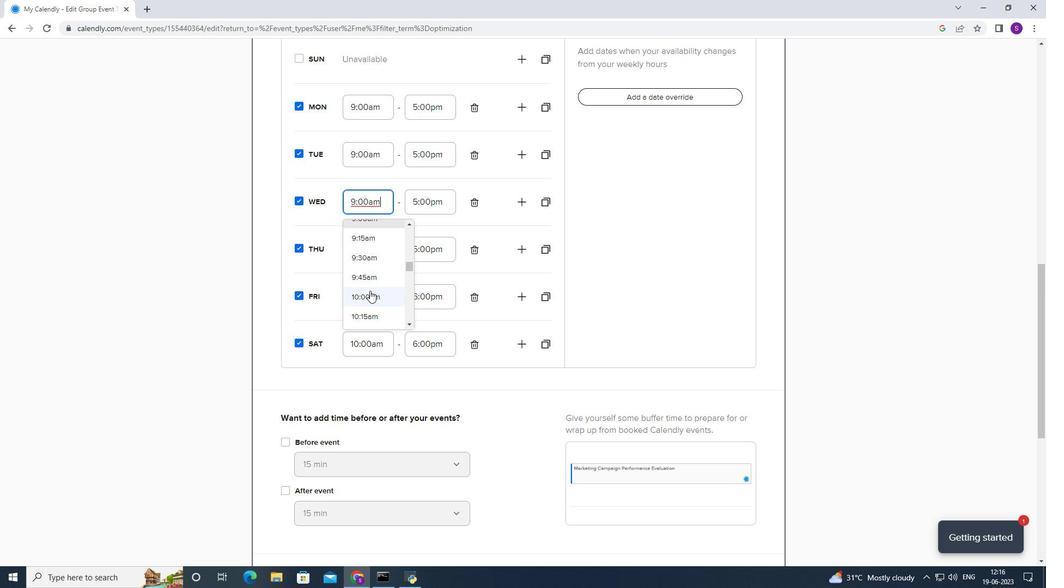 
Action: Mouse moved to (361, 162)
Screenshot: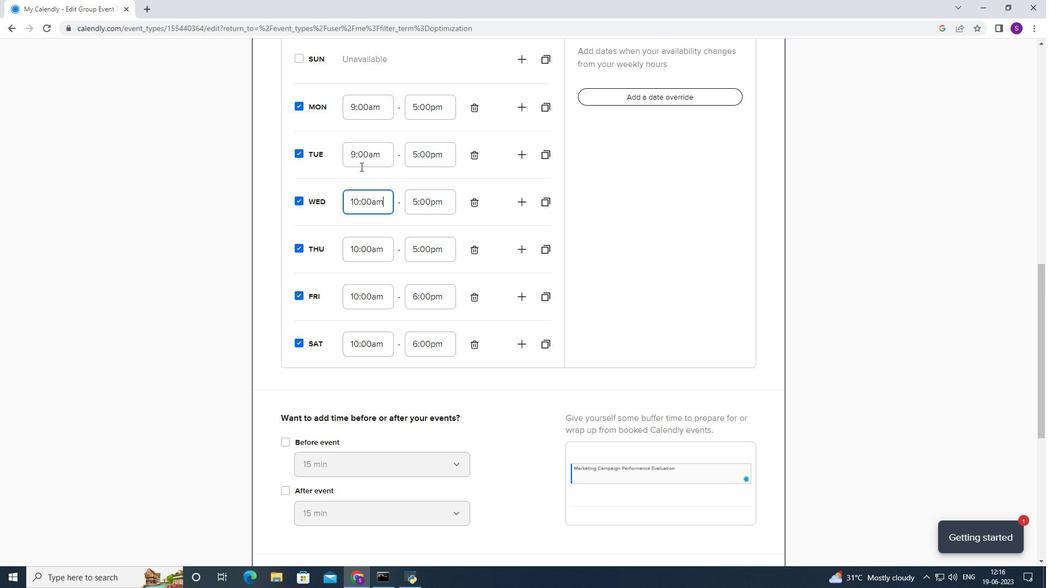
Action: Mouse pressed left at (361, 162)
Screenshot: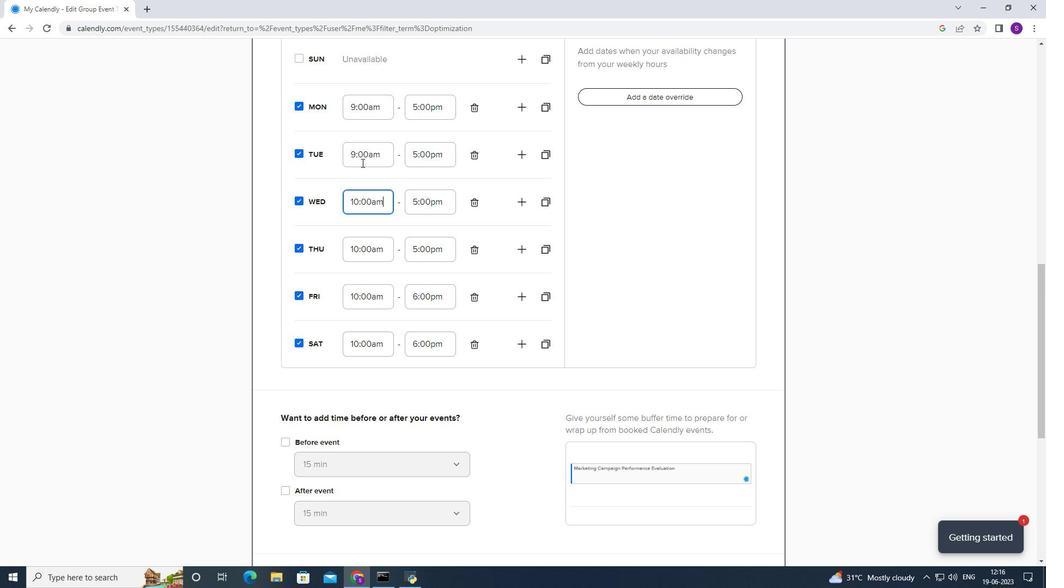 
Action: Mouse moved to (371, 227)
Screenshot: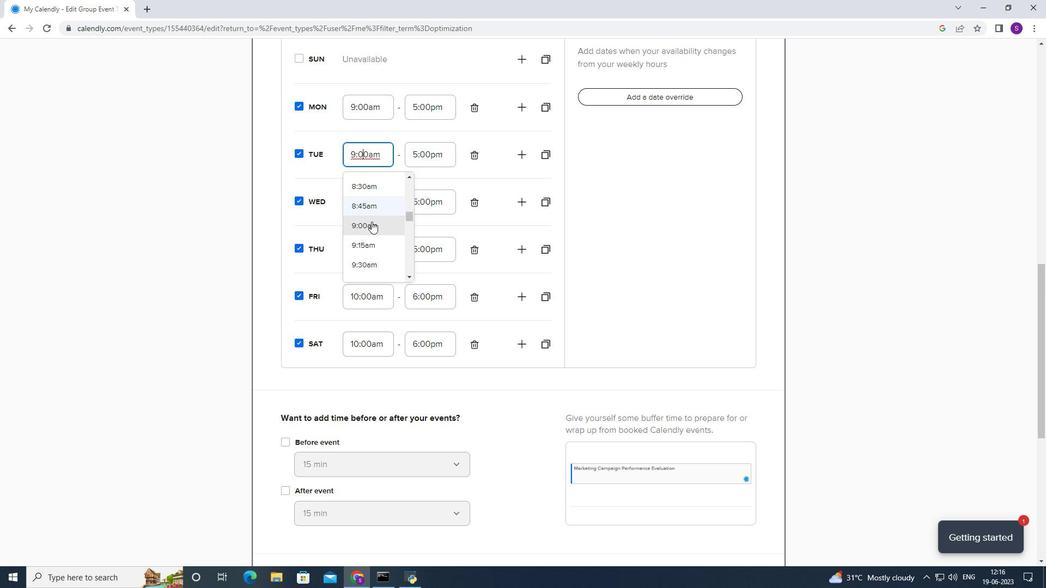 
Action: Mouse scrolled (371, 227) with delta (0, 0)
Screenshot: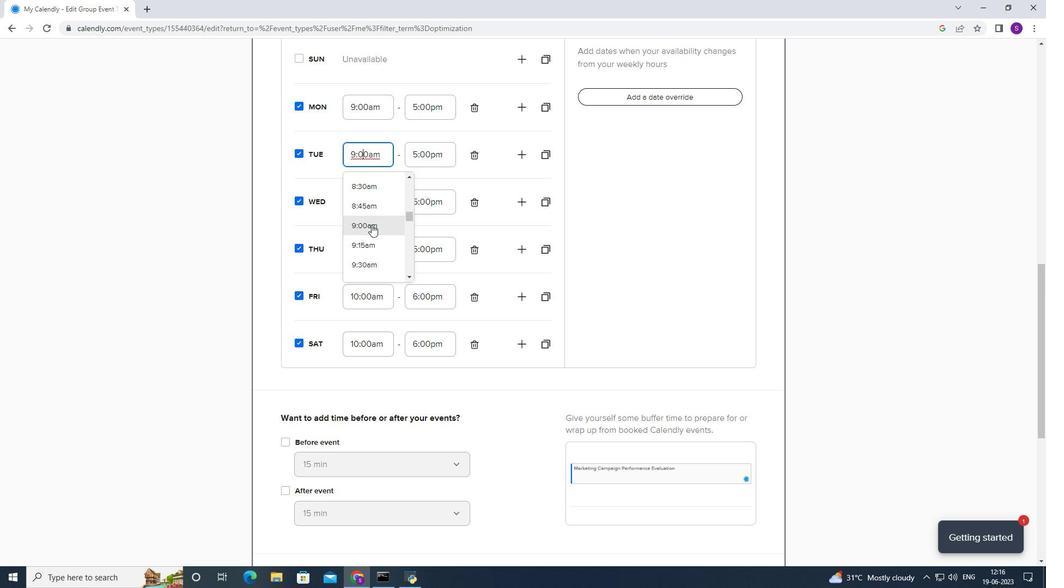 
Action: Mouse moved to (363, 250)
Screenshot: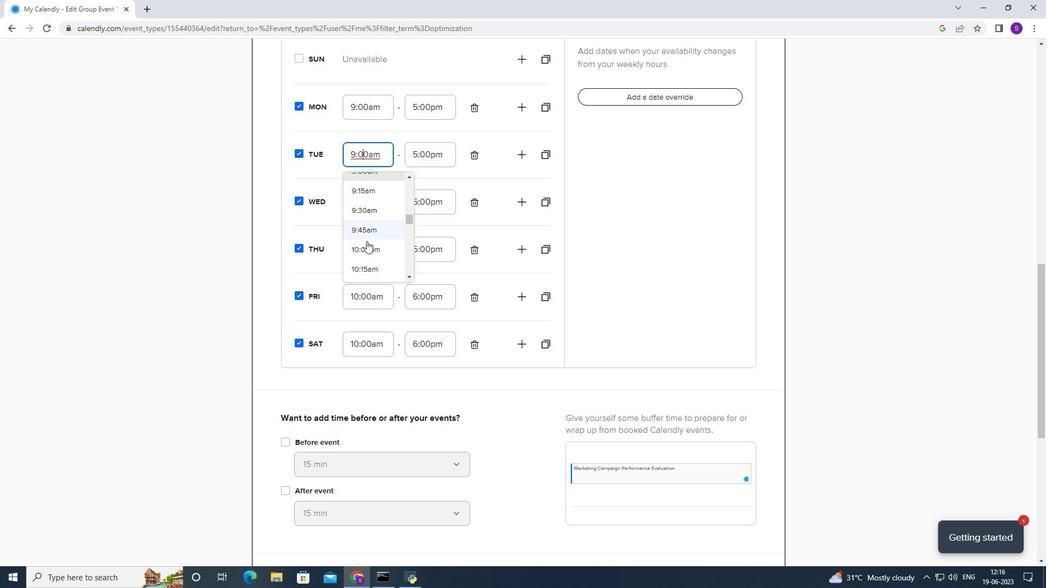 
Action: Mouse pressed left at (363, 250)
Screenshot: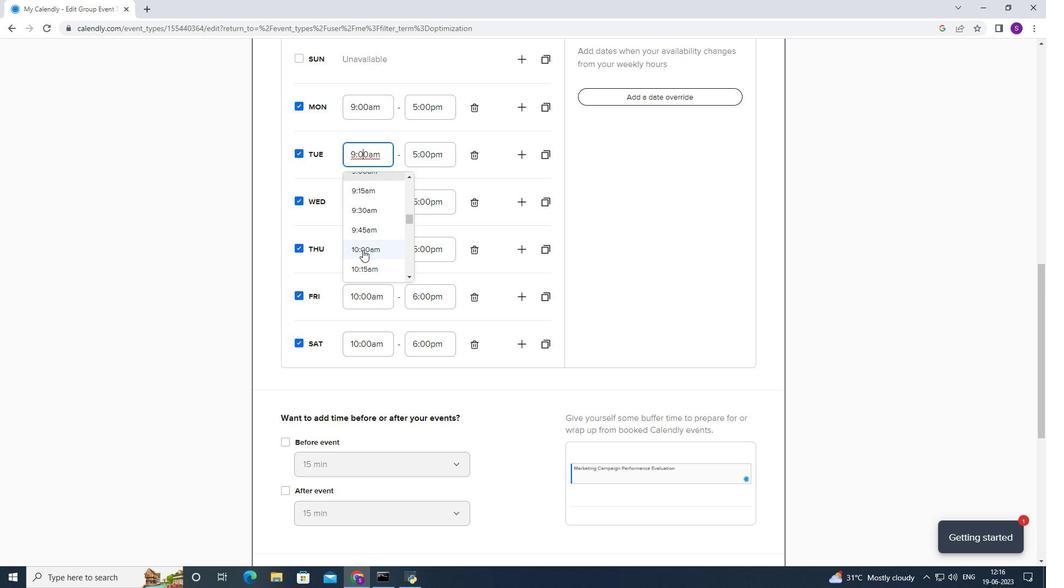 
Action: Mouse moved to (373, 105)
Screenshot: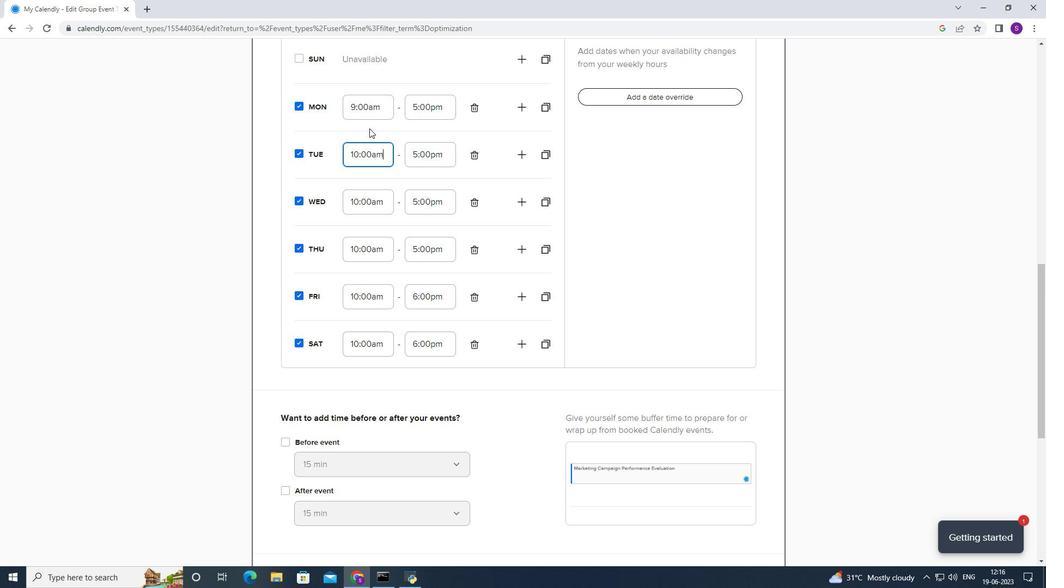 
Action: Mouse pressed left at (373, 105)
Screenshot: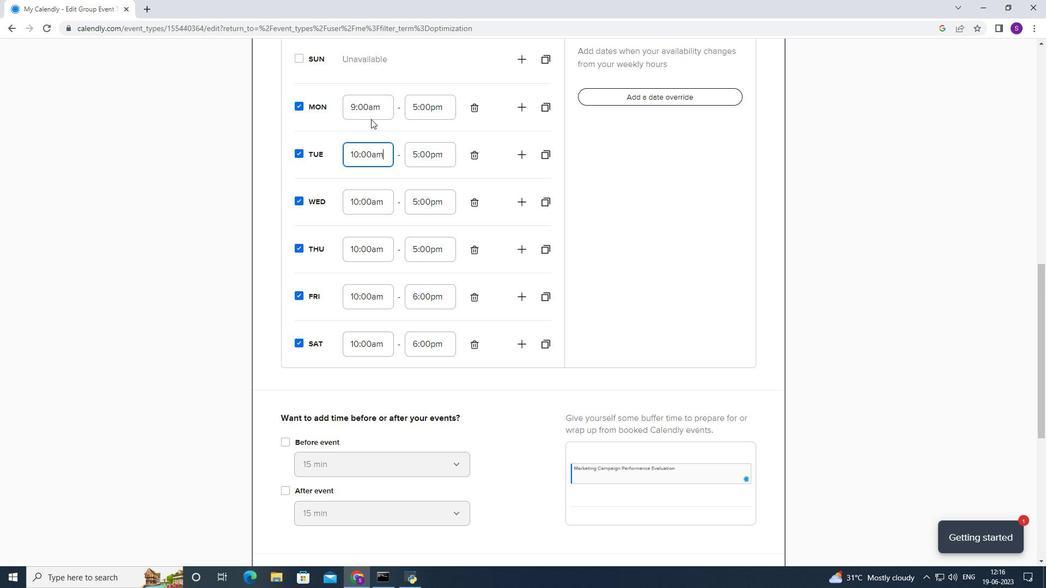 
Action: Mouse moved to (363, 172)
Screenshot: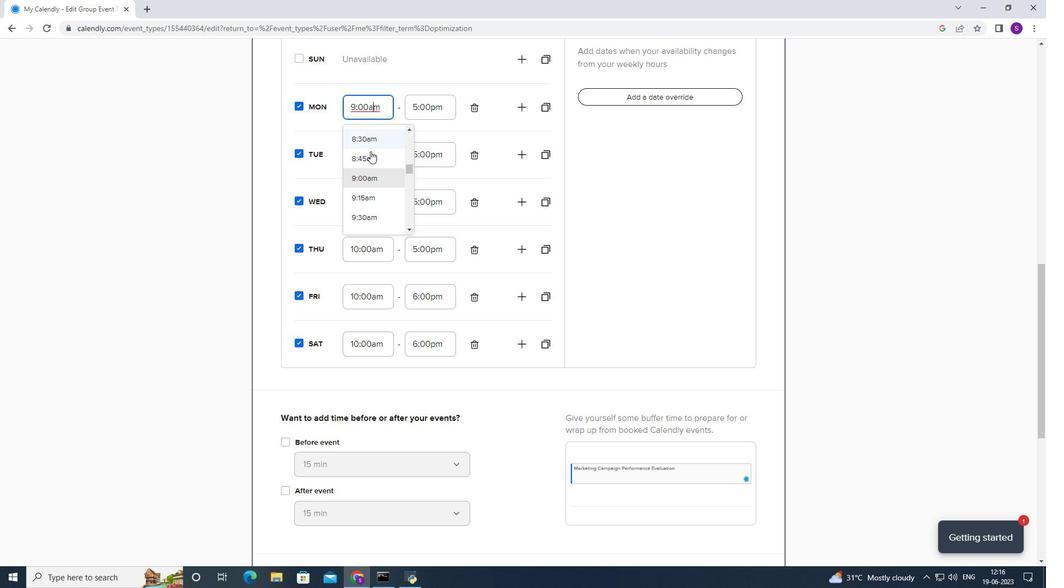
Action: Mouse scrolled (363, 172) with delta (0, 0)
Screenshot: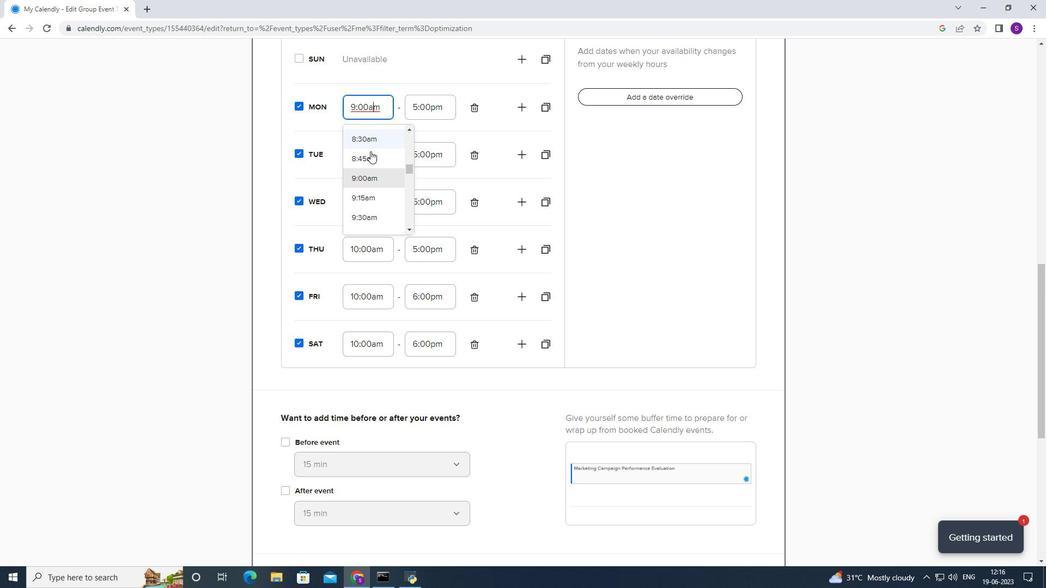 
Action: Mouse moved to (363, 199)
Screenshot: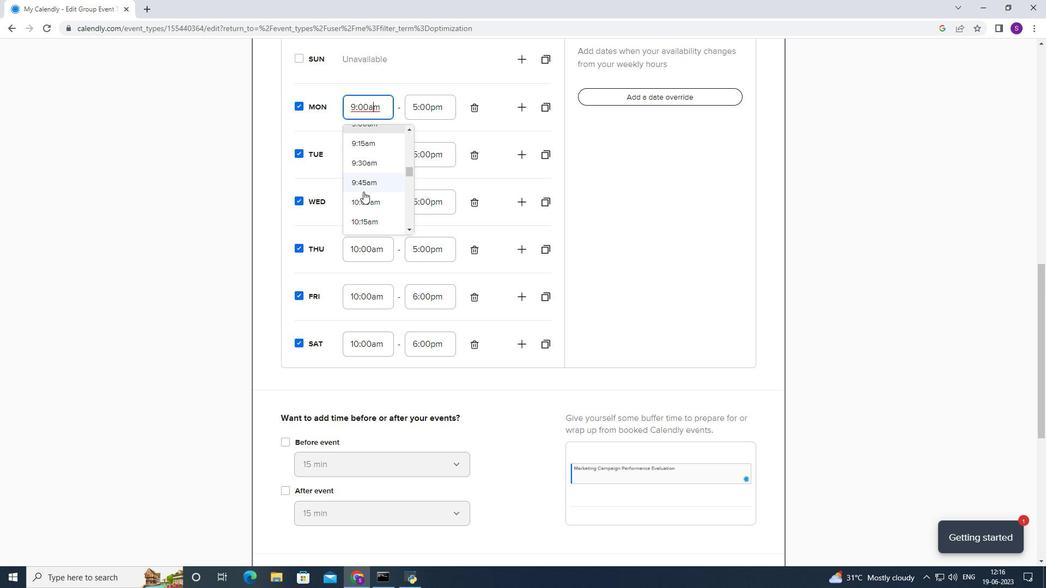 
Action: Mouse pressed left at (363, 199)
Screenshot: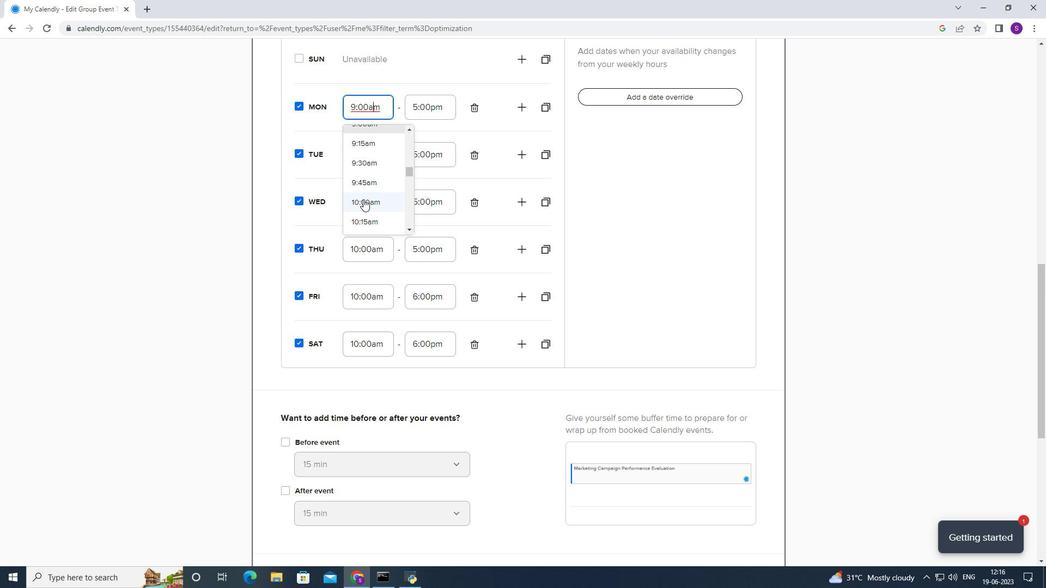 
Action: Mouse moved to (447, 101)
Screenshot: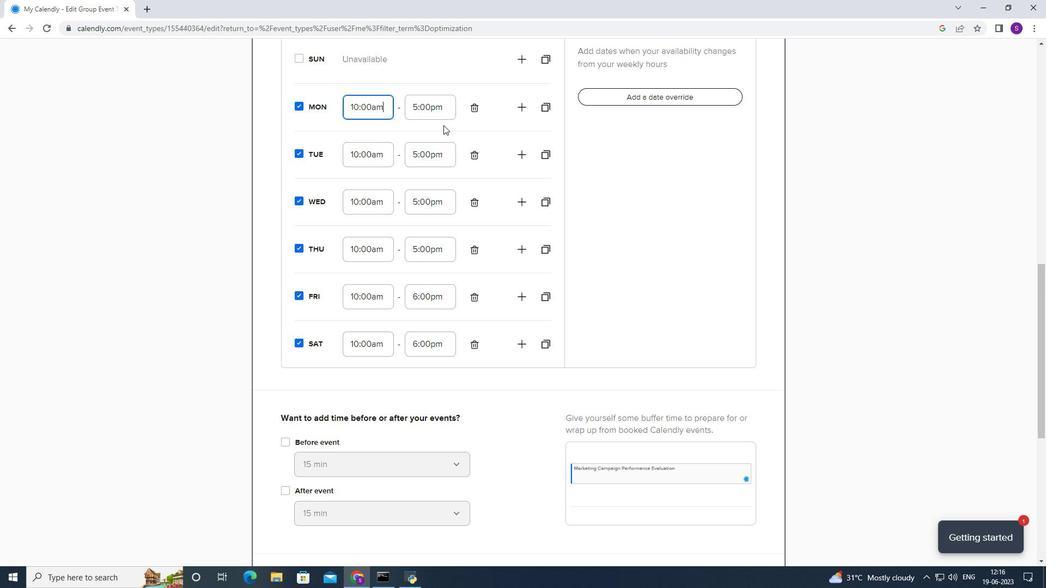 
Action: Mouse pressed left at (447, 101)
Screenshot: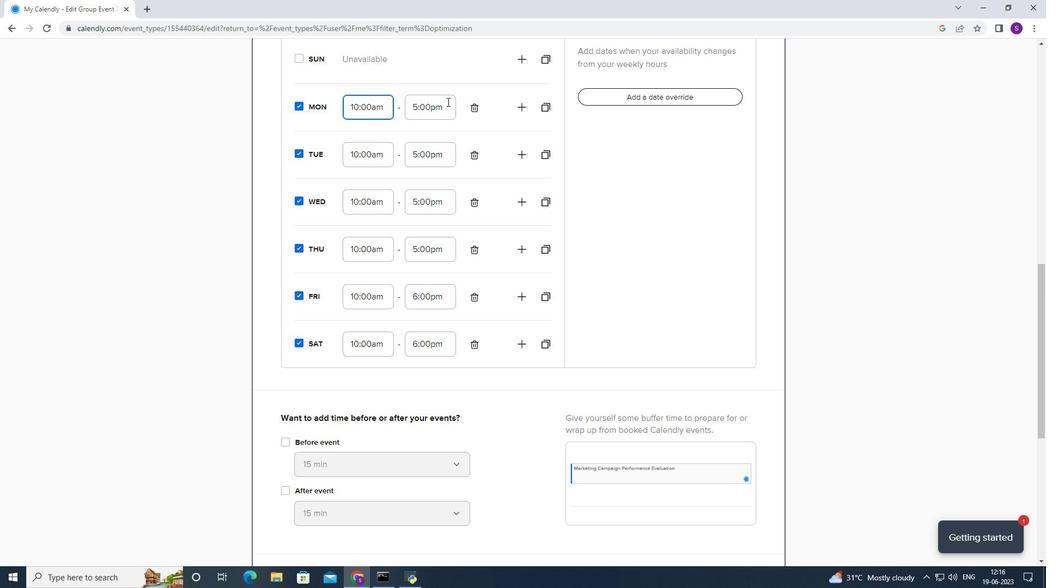 
Action: Mouse moved to (444, 166)
Screenshot: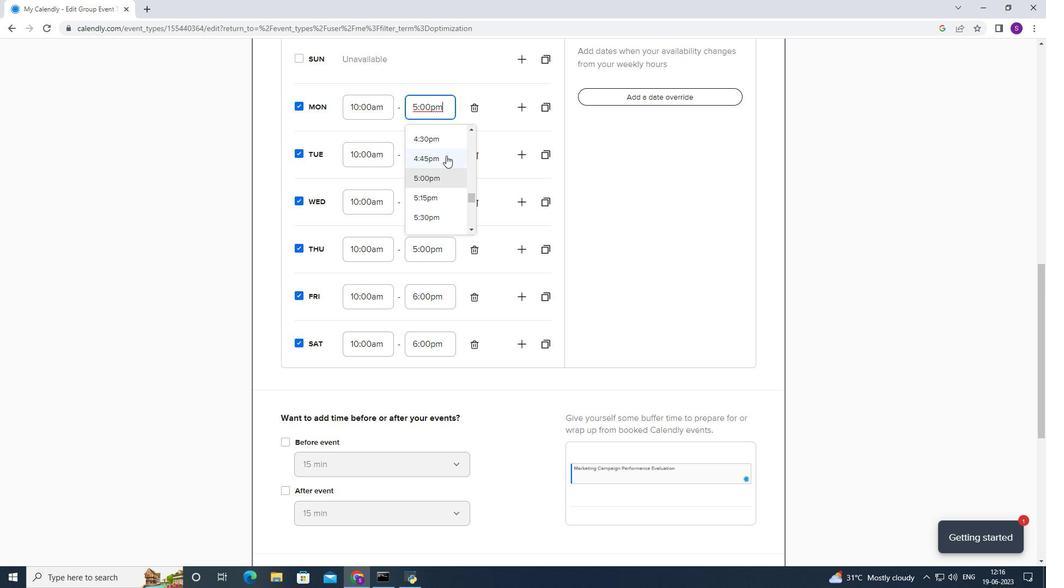 
Action: Mouse scrolled (444, 165) with delta (0, 0)
Screenshot: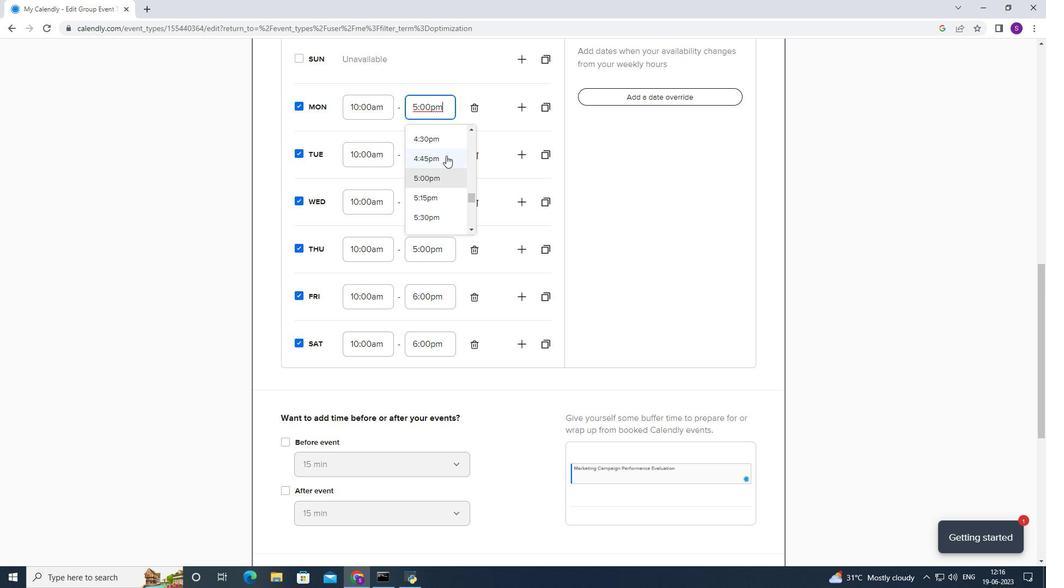 
Action: Mouse moved to (431, 196)
Screenshot: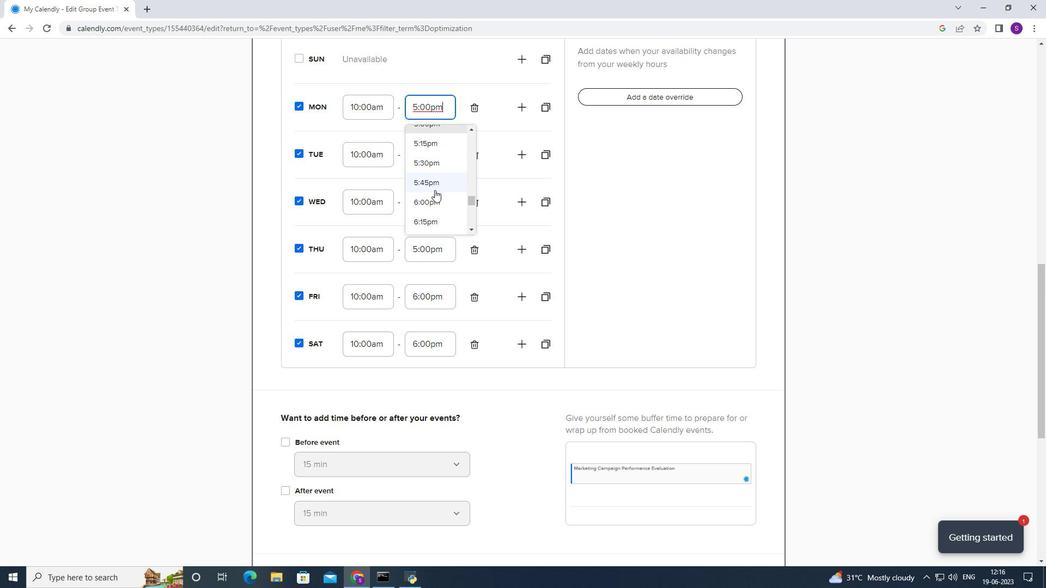 
Action: Mouse pressed left at (431, 196)
Screenshot: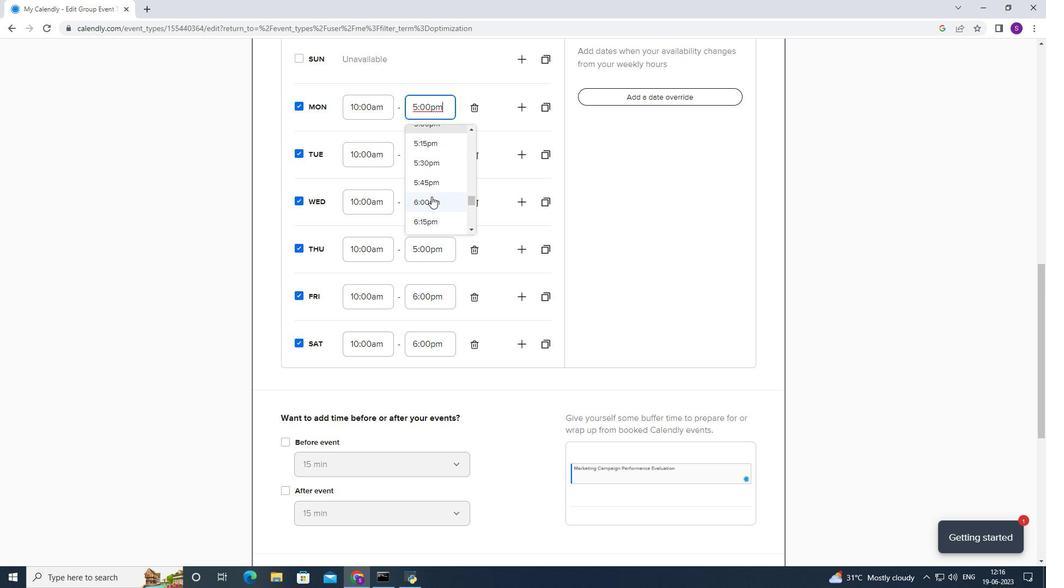 
Action: Mouse moved to (438, 159)
Screenshot: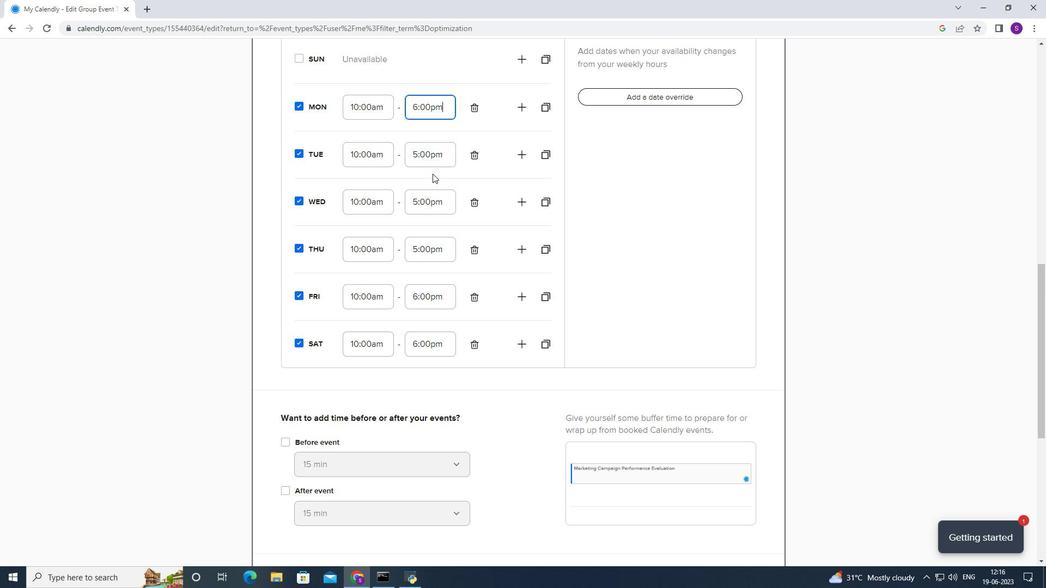 
Action: Mouse pressed left at (438, 159)
Screenshot: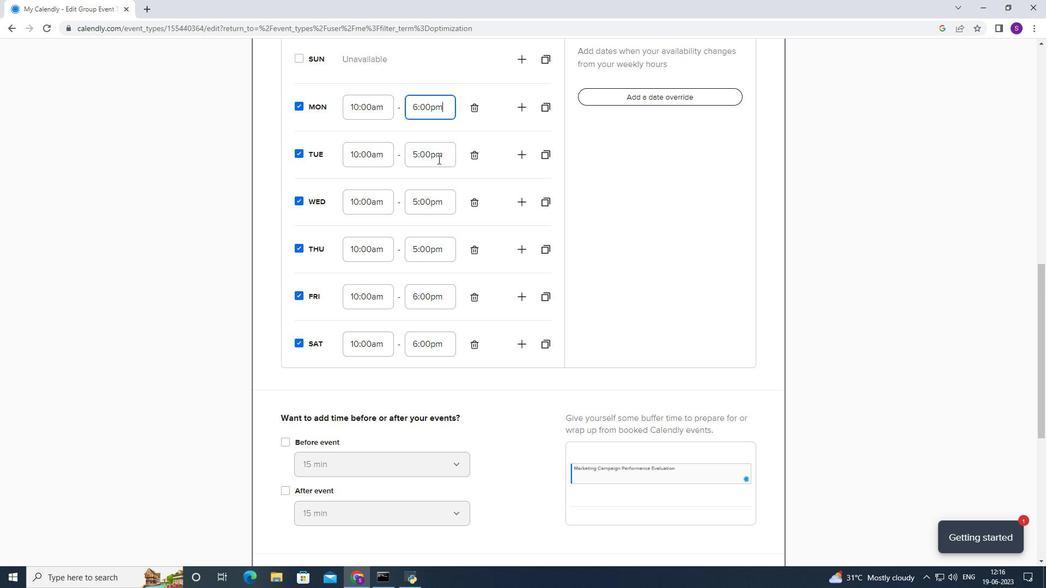 
Action: Mouse moved to (436, 189)
Screenshot: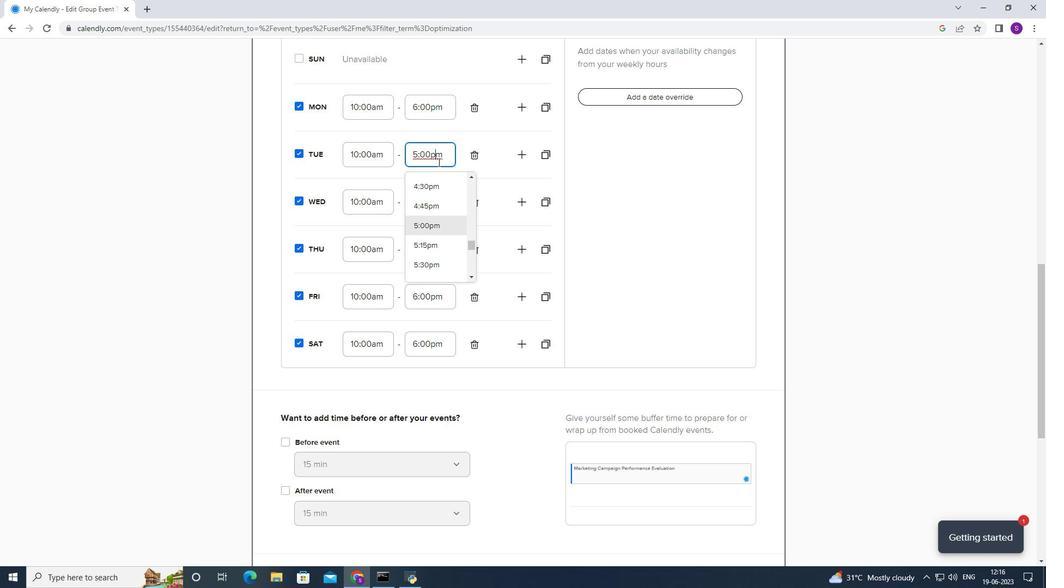 
Action: Mouse scrolled (436, 188) with delta (0, 0)
Screenshot: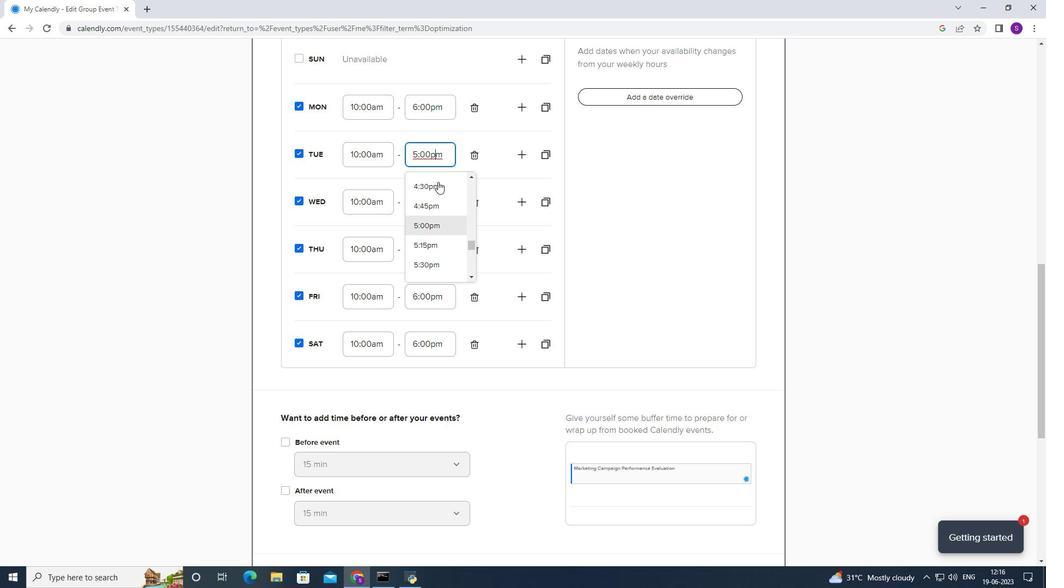 
Action: Mouse moved to (420, 252)
Screenshot: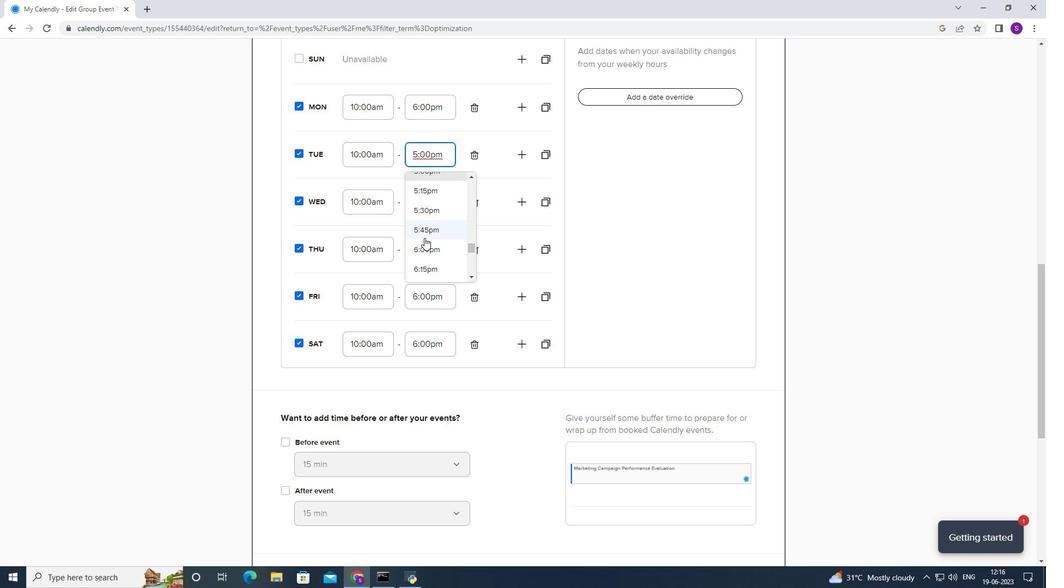 
Action: Mouse pressed left at (420, 252)
Screenshot: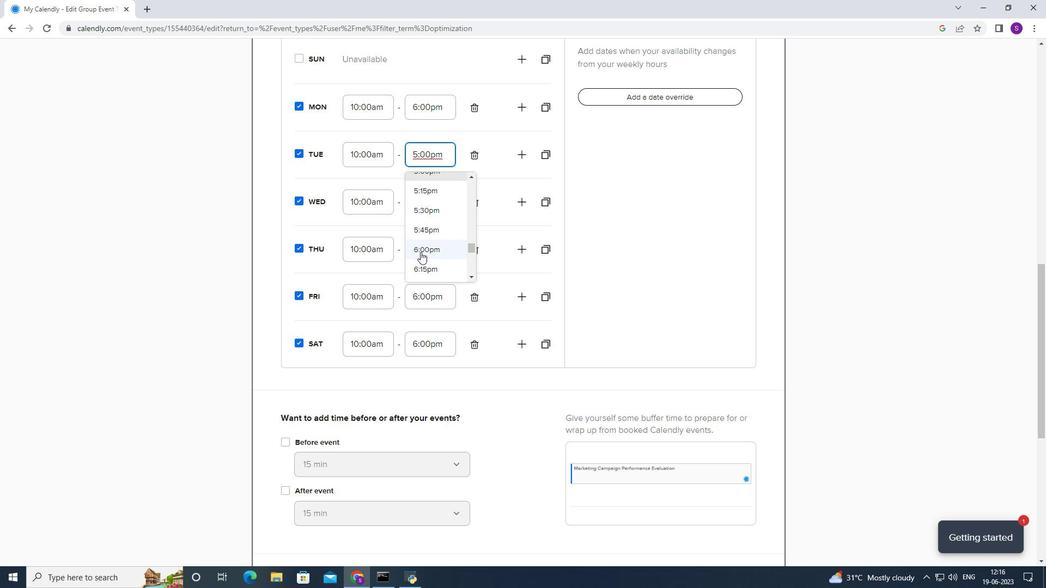 
Action: Mouse moved to (422, 196)
Screenshot: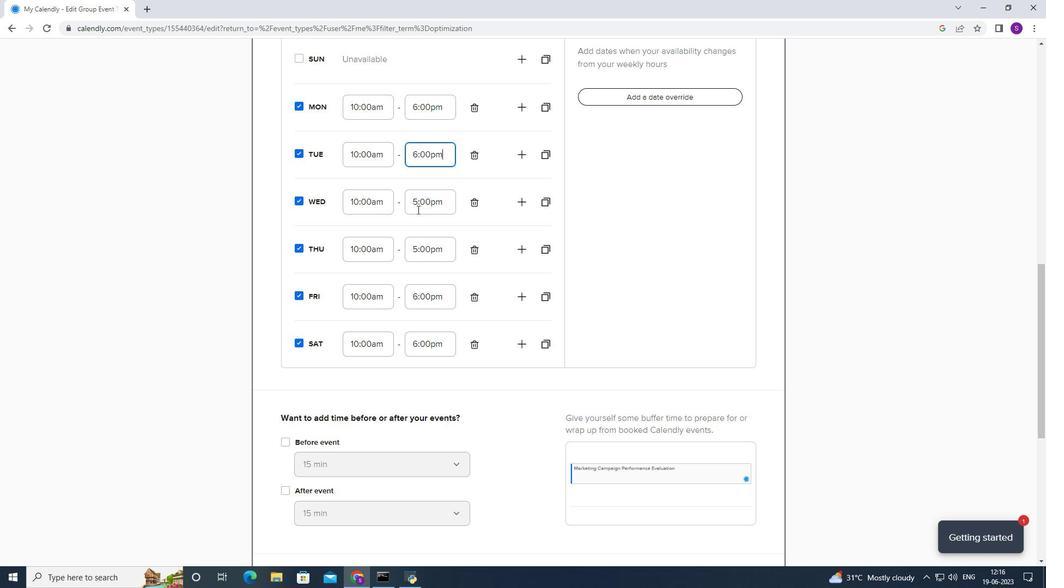 
Action: Mouse pressed left at (422, 196)
Screenshot: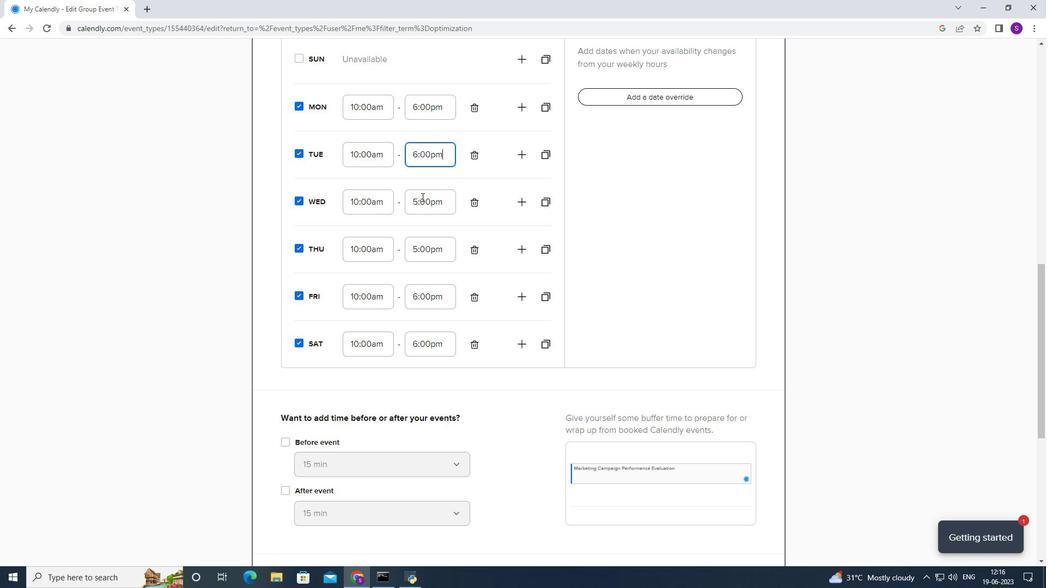 
Action: Mouse moved to (426, 227)
Screenshot: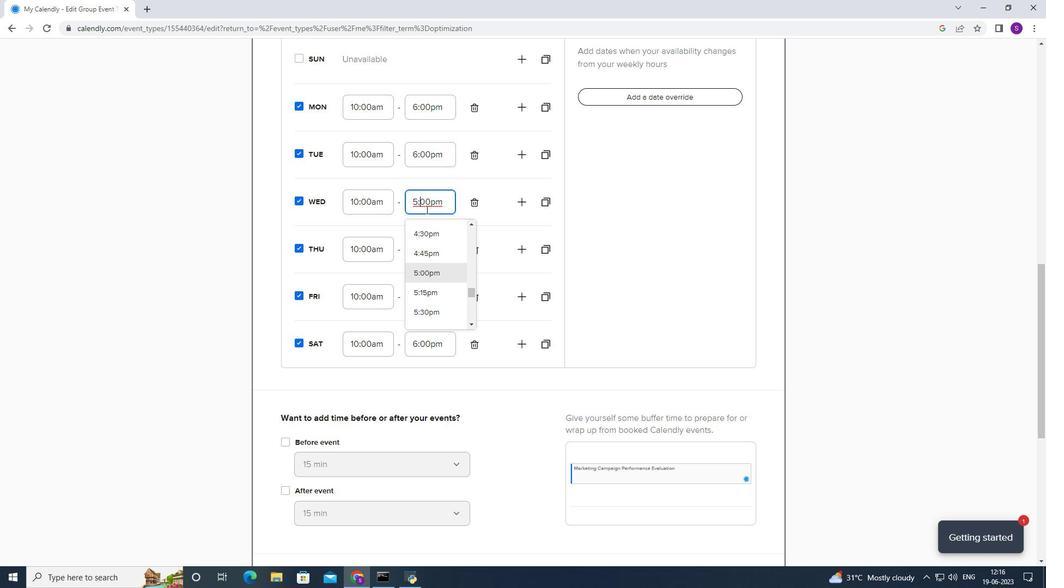 
Action: Mouse scrolled (426, 227) with delta (0, 0)
Screenshot: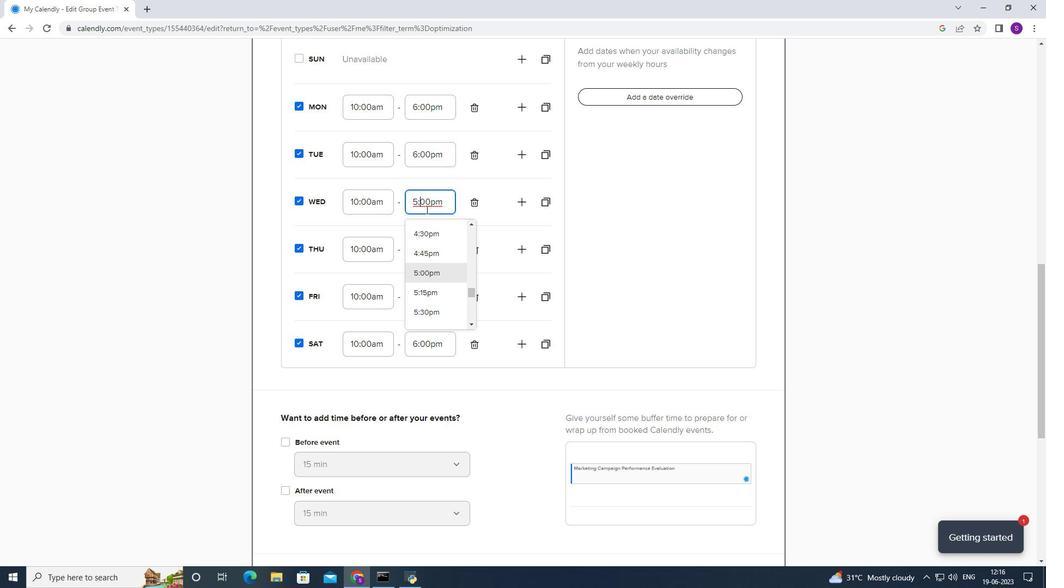 
Action: Mouse moved to (426, 227)
Screenshot: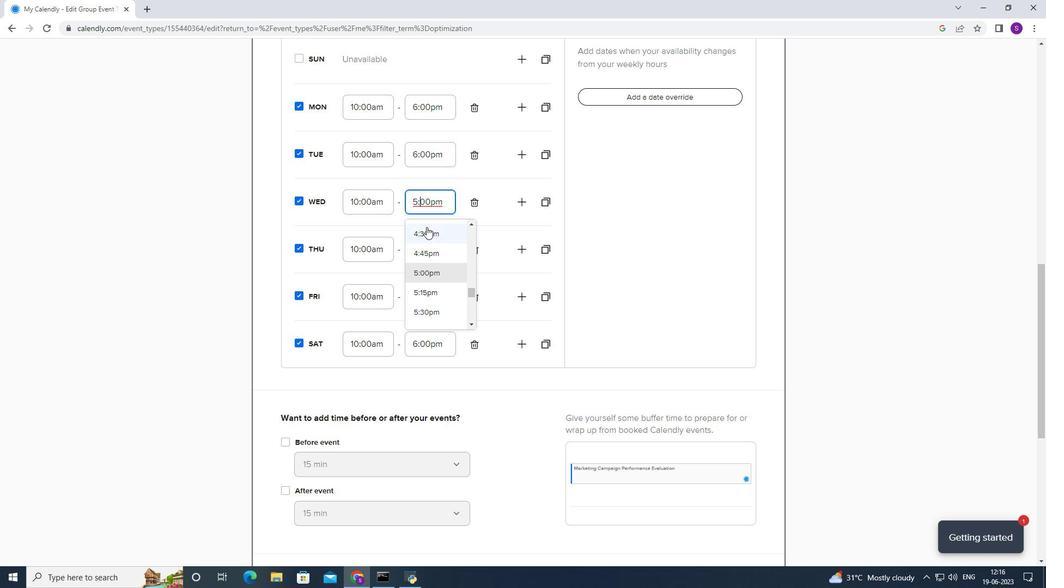 
Action: Mouse scrolled (426, 227) with delta (0, 0)
Screenshot: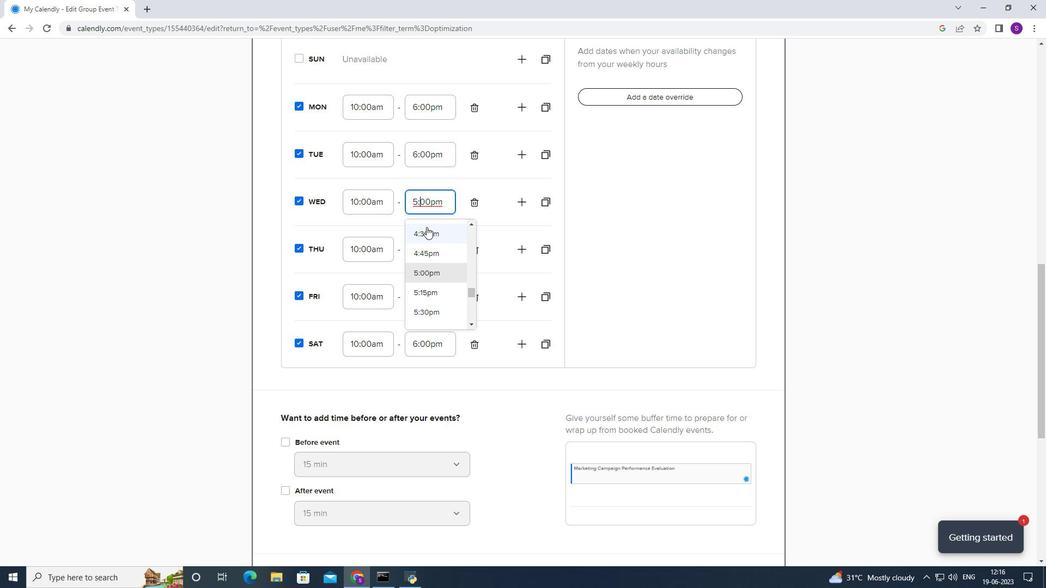 
Action: Mouse moved to (433, 249)
Screenshot: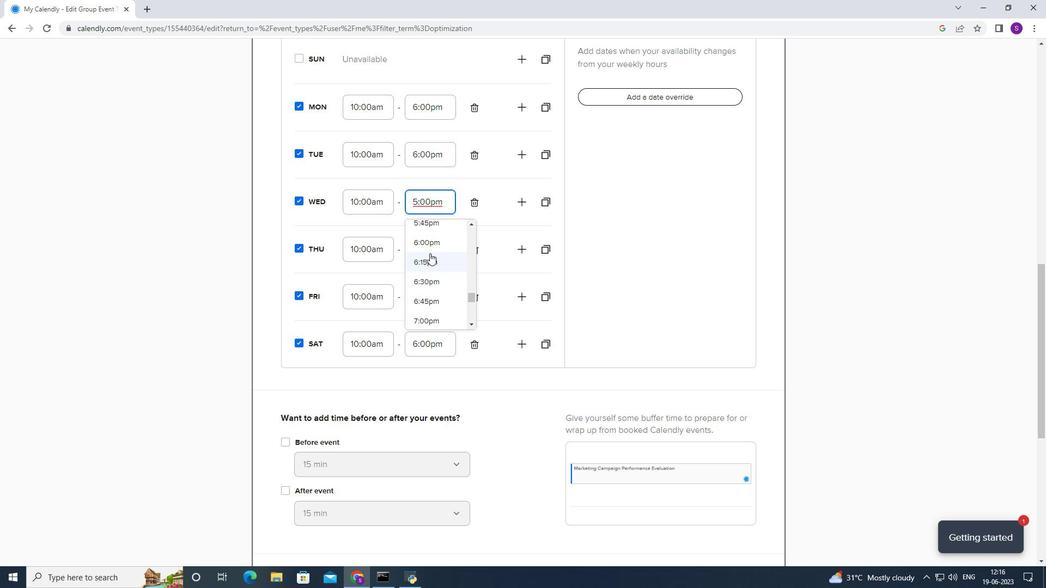 
Action: Mouse pressed left at (433, 249)
Screenshot: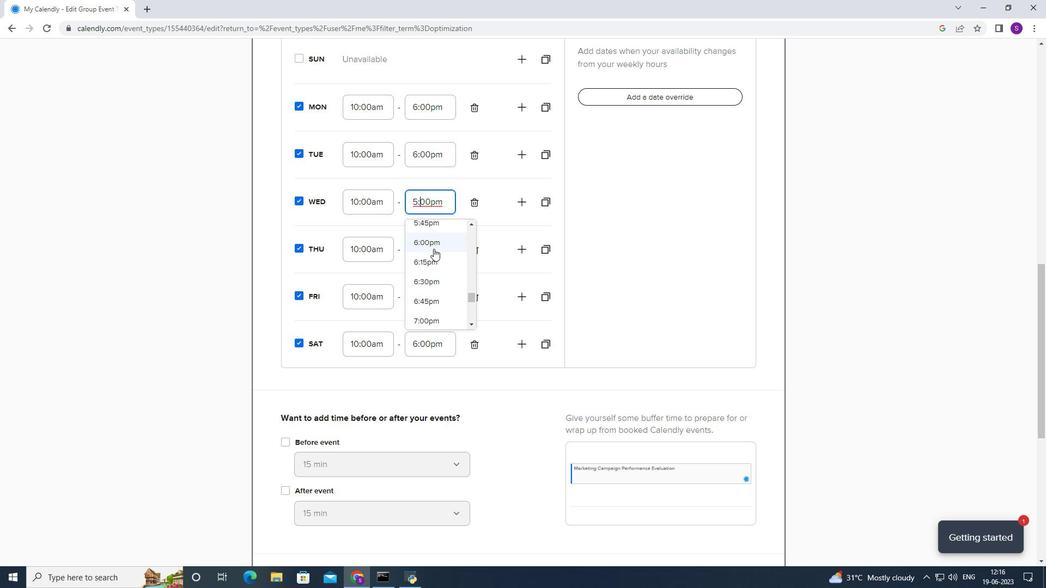 
Action: Mouse moved to (433, 249)
Screenshot: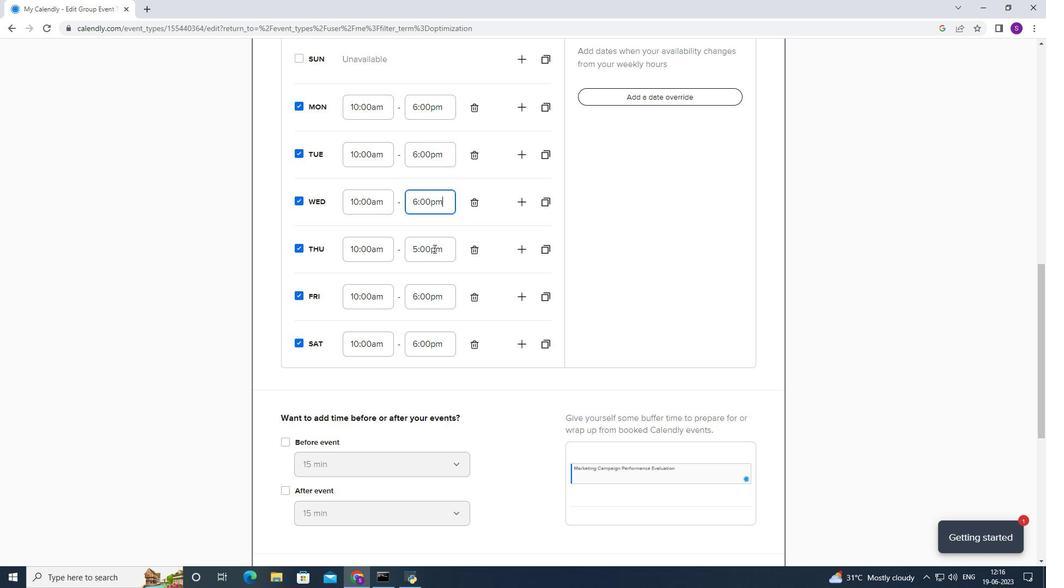 
Action: Mouse pressed left at (433, 249)
Screenshot: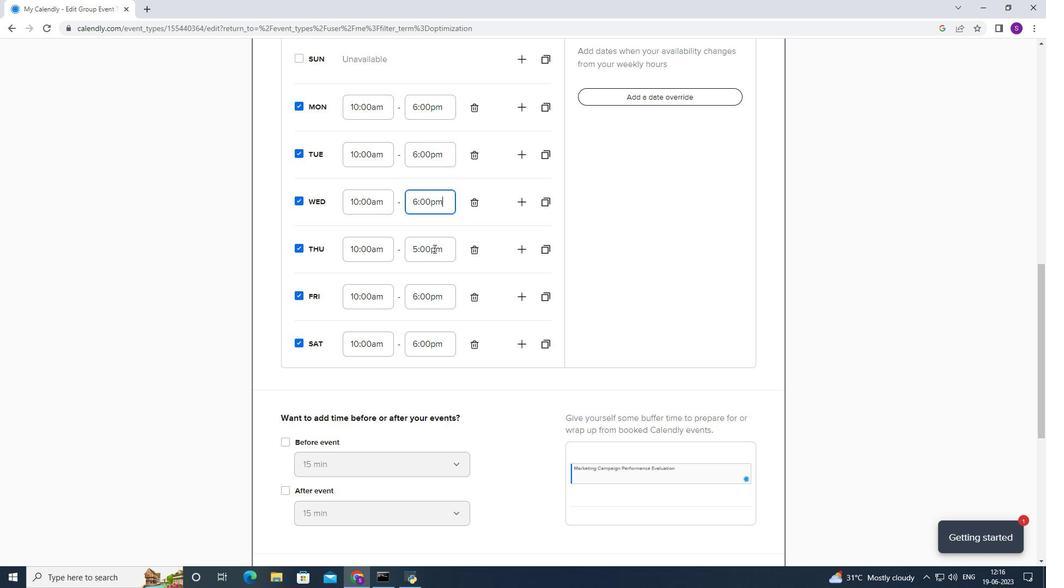 
Action: Mouse moved to (434, 294)
Screenshot: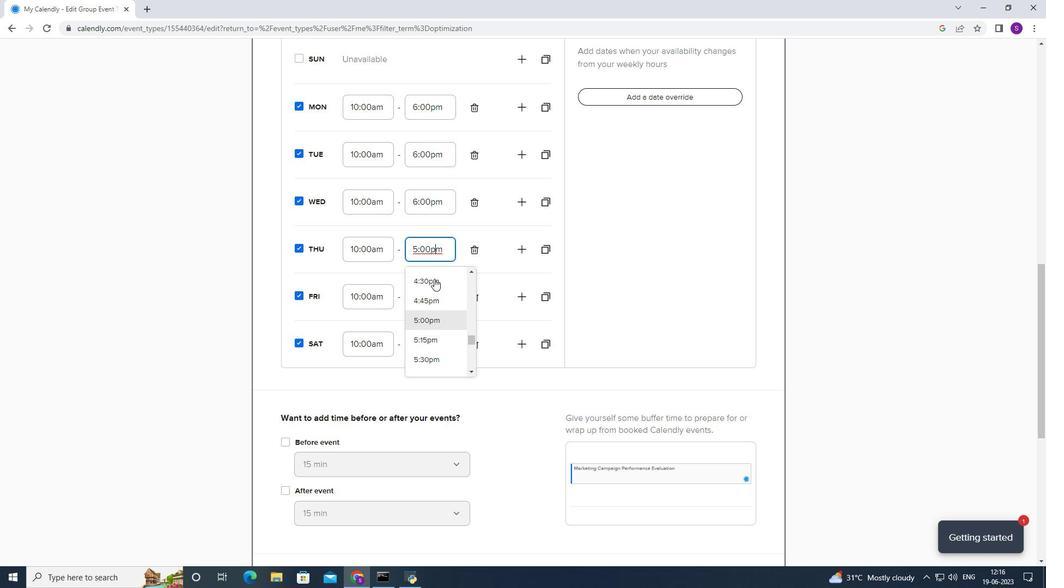 
Action: Mouse scrolled (434, 294) with delta (0, 0)
Screenshot: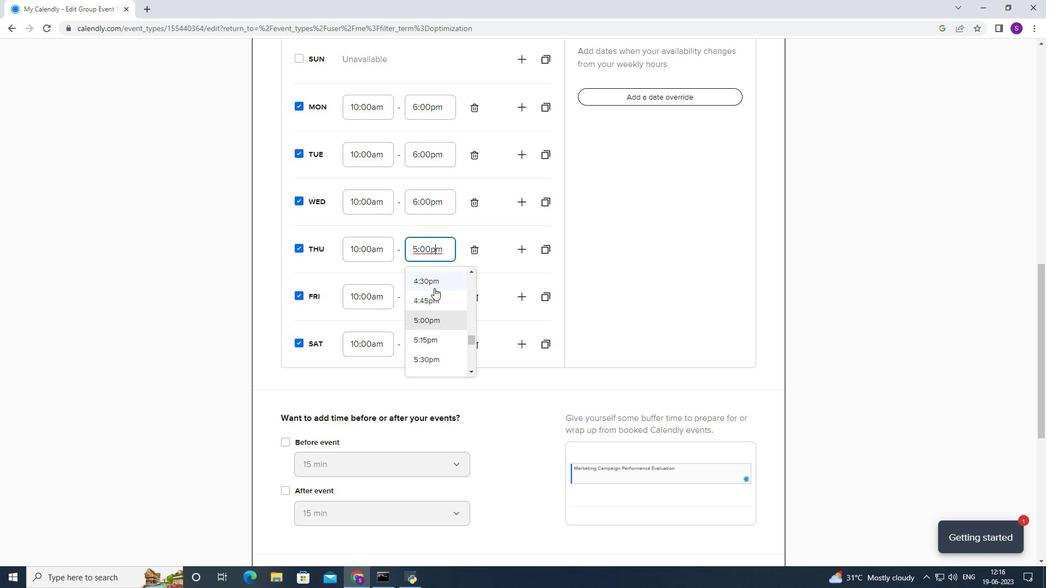 
Action: Mouse scrolled (434, 294) with delta (0, 0)
Screenshot: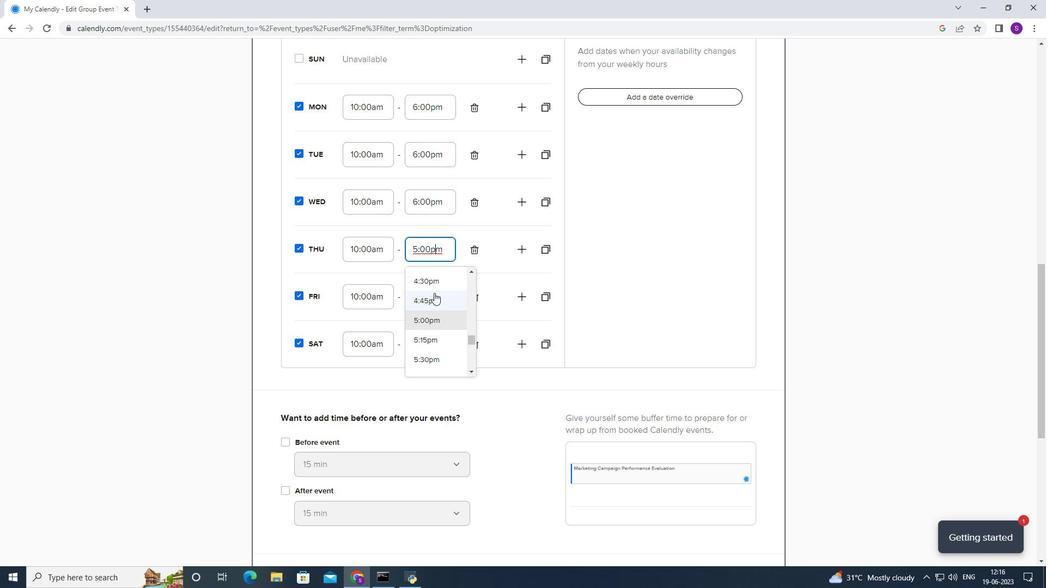 
Action: Mouse moved to (429, 291)
Screenshot: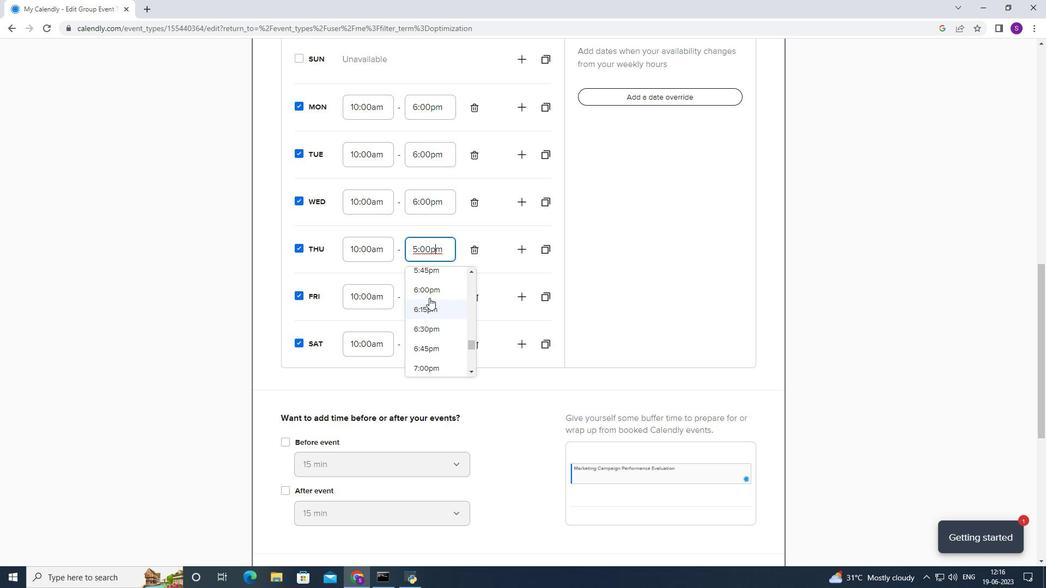 
Action: Mouse pressed left at (429, 291)
Screenshot: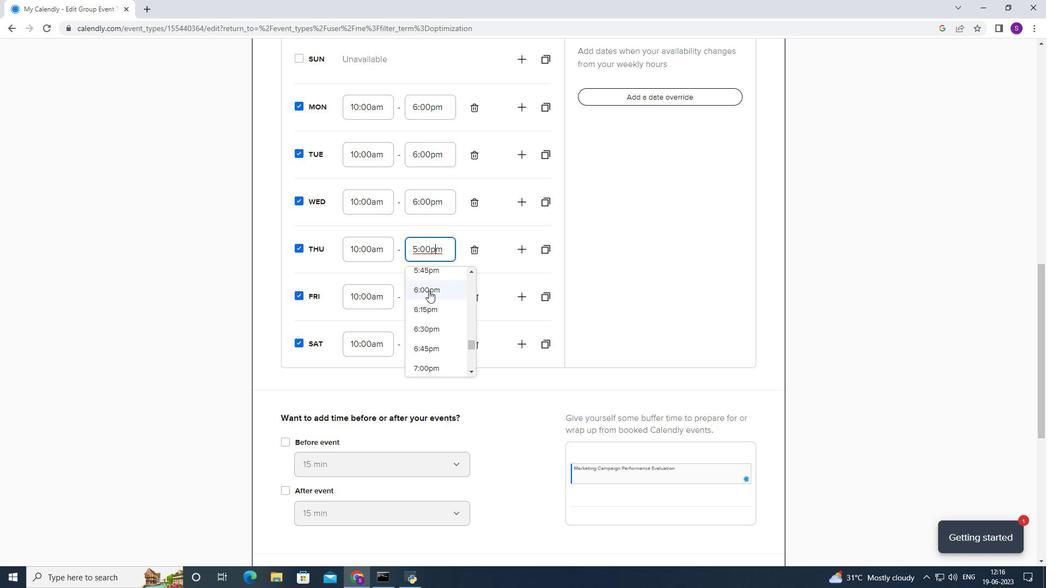 
Action: Mouse moved to (693, 232)
Screenshot: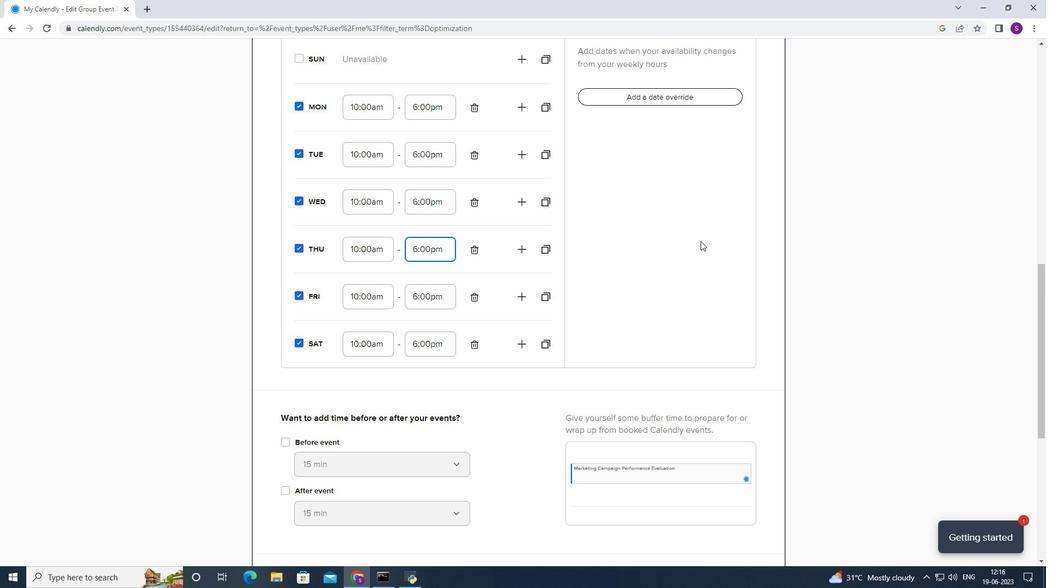 
Action: Mouse scrolled (693, 231) with delta (0, 0)
Screenshot: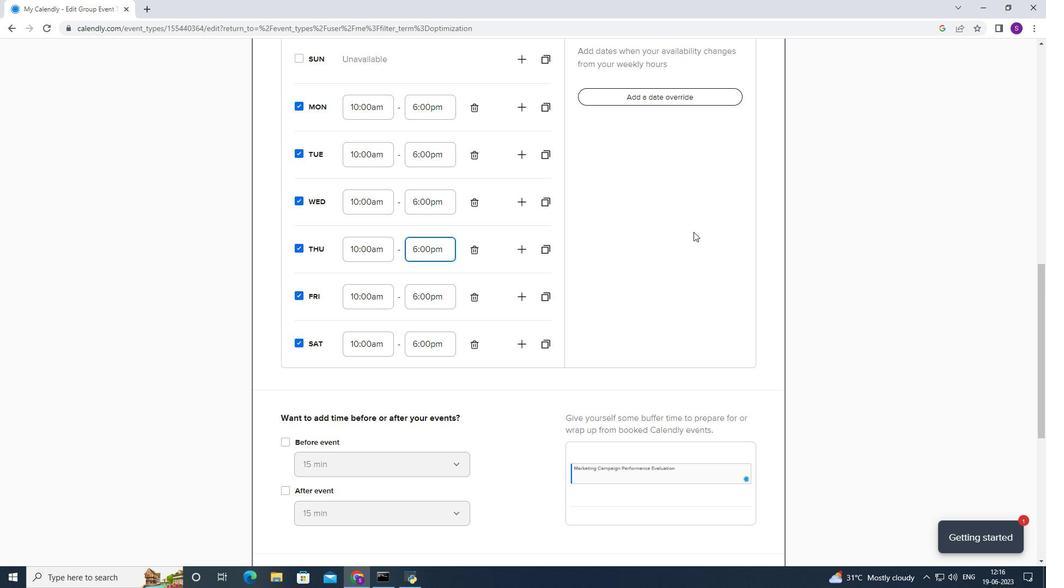 
Action: Mouse scrolled (693, 231) with delta (0, 0)
Screenshot: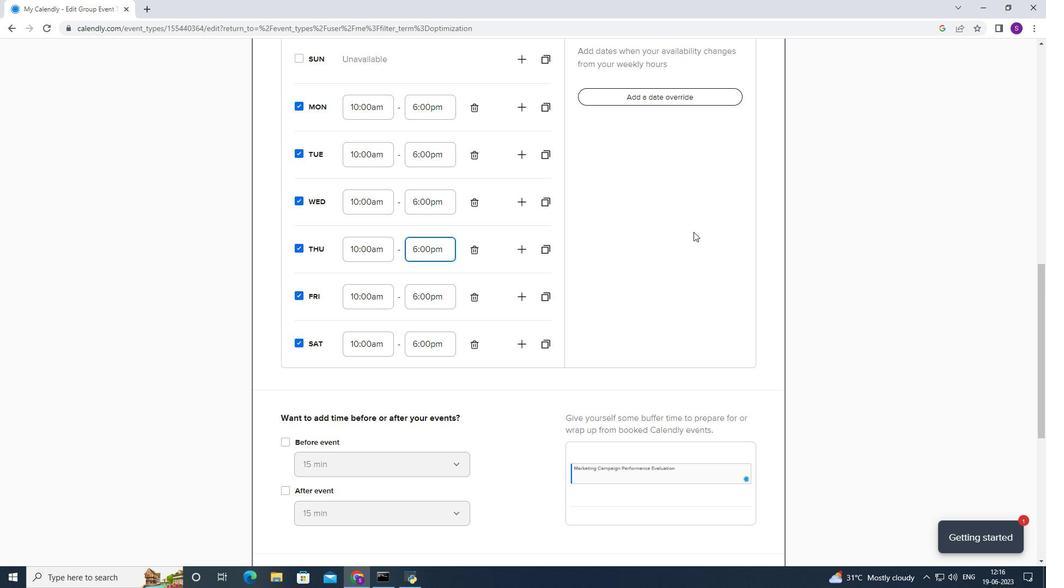 
Action: Mouse scrolled (693, 231) with delta (0, 0)
Screenshot: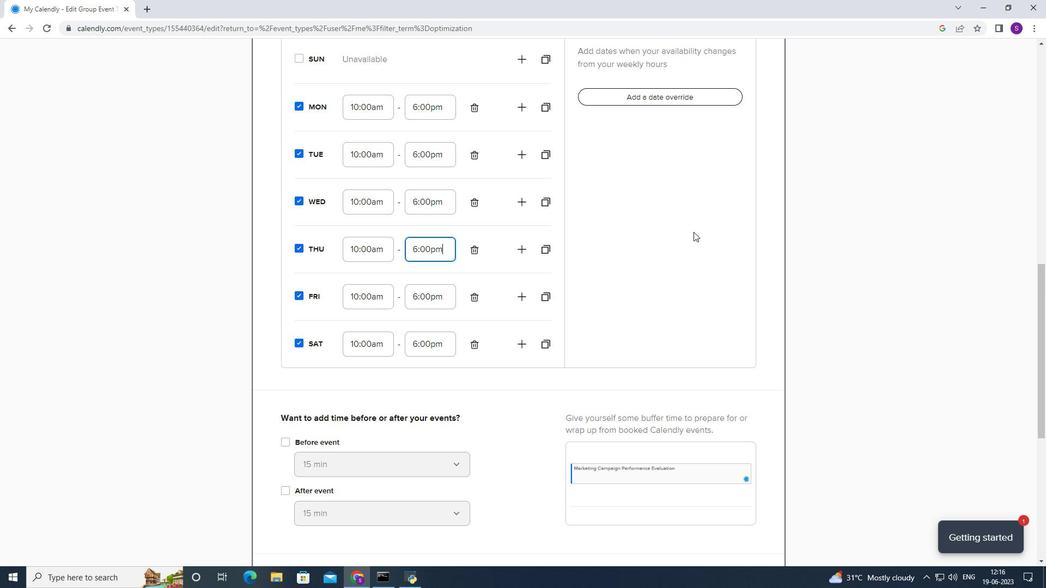 
Action: Mouse scrolled (693, 231) with delta (0, 0)
Screenshot: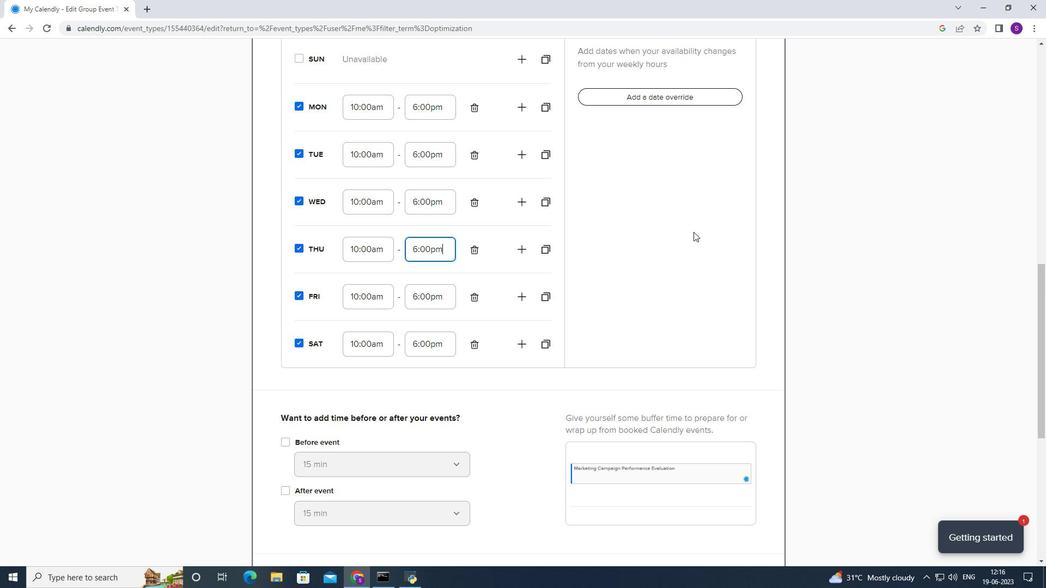 
Action: Mouse moved to (318, 224)
Screenshot: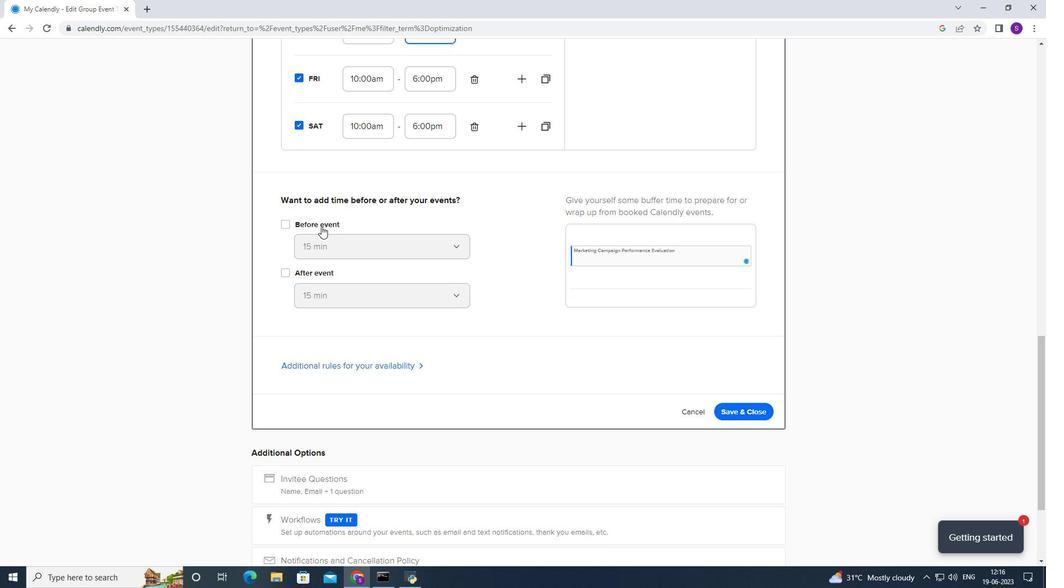 
Action: Mouse pressed left at (318, 224)
Screenshot: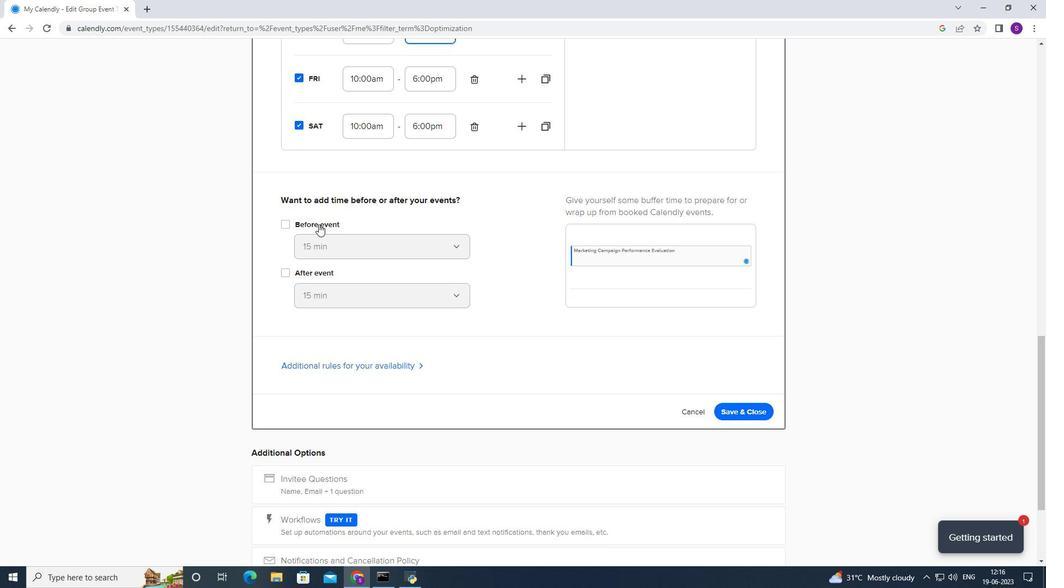 
Action: Mouse moved to (317, 252)
Screenshot: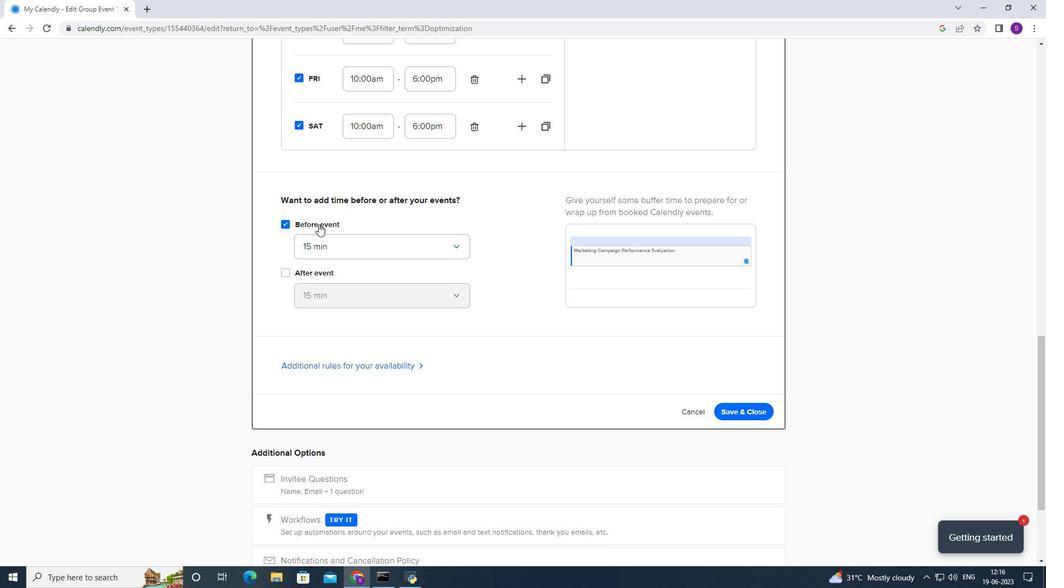 
Action: Mouse pressed left at (317, 252)
Screenshot: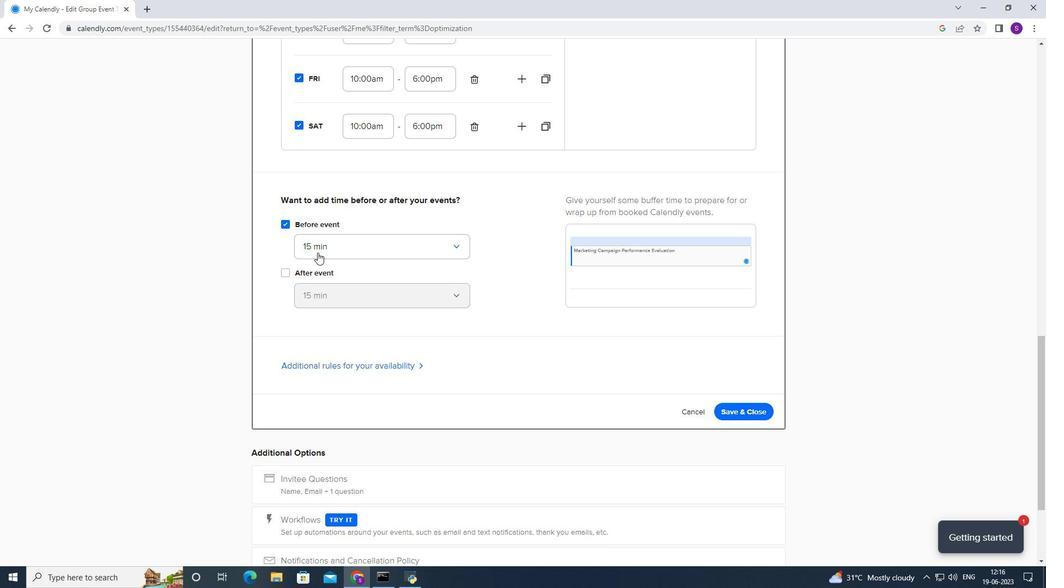 
Action: Mouse moved to (320, 299)
Screenshot: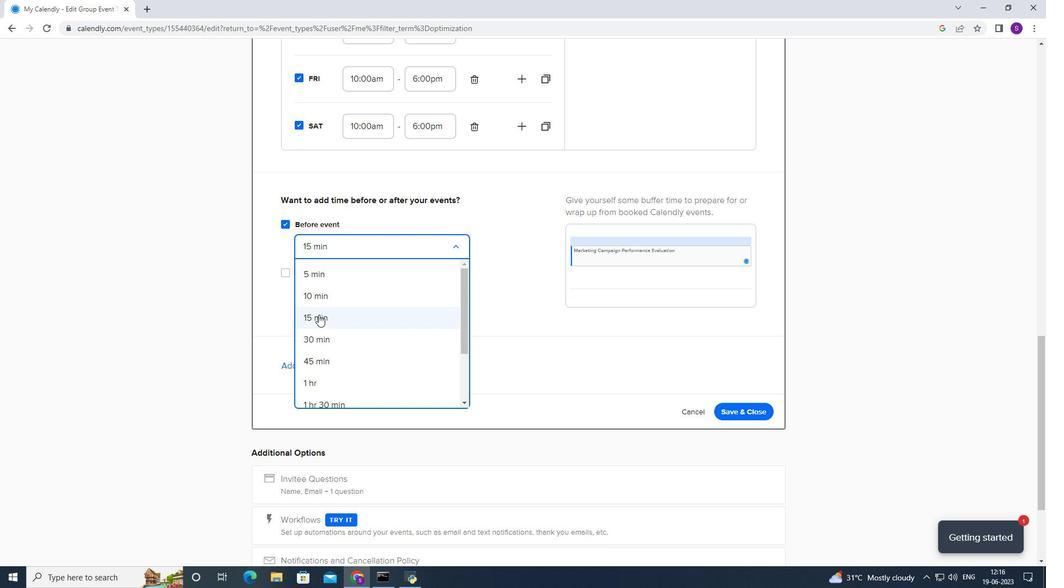 
Action: Mouse pressed left at (320, 299)
Screenshot: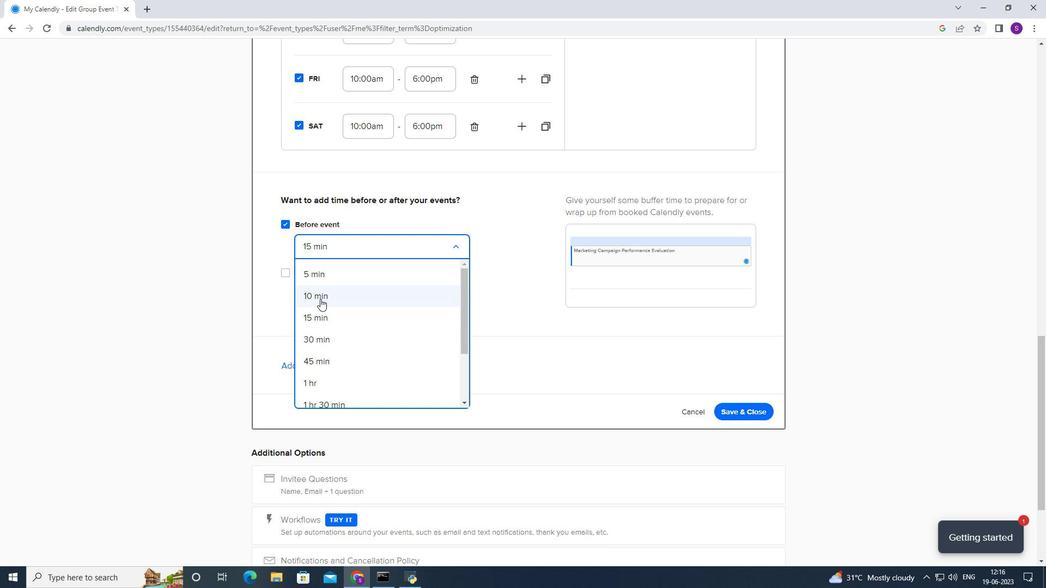 
Action: Mouse moved to (315, 279)
Screenshot: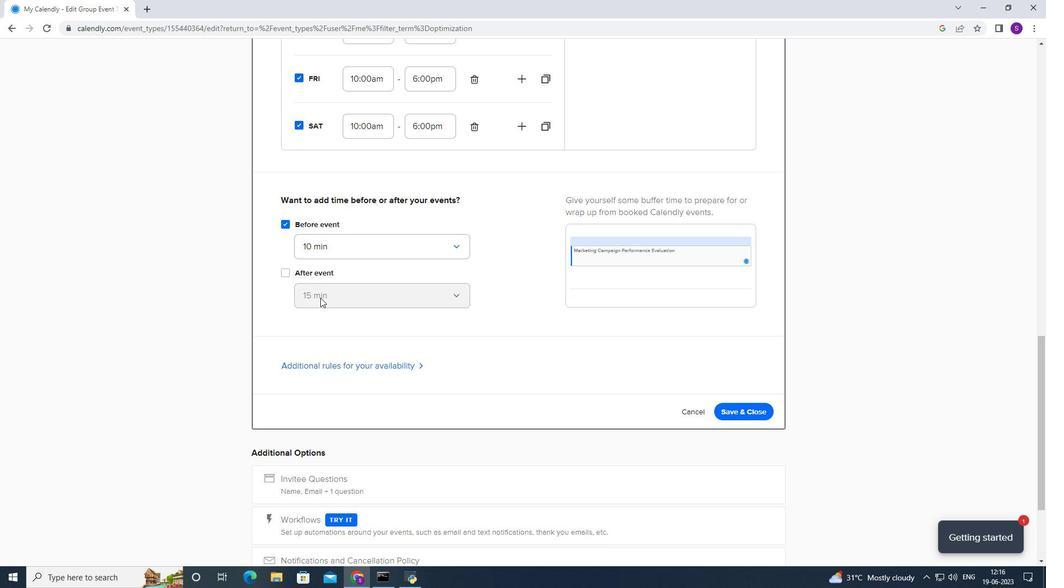
Action: Mouse pressed left at (315, 279)
Screenshot: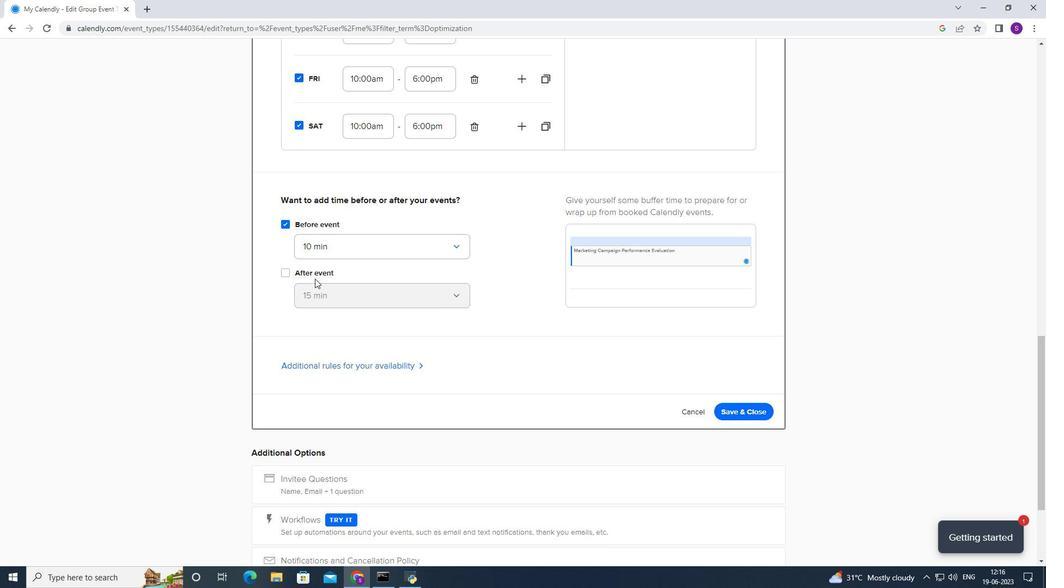 
Action: Mouse moved to (312, 272)
Screenshot: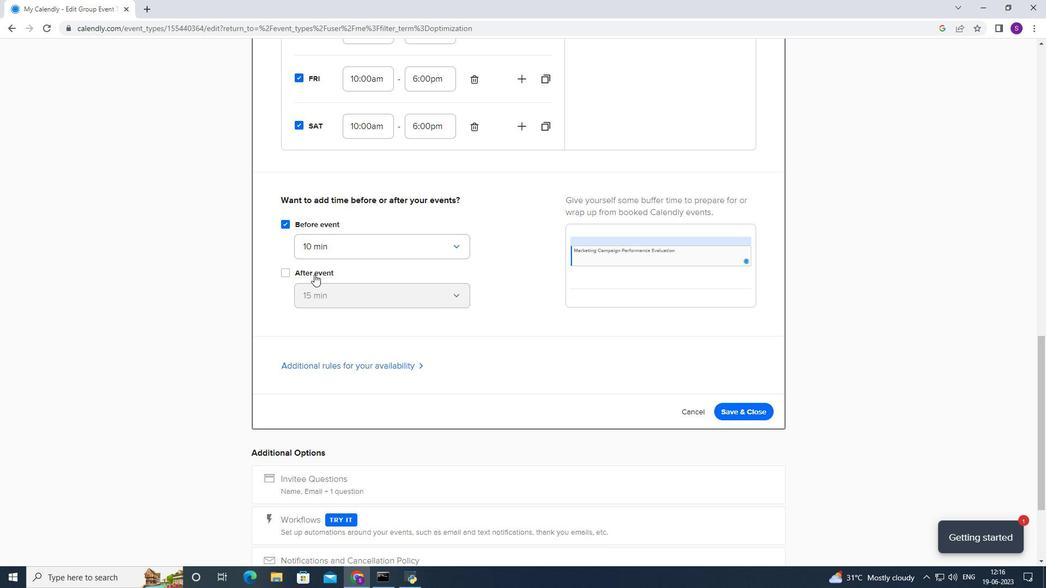 
Action: Mouse pressed left at (312, 272)
Screenshot: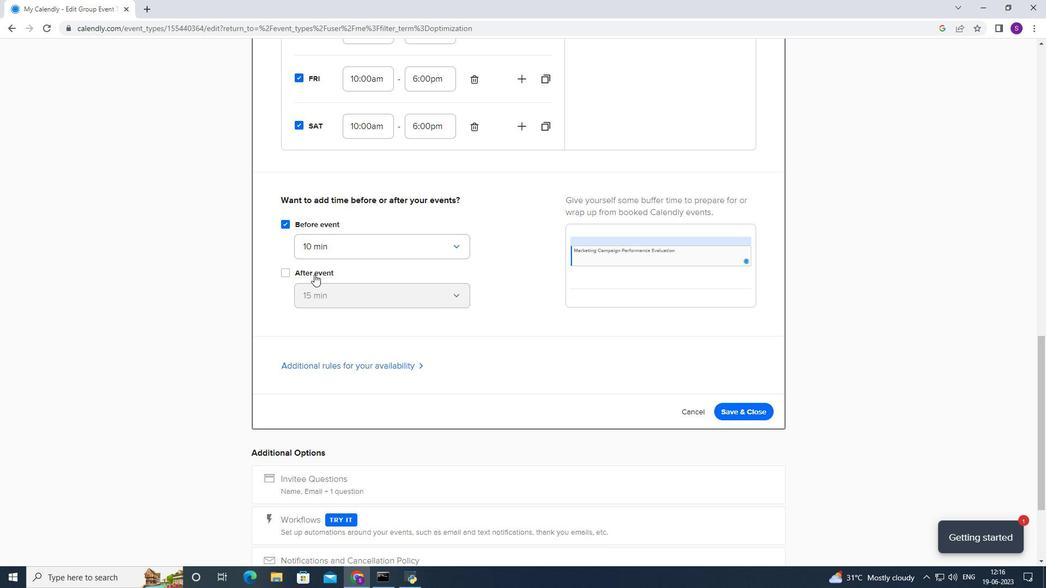 
Action: Mouse moved to (313, 292)
Screenshot: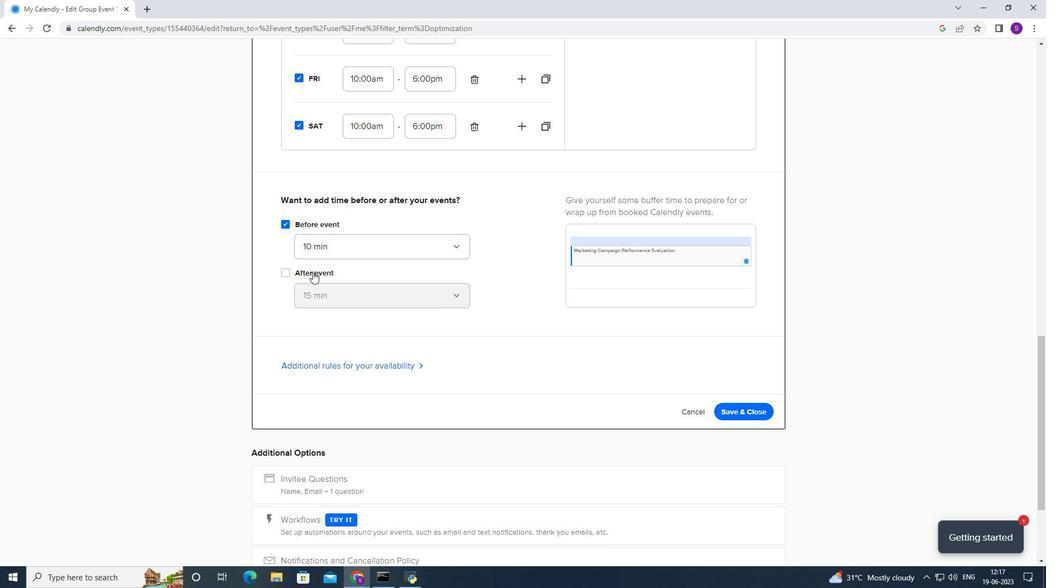 
Action: Mouse pressed left at (313, 292)
Screenshot: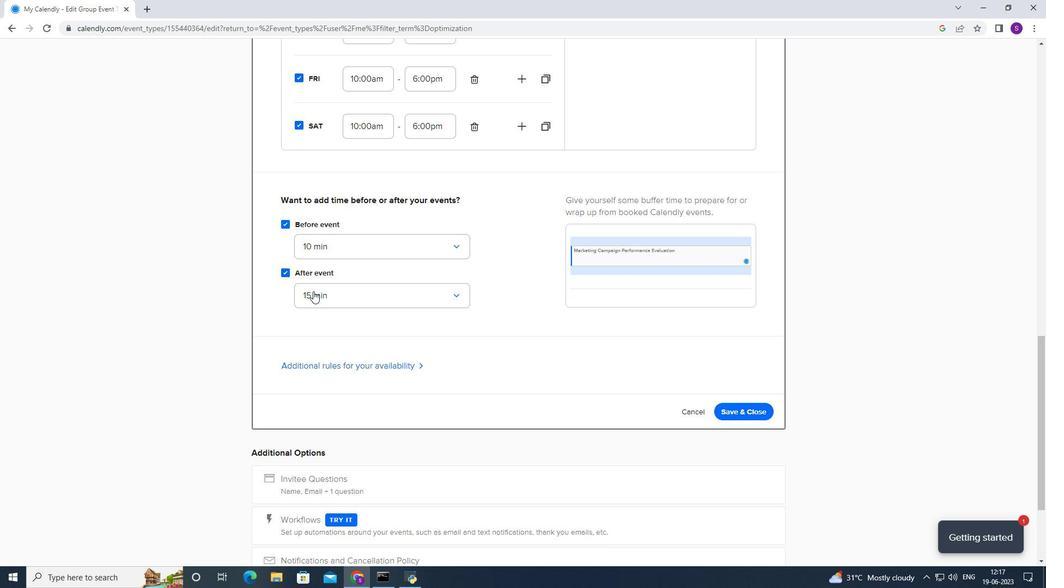 
Action: Mouse moved to (323, 339)
Screenshot: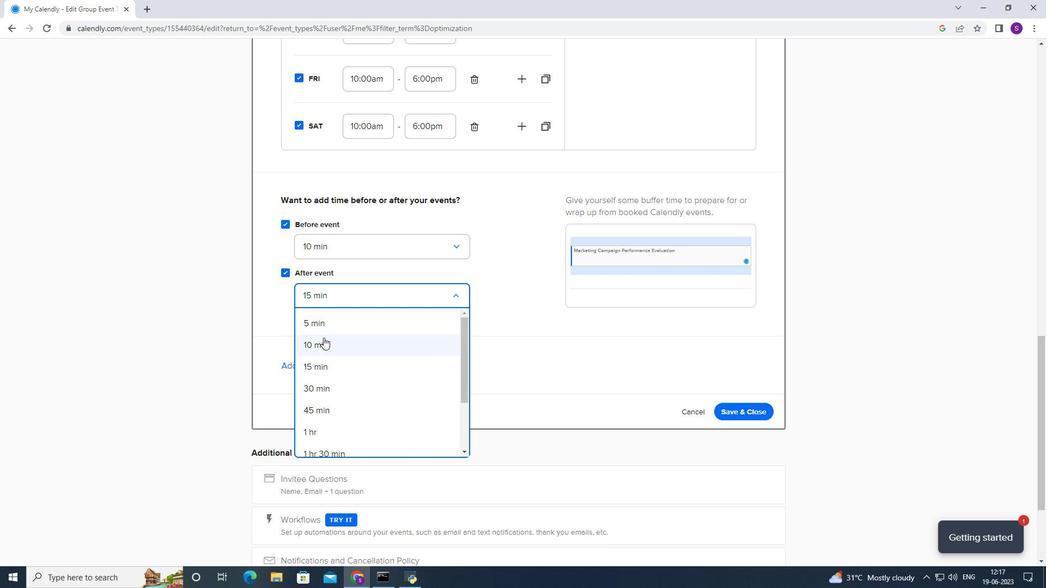 
Action: Mouse pressed left at (323, 339)
Screenshot: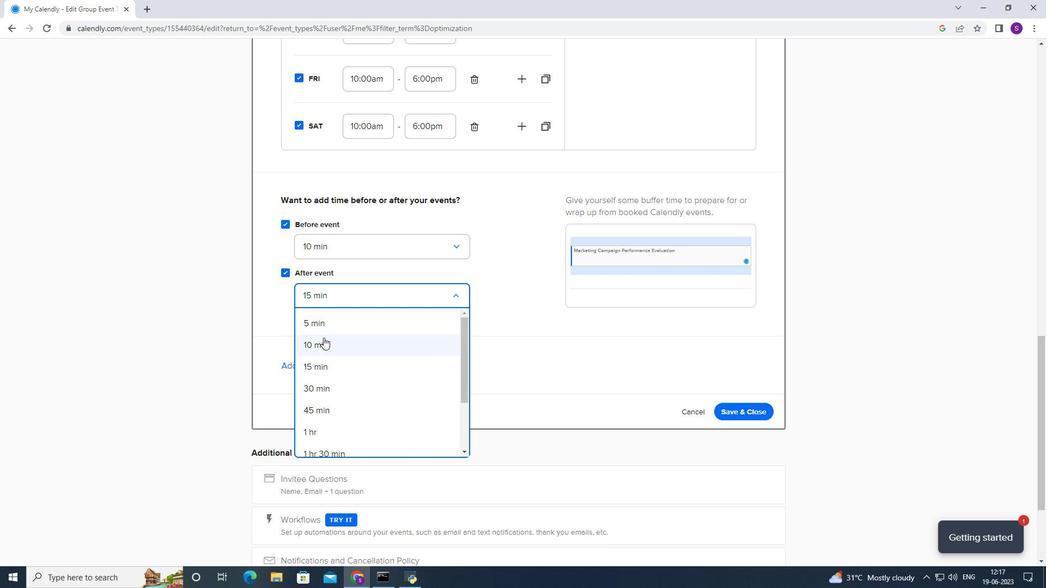 
Action: Mouse moved to (331, 293)
Screenshot: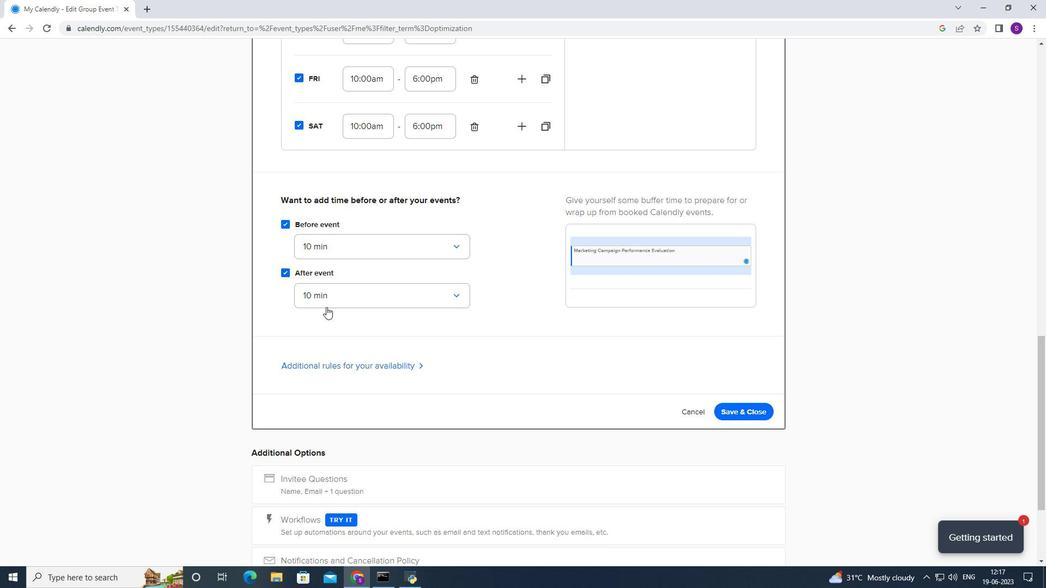 
Action: Mouse scrolled (331, 292) with delta (0, 0)
Screenshot: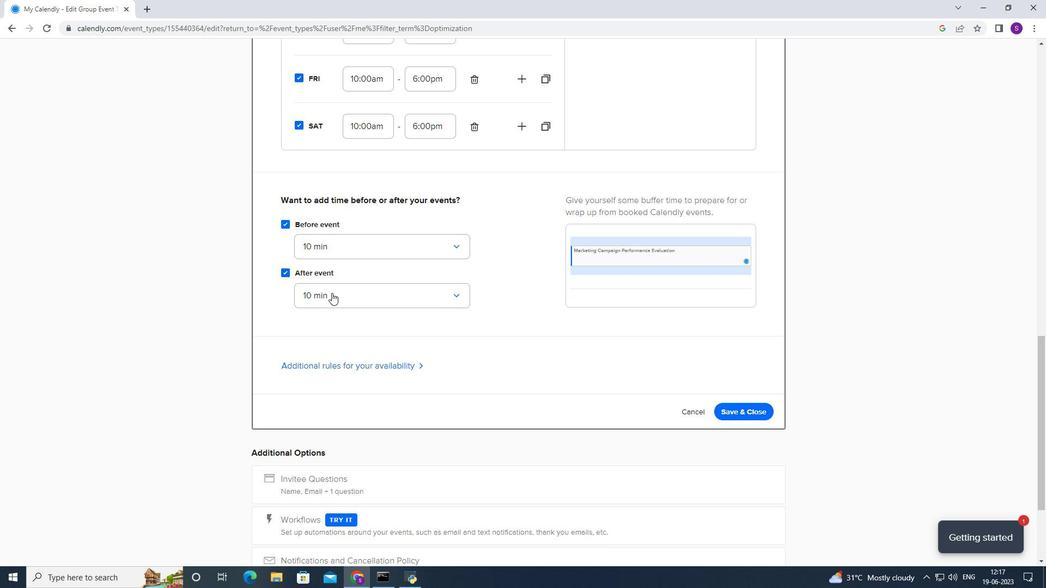 
Action: Mouse scrolled (331, 292) with delta (0, 0)
Screenshot: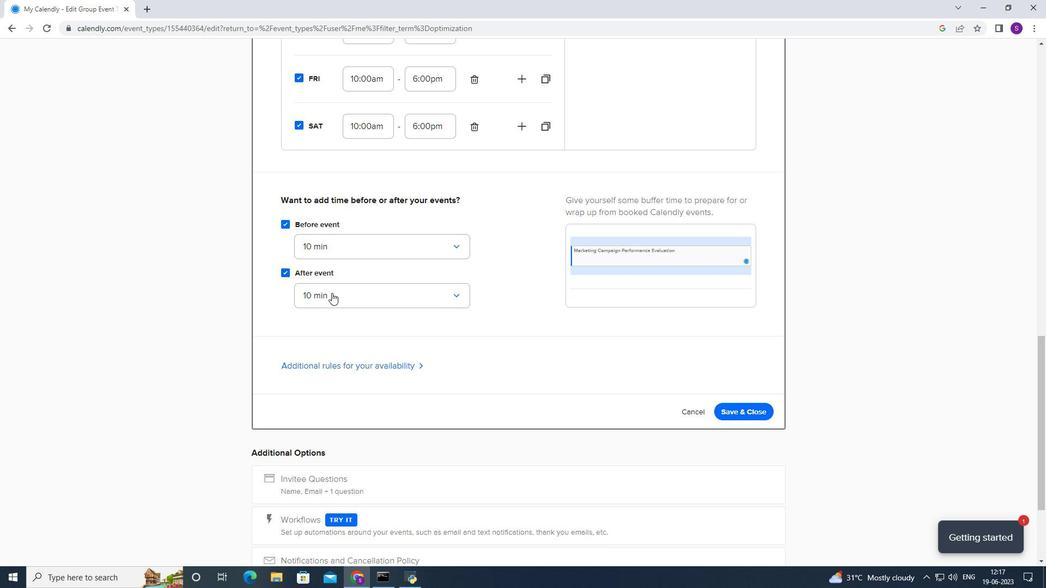 
Action: Mouse scrolled (331, 292) with delta (0, 0)
Screenshot: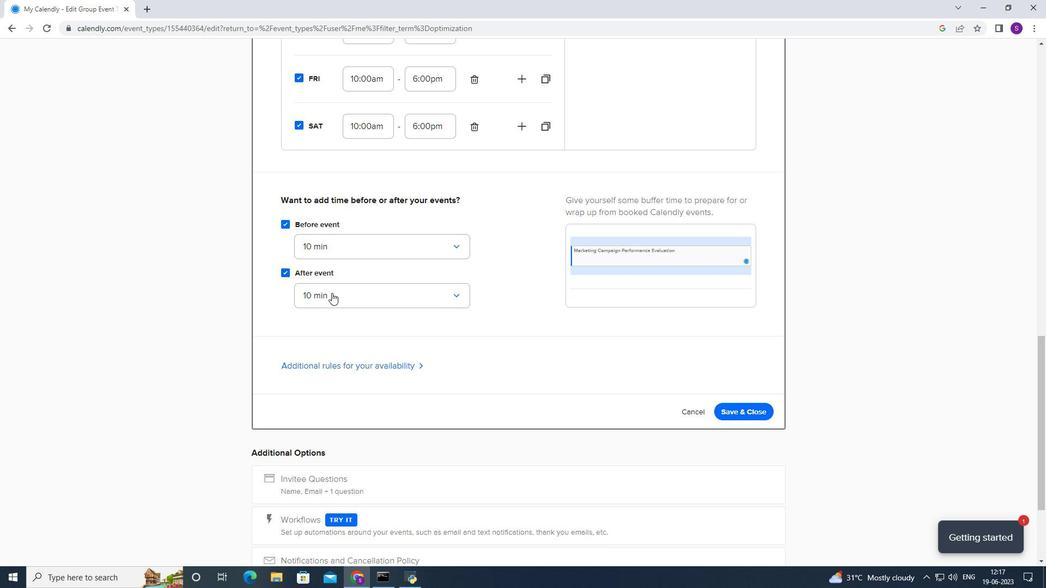 
Action: Mouse moved to (373, 222)
Screenshot: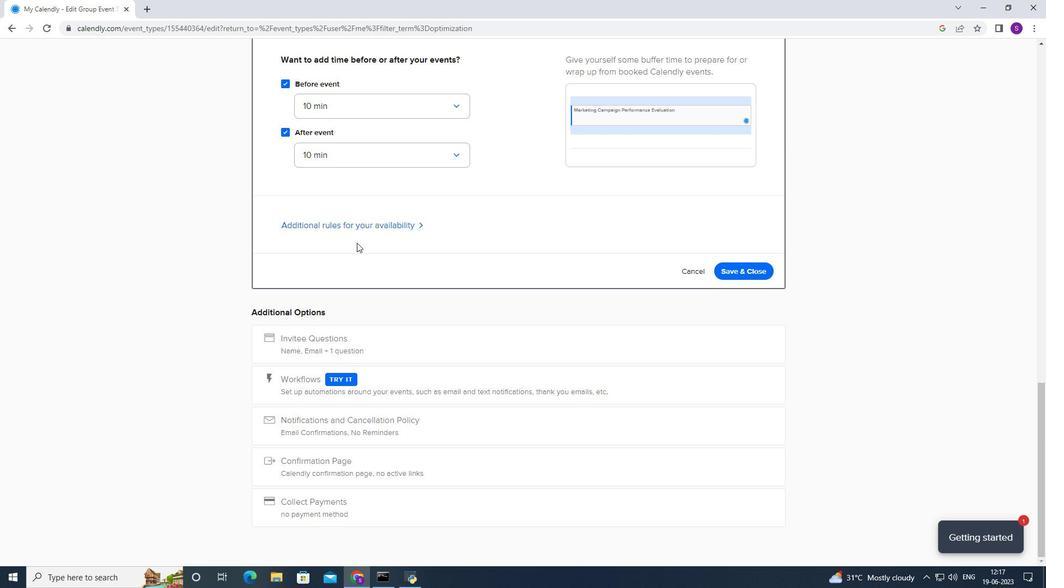 
Action: Mouse pressed left at (373, 222)
Screenshot: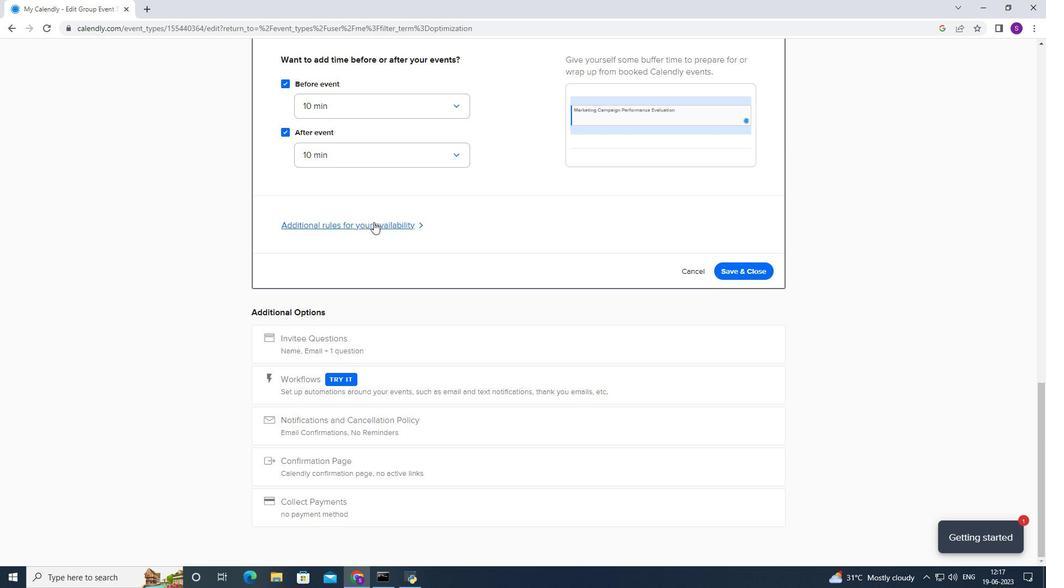 
Action: Mouse moved to (360, 266)
Screenshot: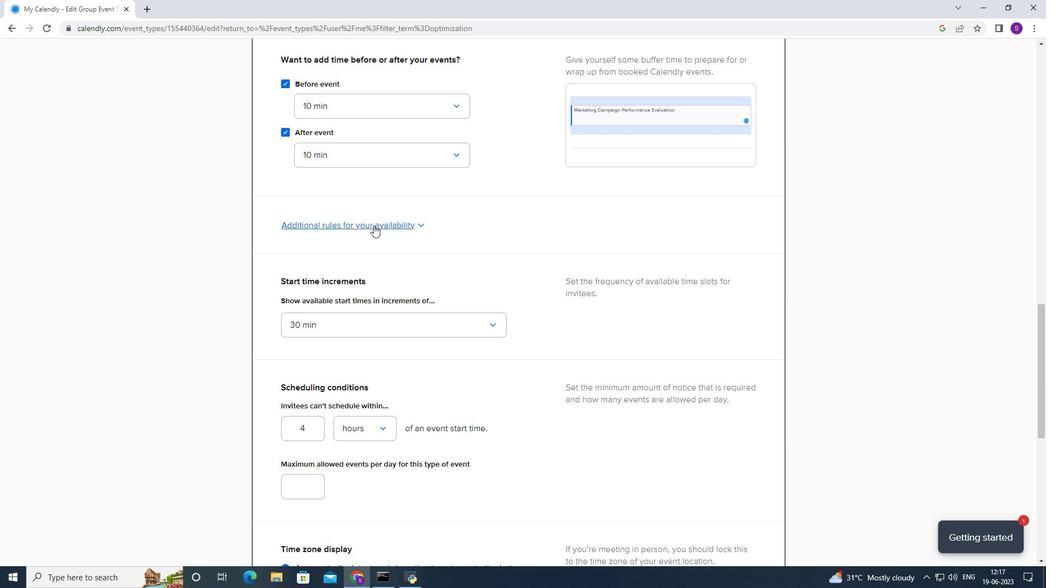 
Action: Mouse scrolled (360, 265) with delta (0, 0)
Screenshot: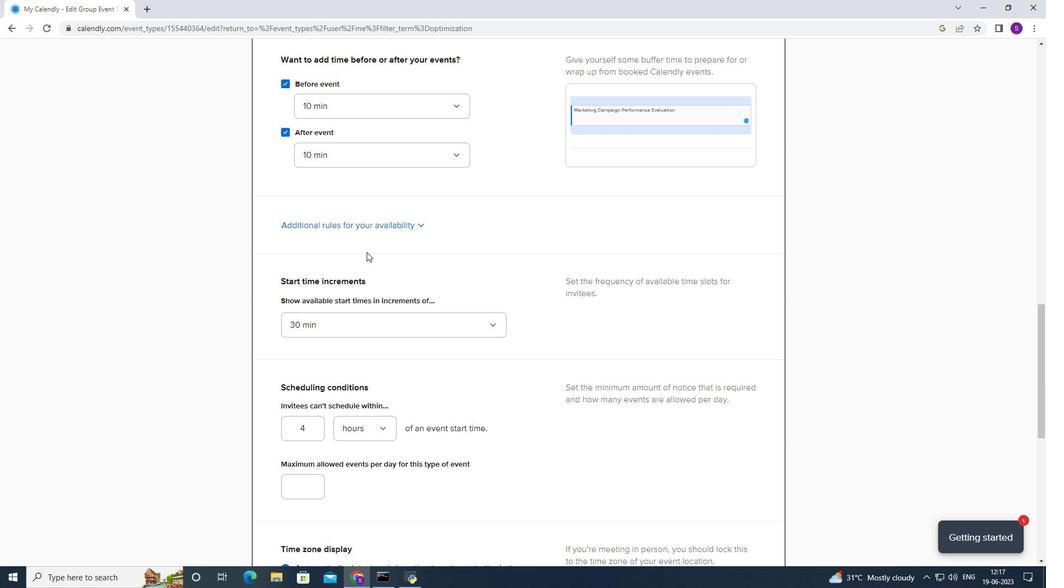 
Action: Mouse scrolled (360, 265) with delta (0, 0)
Screenshot: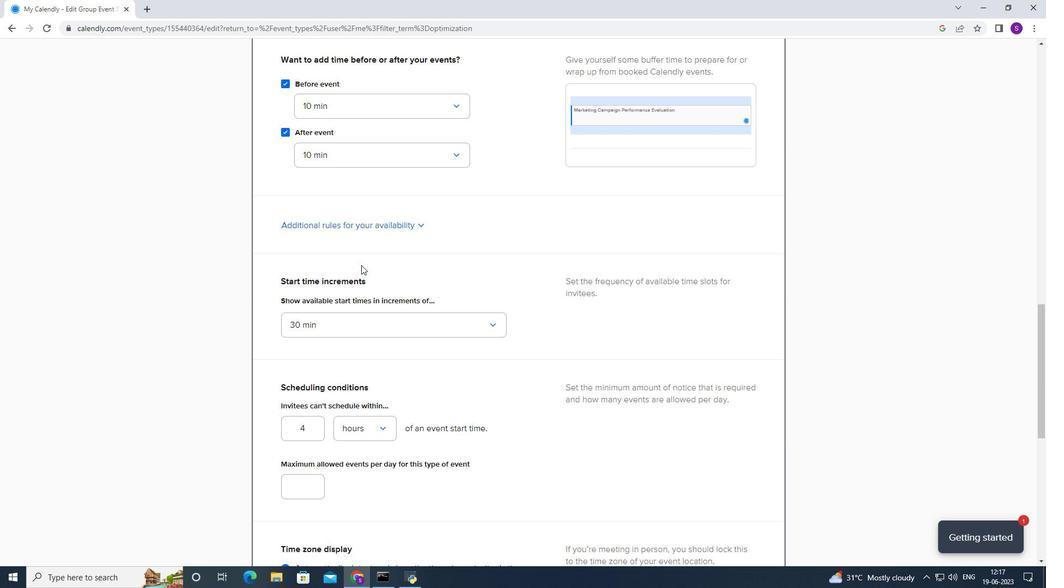 
Action: Mouse moved to (396, 208)
Screenshot: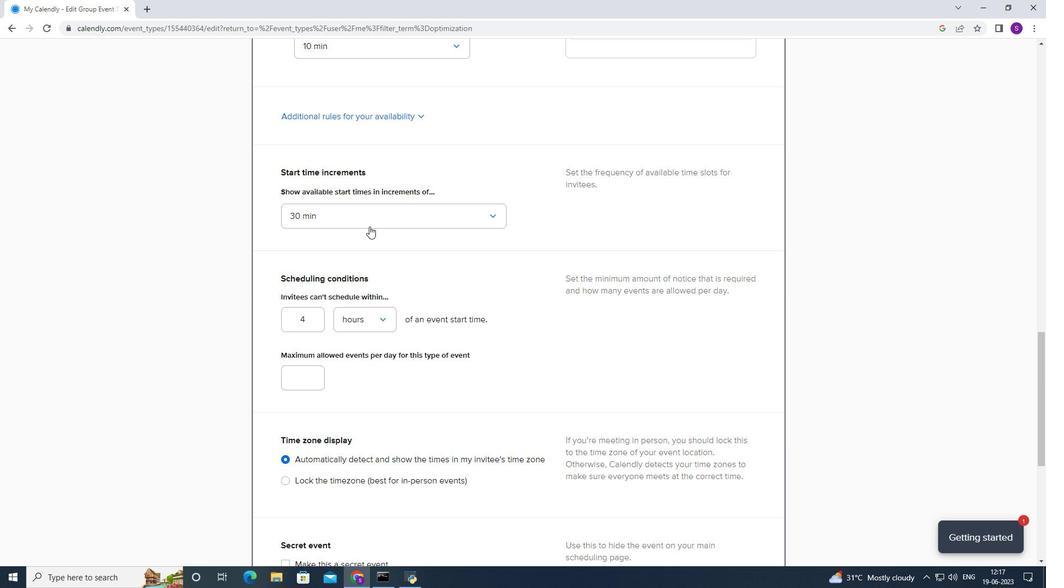
Action: Mouse pressed left at (396, 208)
Screenshot: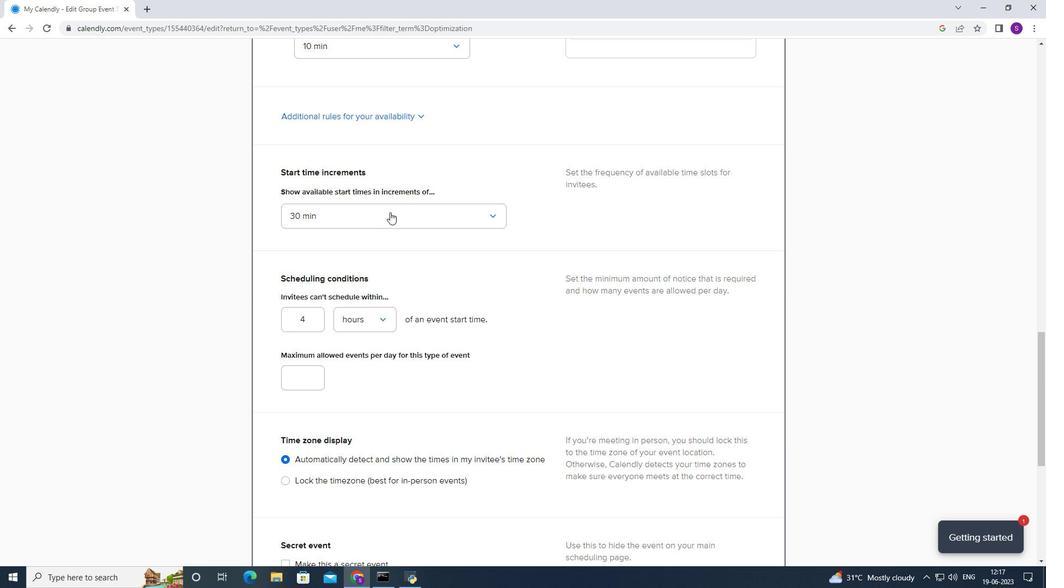 
Action: Mouse moved to (336, 322)
Screenshot: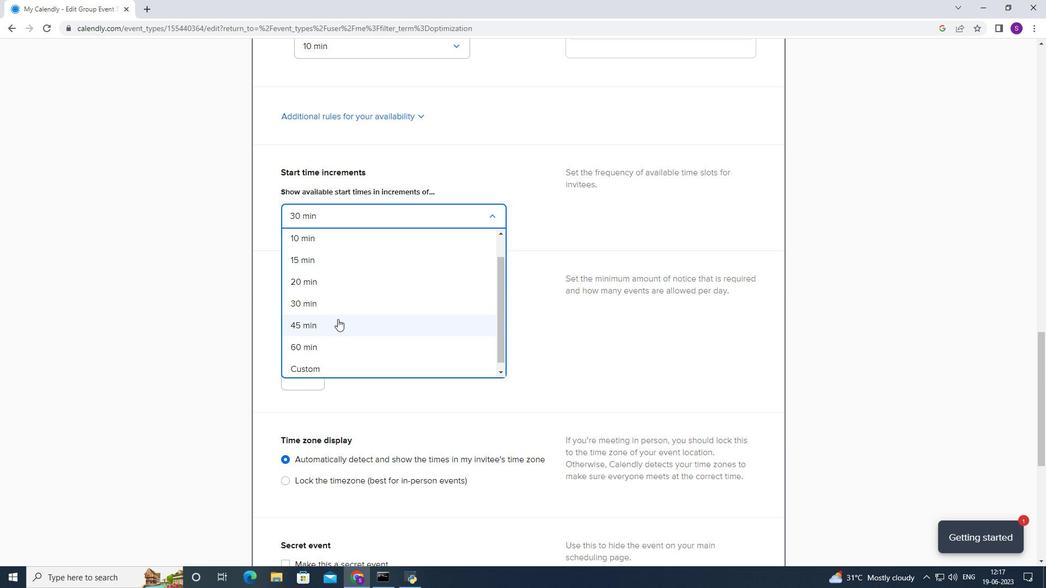 
Action: Mouse pressed left at (336, 322)
Screenshot: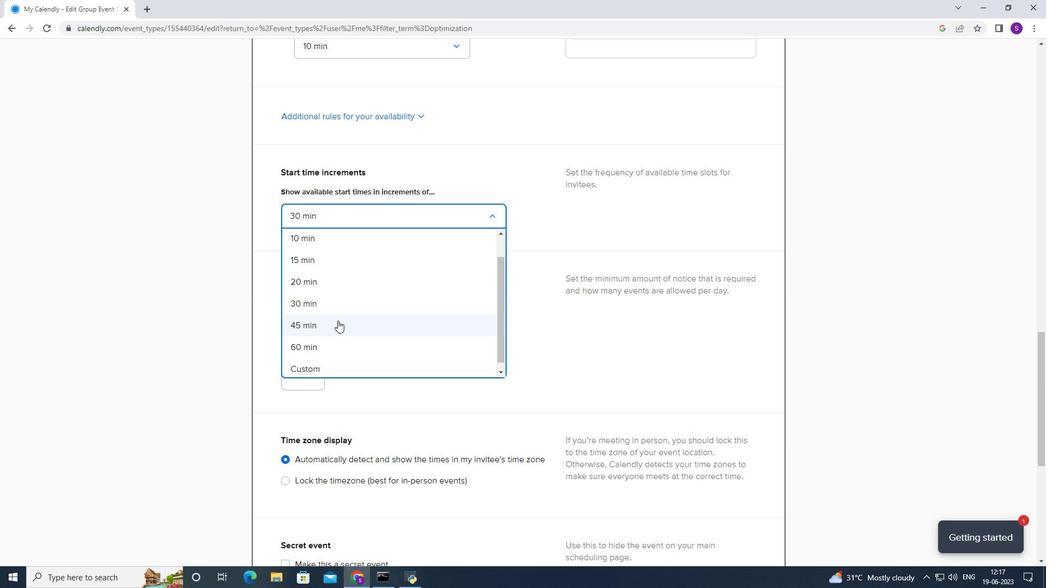 
Action: Mouse moved to (308, 323)
Screenshot: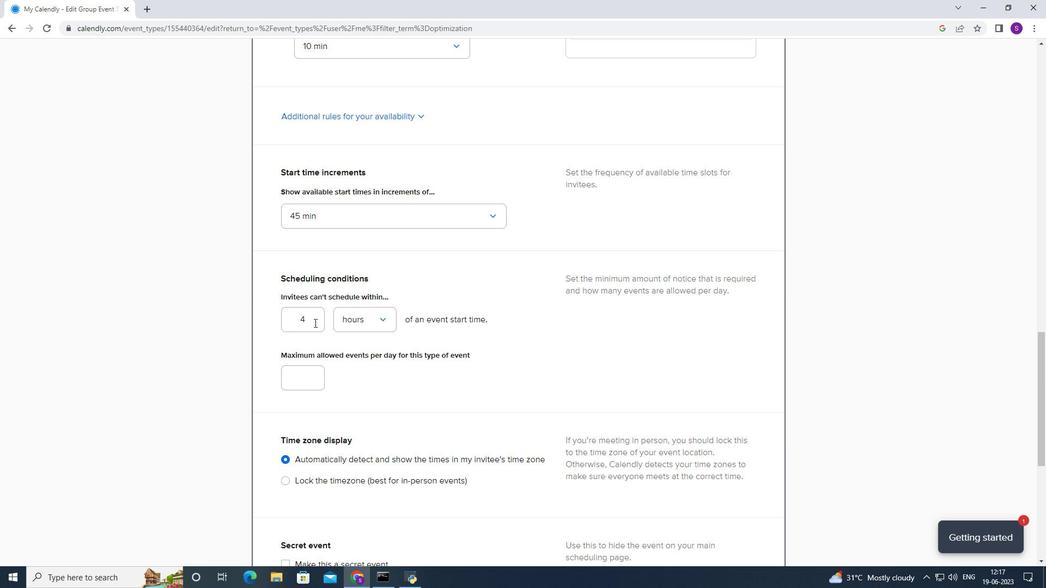 
Action: Mouse pressed left at (308, 323)
Screenshot: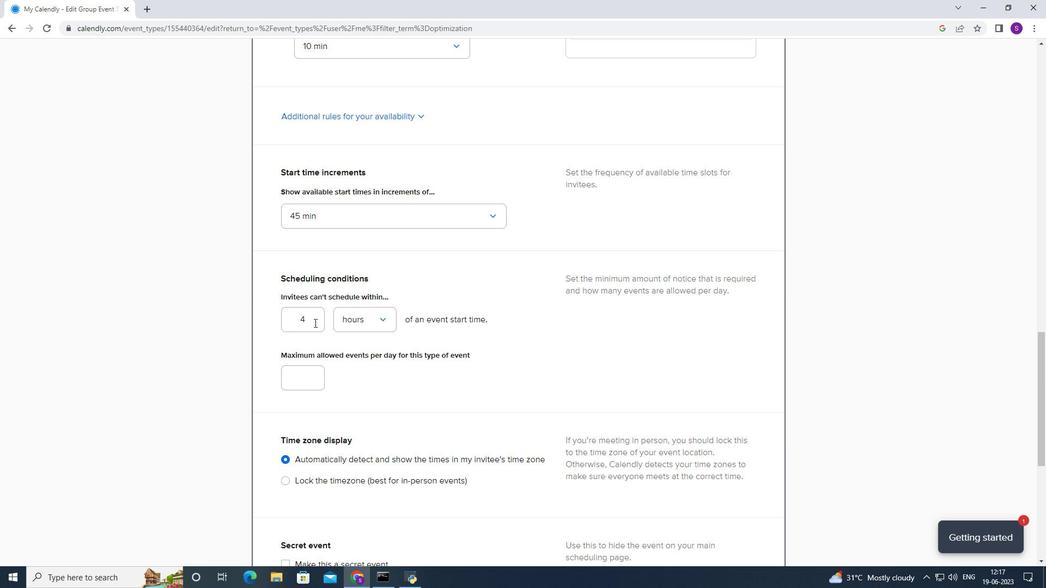 
Action: Mouse moved to (301, 318)
Screenshot: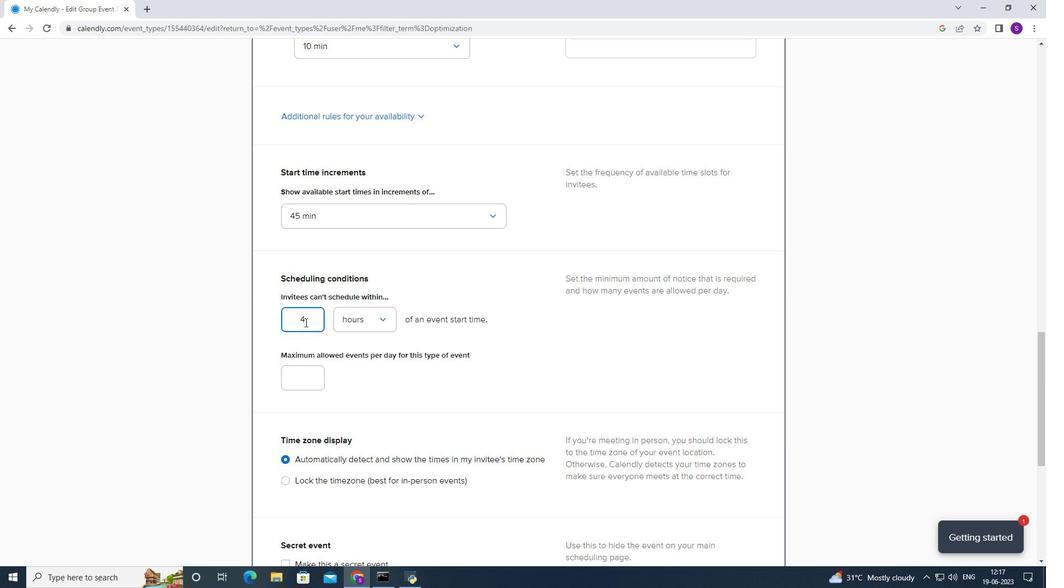 
Action: Key pressed <Key.backspace>
Screenshot: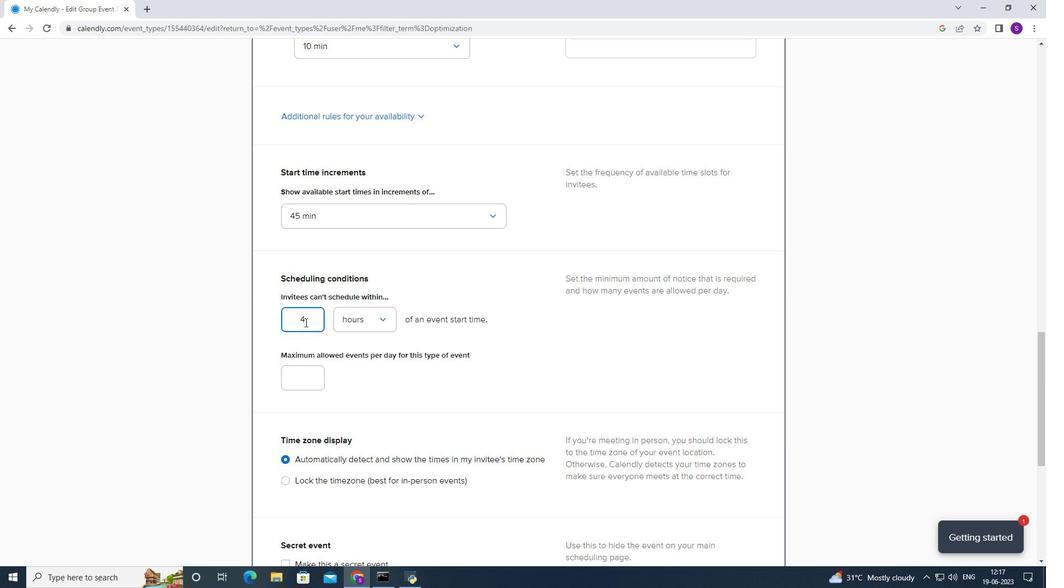 
Action: Mouse moved to (300, 317)
Screenshot: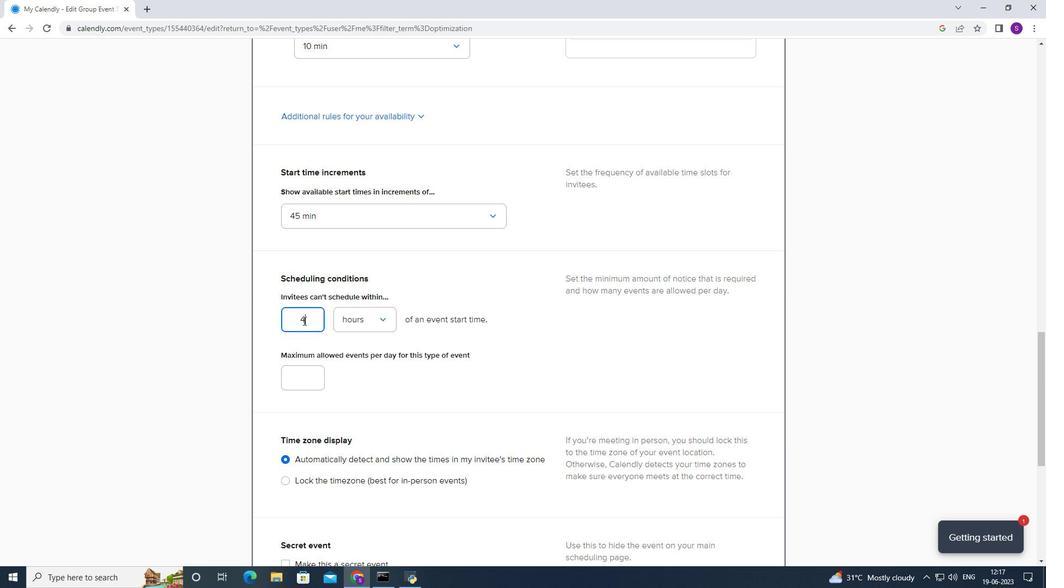 
Action: Key pressed 43
Screenshot: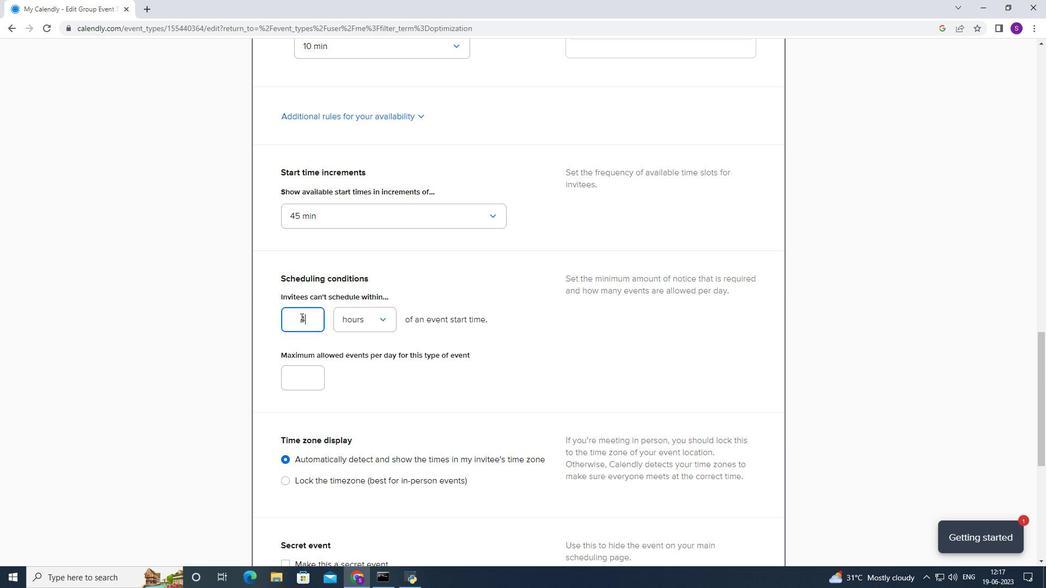 
Action: Mouse moved to (298, 370)
Screenshot: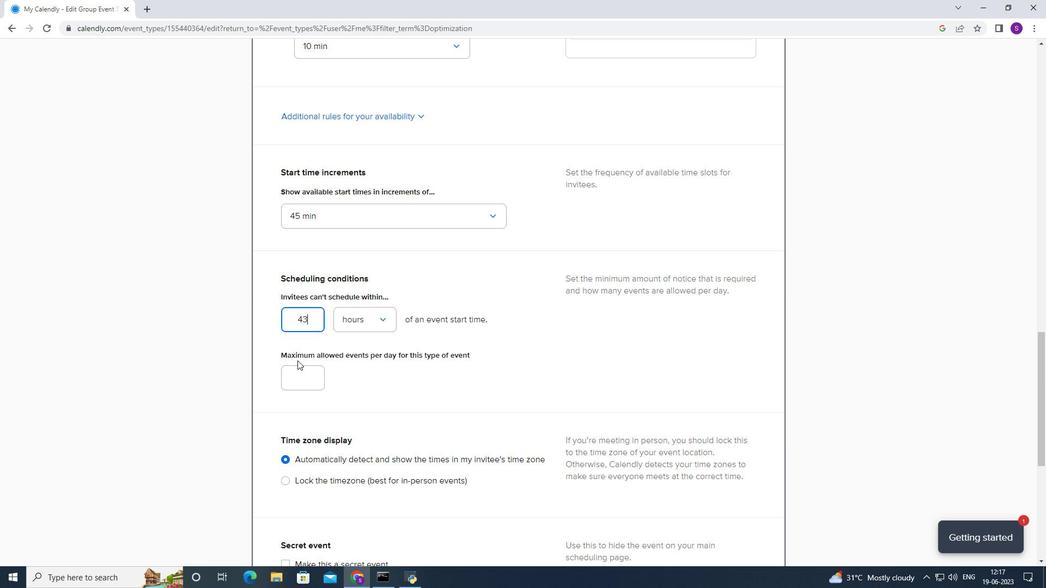 
Action: Mouse pressed left at (298, 370)
Screenshot: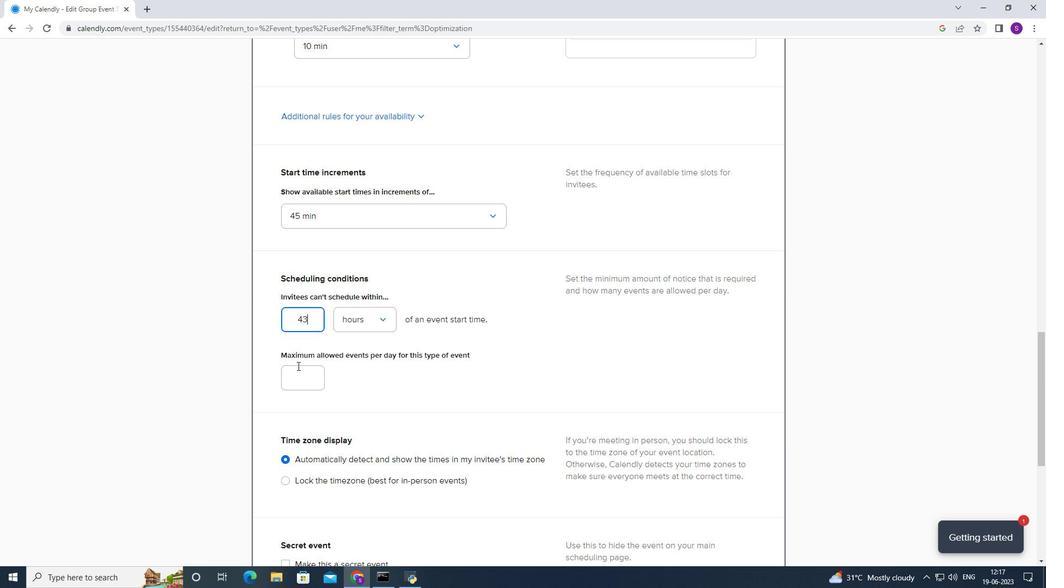 
Action: Mouse moved to (293, 368)
Screenshot: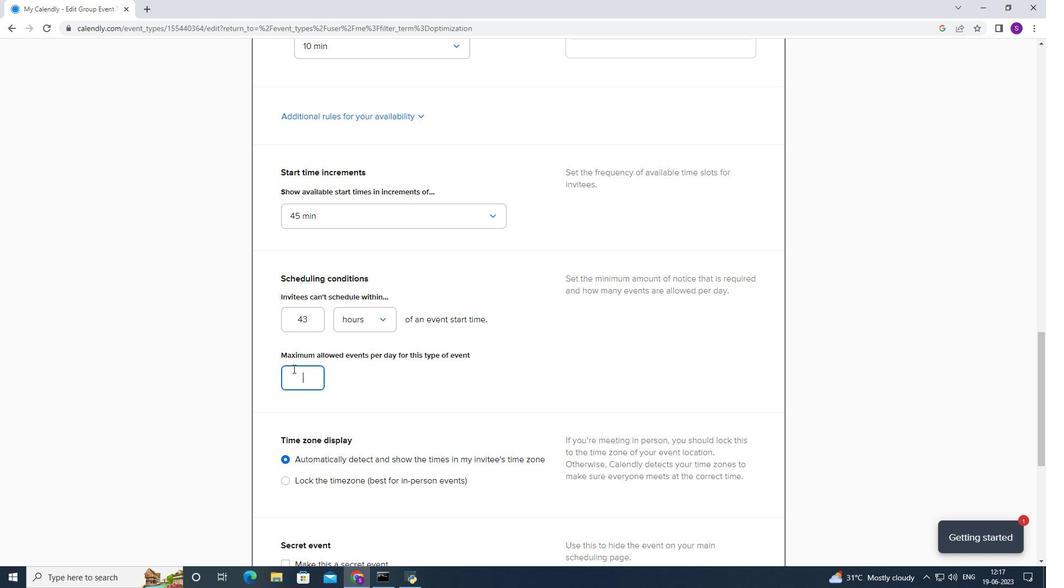 
Action: Key pressed 6
Screenshot: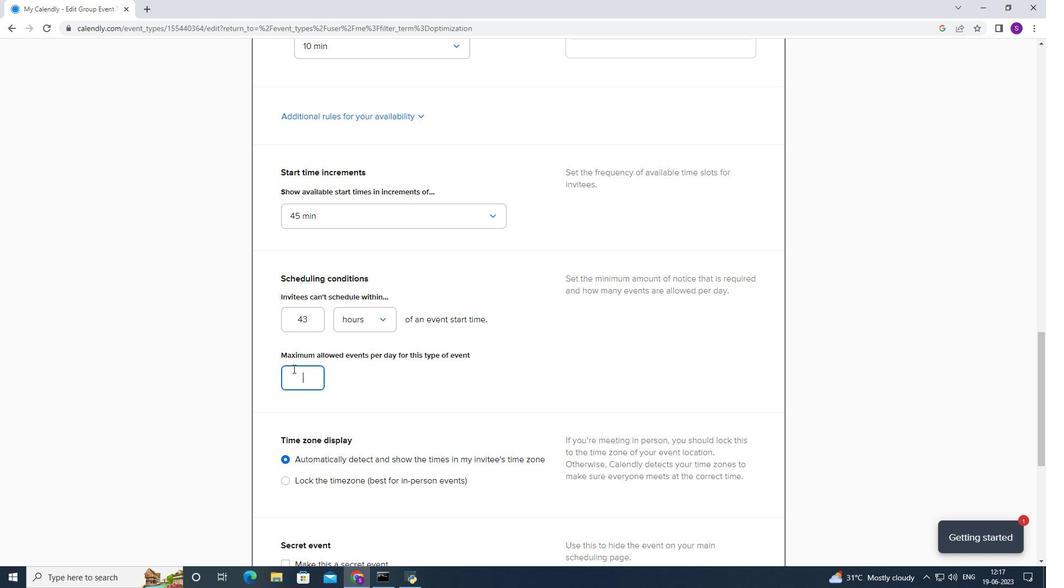 
Action: Mouse moved to (370, 357)
Screenshot: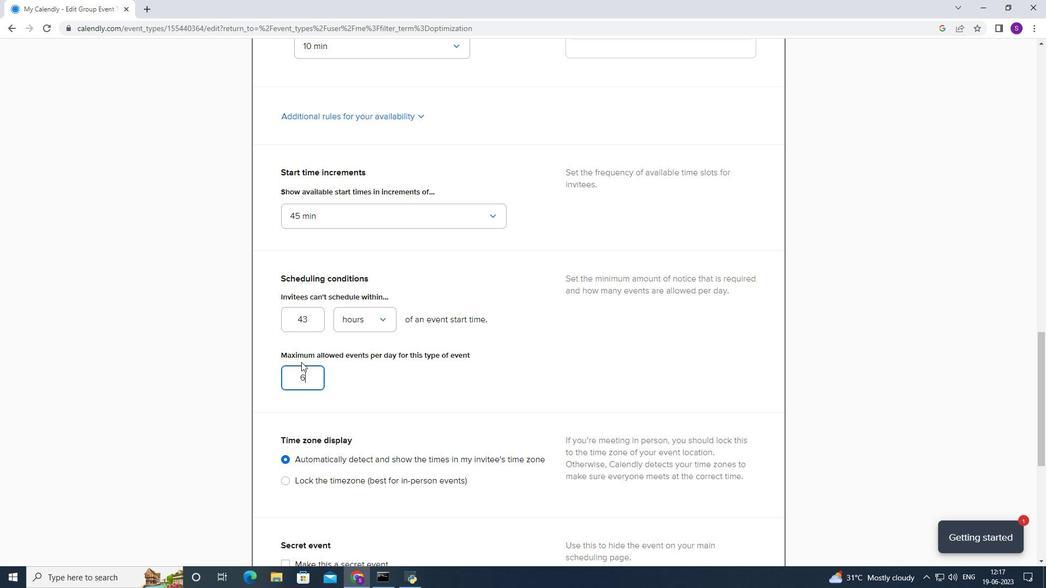 
Action: Mouse scrolled (370, 357) with delta (0, 0)
Screenshot: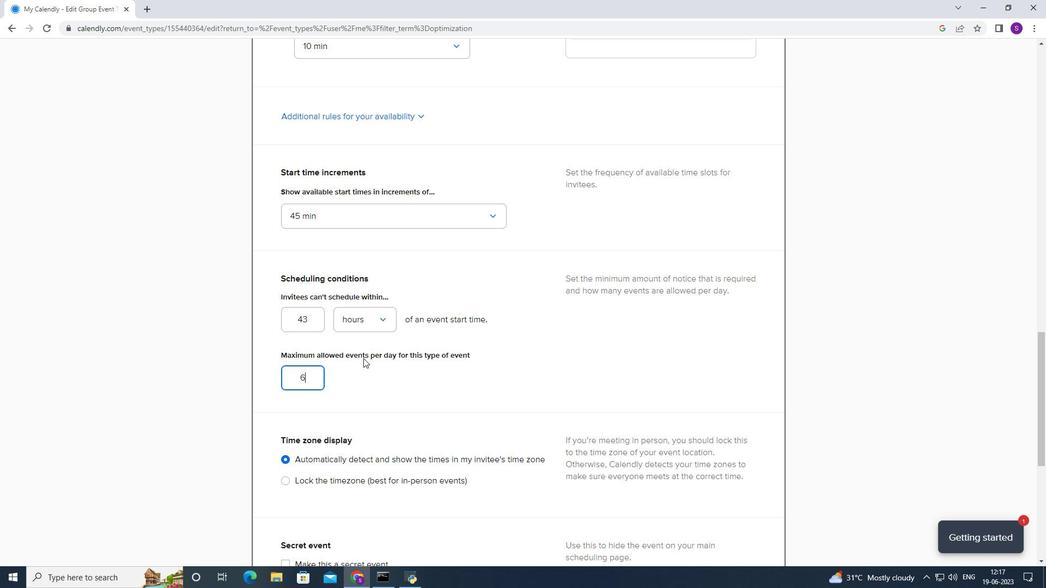 
Action: Mouse scrolled (370, 357) with delta (0, 0)
Screenshot: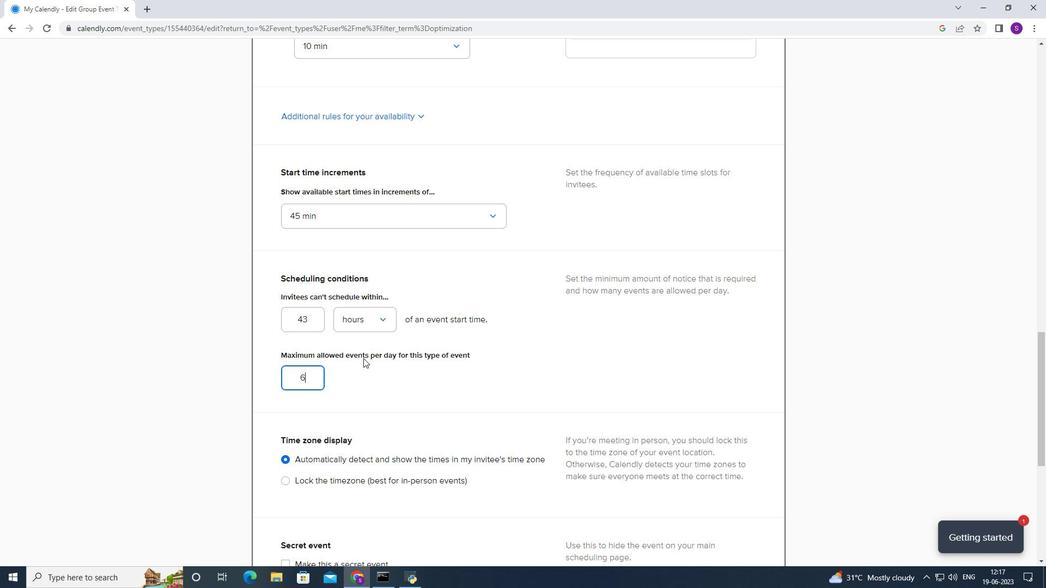 
Action: Mouse scrolled (370, 357) with delta (0, 0)
Screenshot: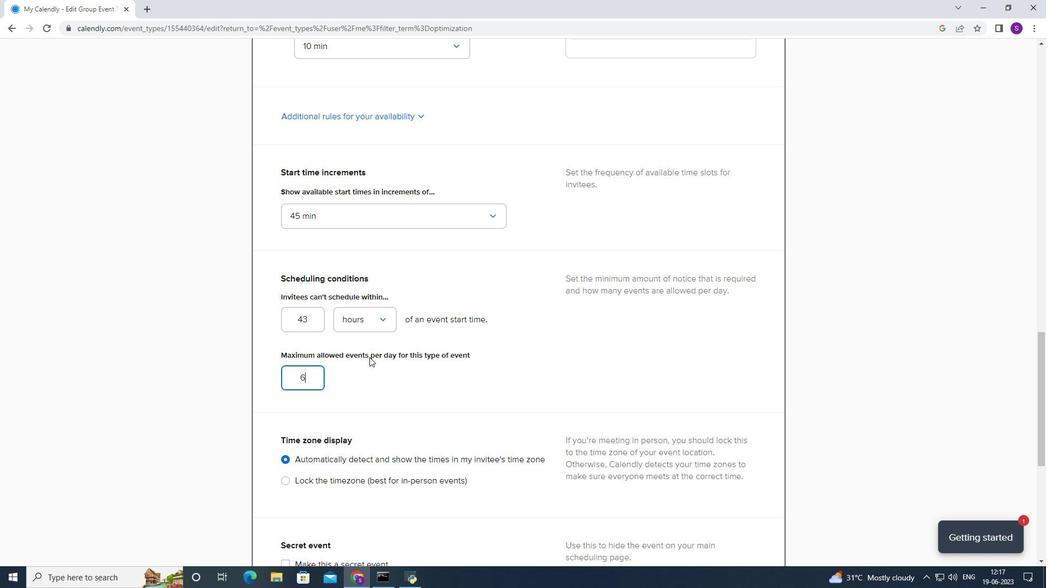 
Action: Mouse scrolled (370, 357) with delta (0, 0)
Screenshot: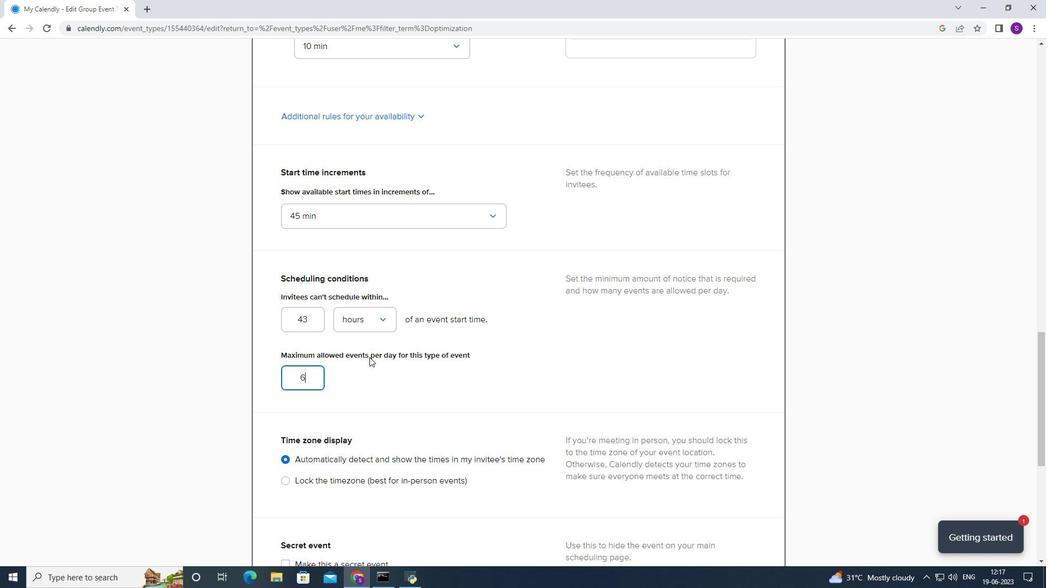 
Action: Mouse scrolled (370, 357) with delta (0, 0)
Screenshot: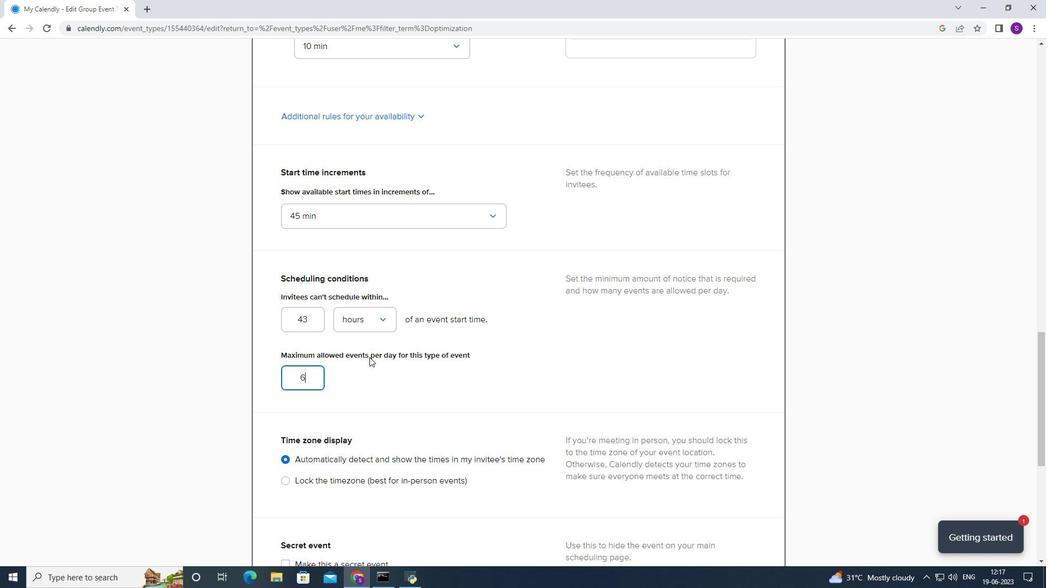 
Action: Mouse scrolled (370, 357) with delta (0, 0)
Screenshot: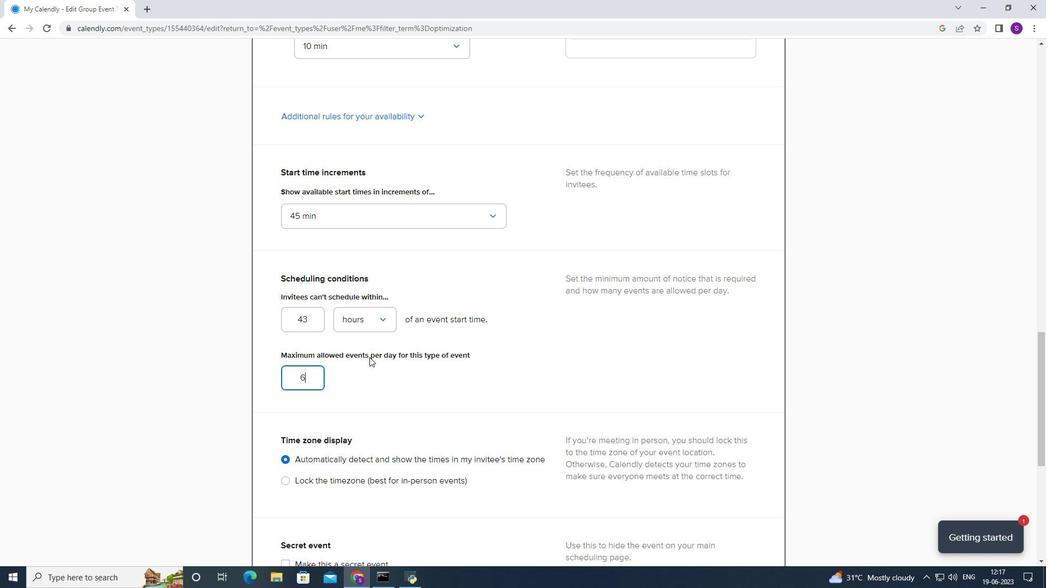 
Action: Mouse scrolled (370, 357) with delta (0, 0)
Screenshot: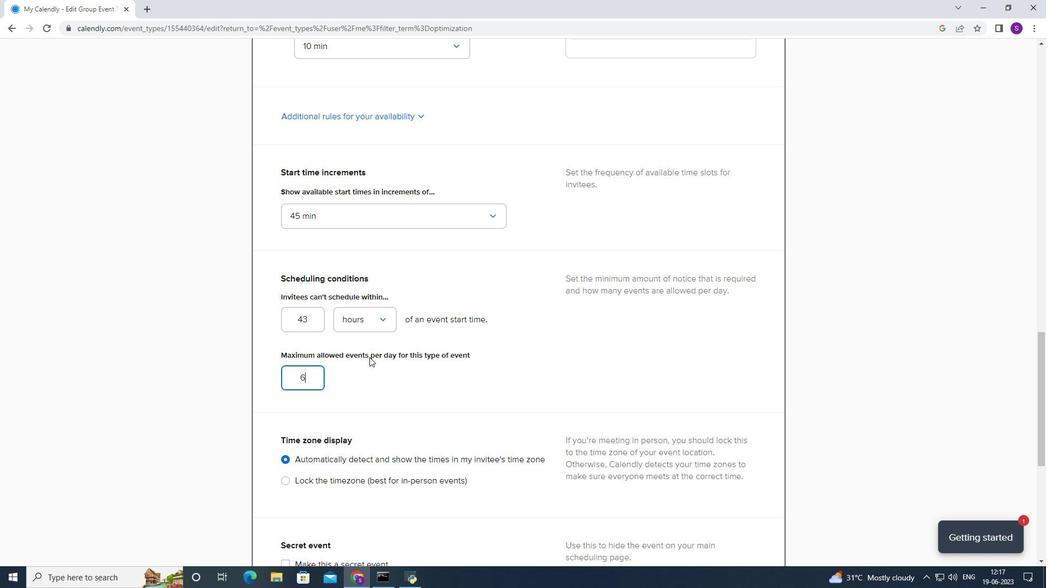 
Action: Mouse moved to (734, 278)
Screenshot: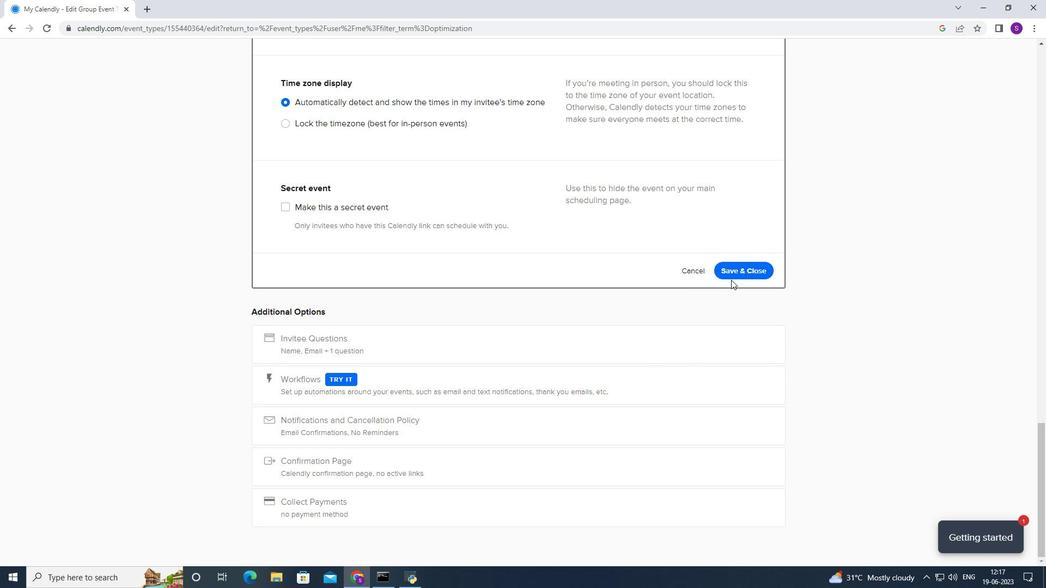 
Action: Mouse pressed left at (734, 278)
Screenshot: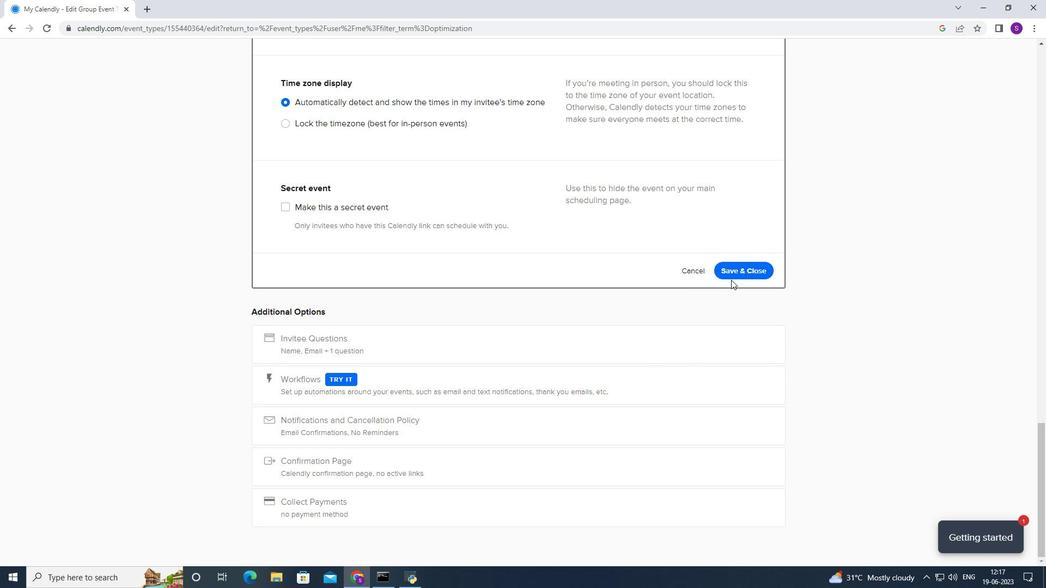 
